 Task: Create an orange and green business booklet.
Action: Mouse moved to (448, 373)
Screenshot: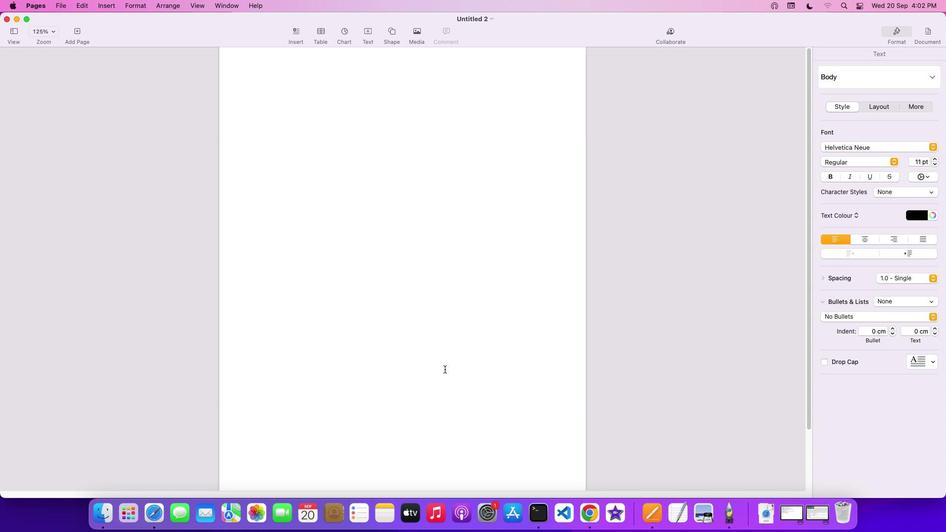 
Action: Mouse pressed left at (448, 373)
Screenshot: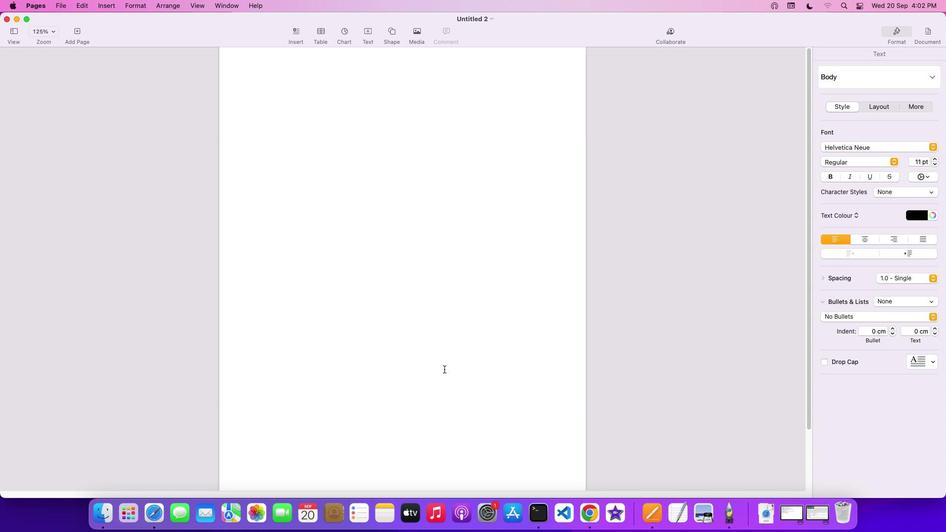 
Action: Mouse moved to (931, 32)
Screenshot: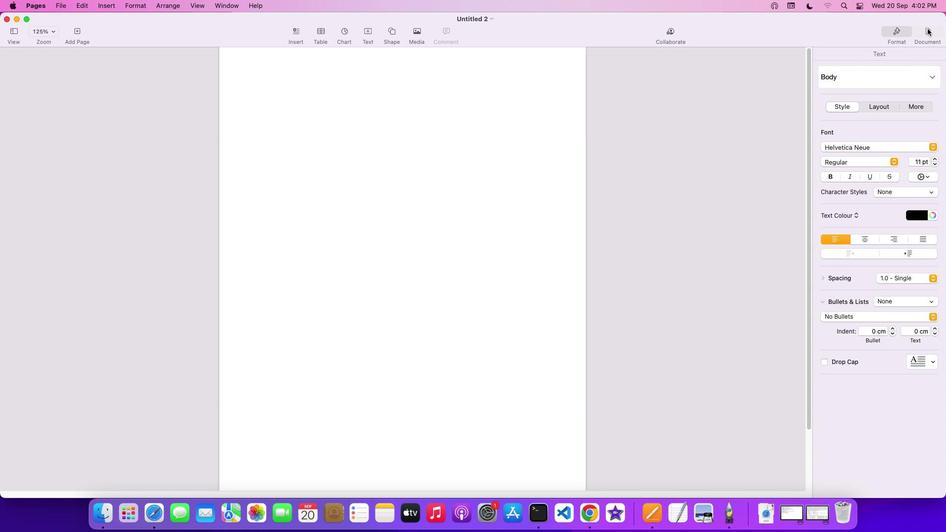 
Action: Mouse pressed left at (931, 32)
Screenshot: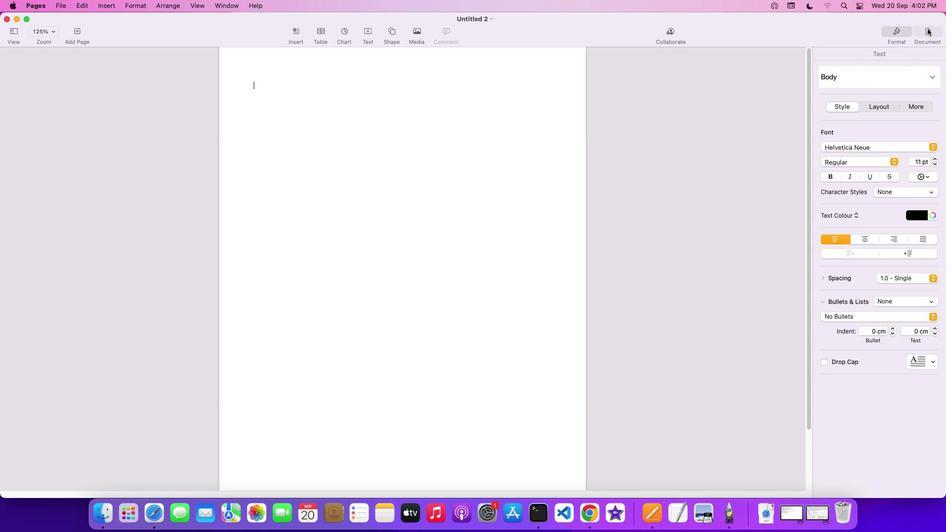 
Action: Mouse moved to (936, 100)
Screenshot: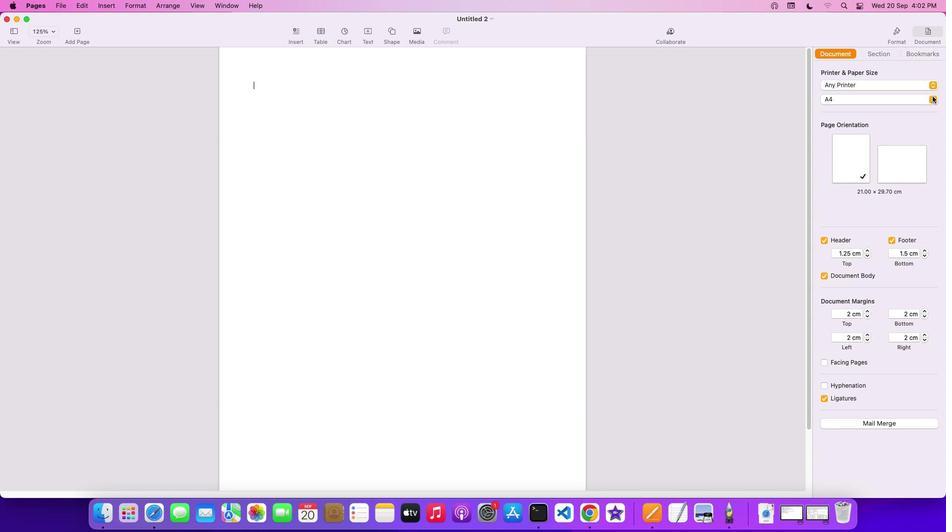 
Action: Mouse pressed left at (936, 100)
Screenshot: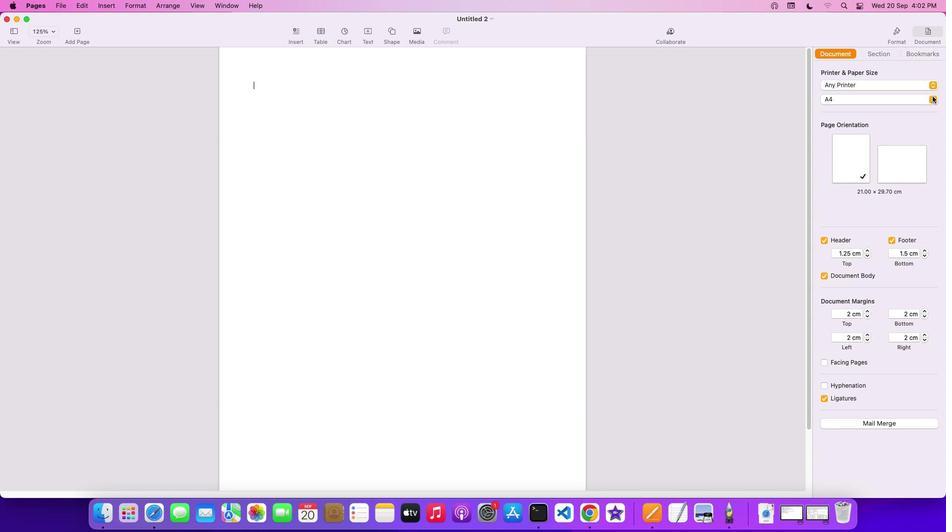 
Action: Mouse moved to (906, 92)
Screenshot: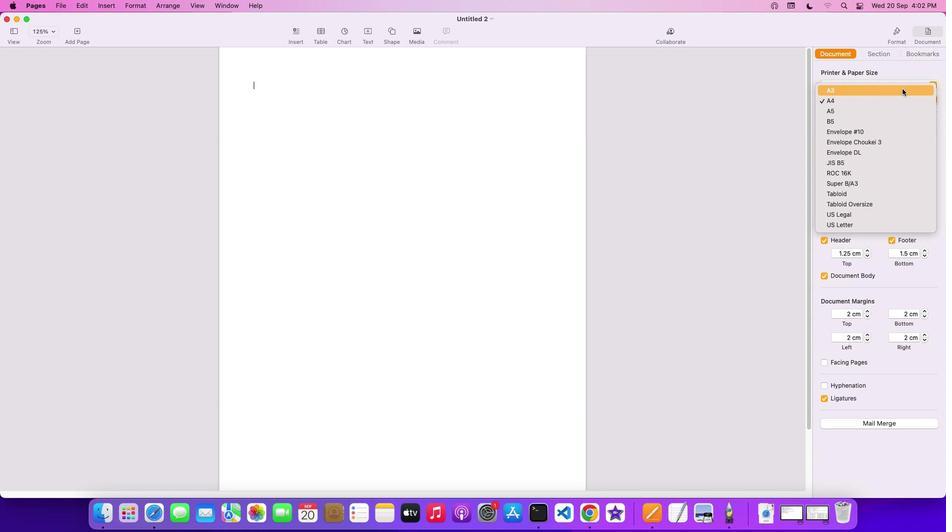 
Action: Mouse pressed left at (906, 92)
Screenshot: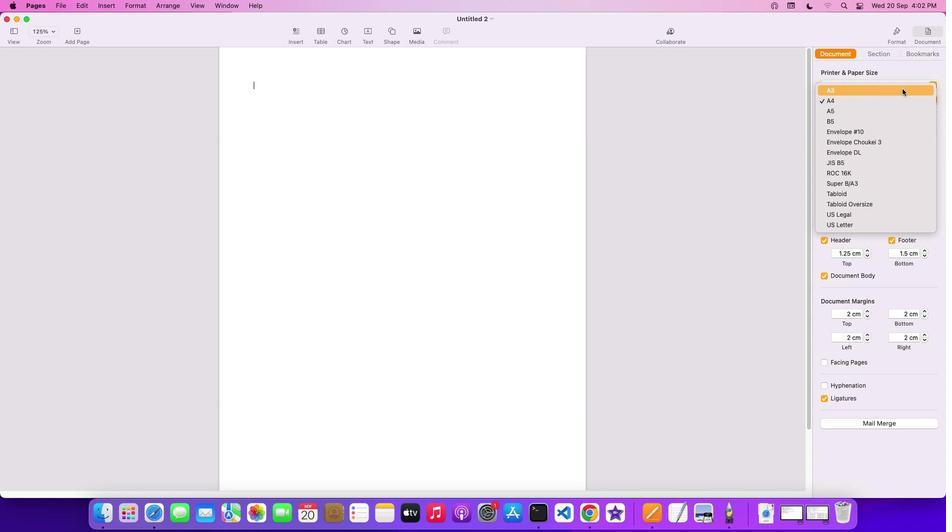 
Action: Mouse moved to (382, 182)
Screenshot: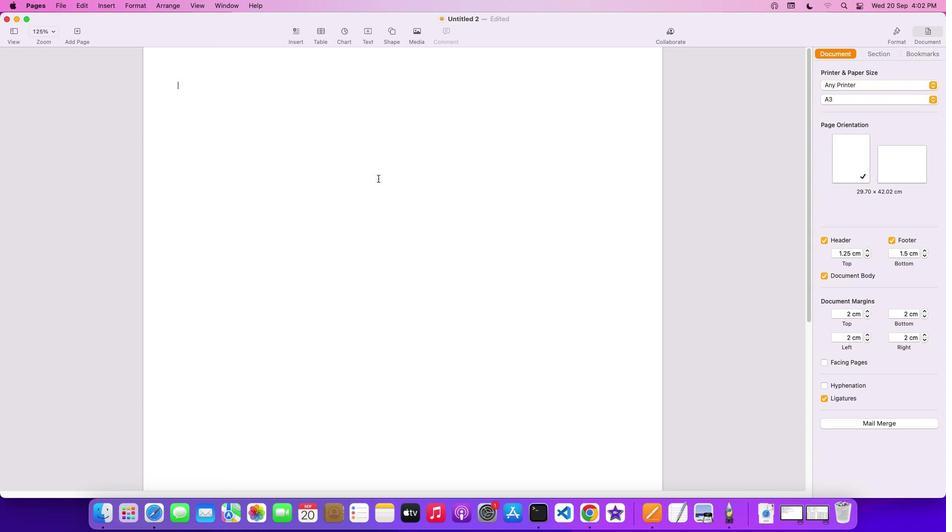 
Action: Mouse pressed left at (382, 182)
Screenshot: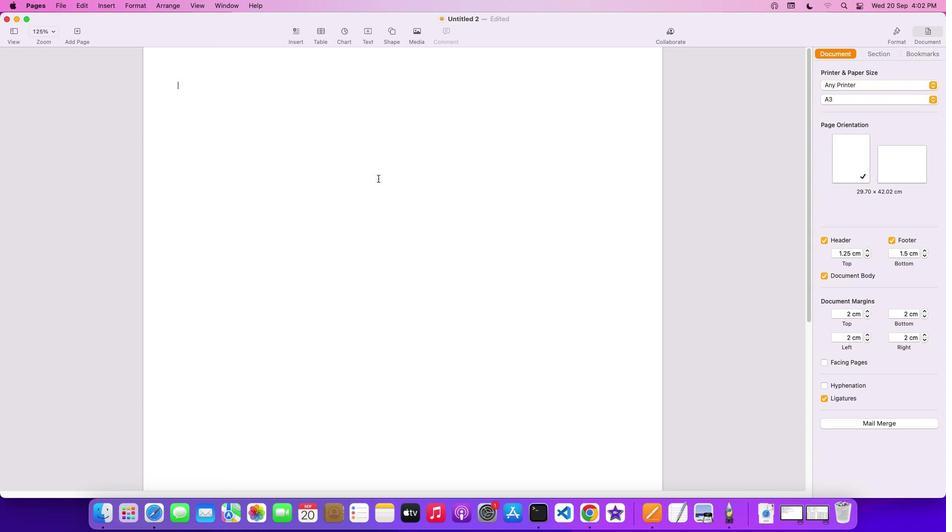 
Action: Mouse moved to (401, 35)
Screenshot: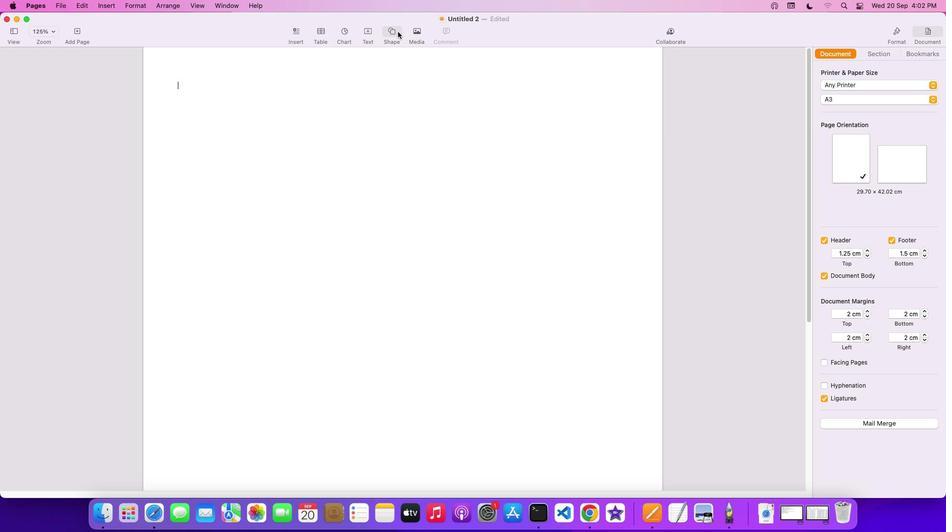 
Action: Mouse pressed left at (401, 35)
Screenshot: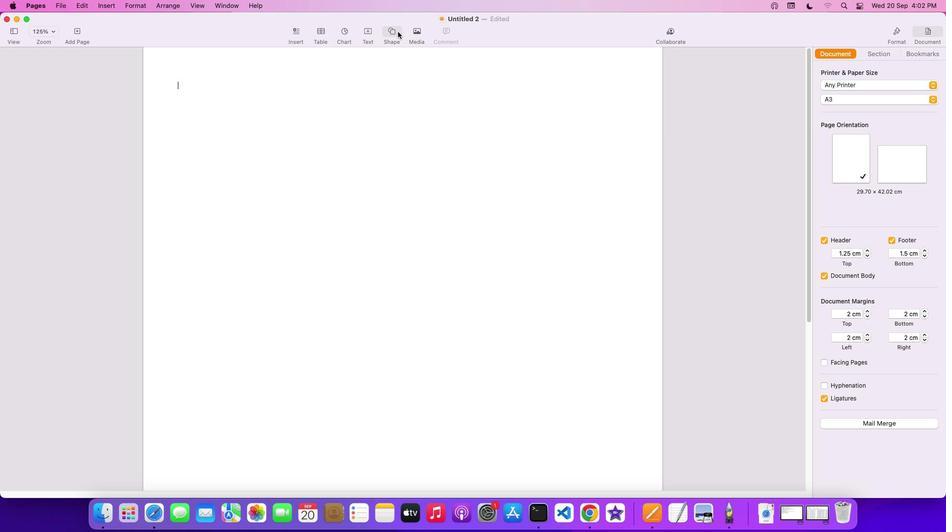 
Action: Mouse moved to (429, 116)
Screenshot: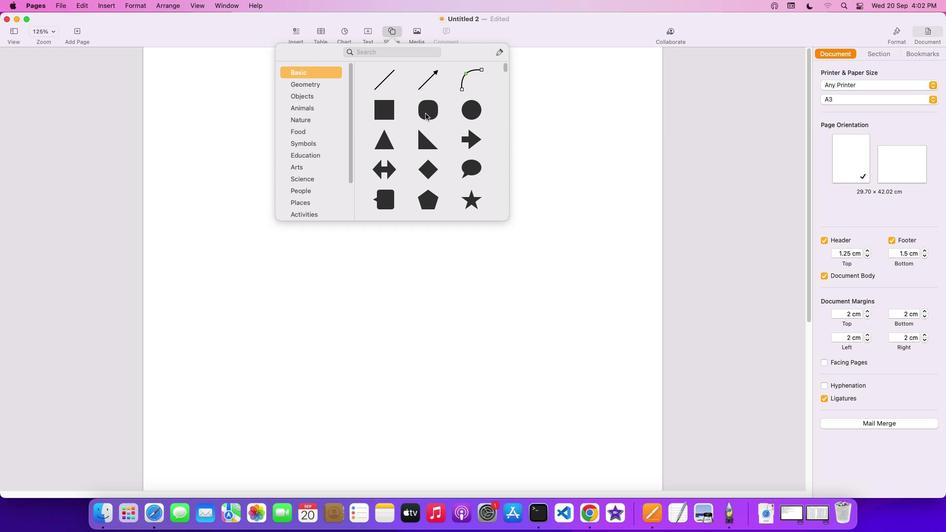 
Action: Mouse pressed left at (429, 116)
Screenshot: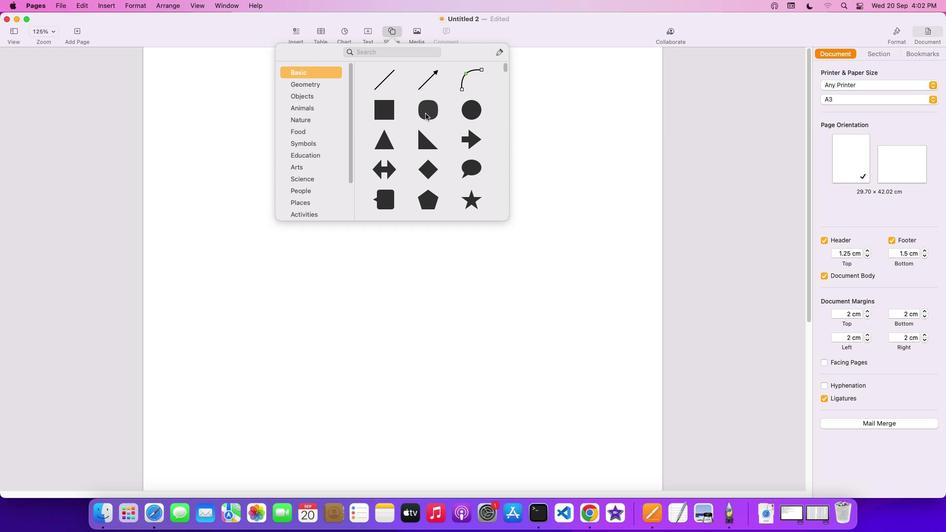 
Action: Mouse moved to (394, 139)
Screenshot: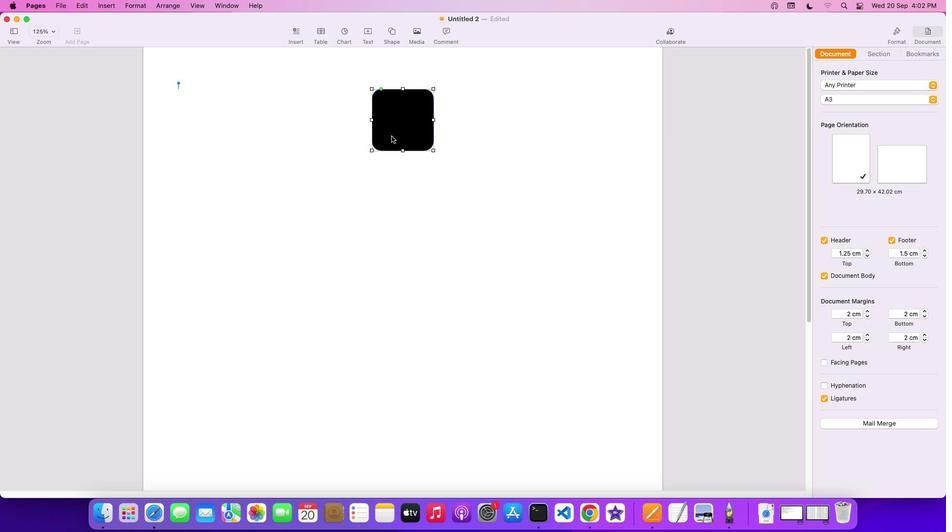 
Action: Mouse pressed left at (394, 139)
Screenshot: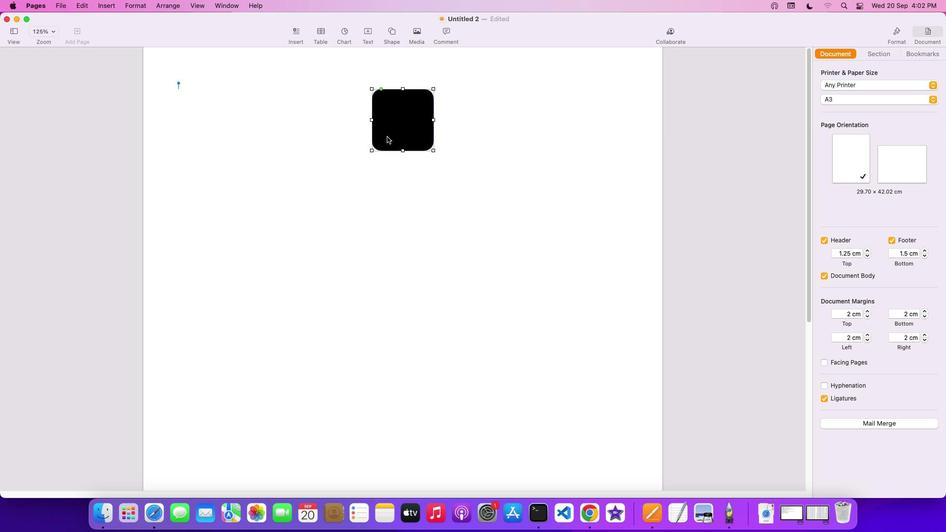 
Action: Mouse moved to (231, 140)
Screenshot: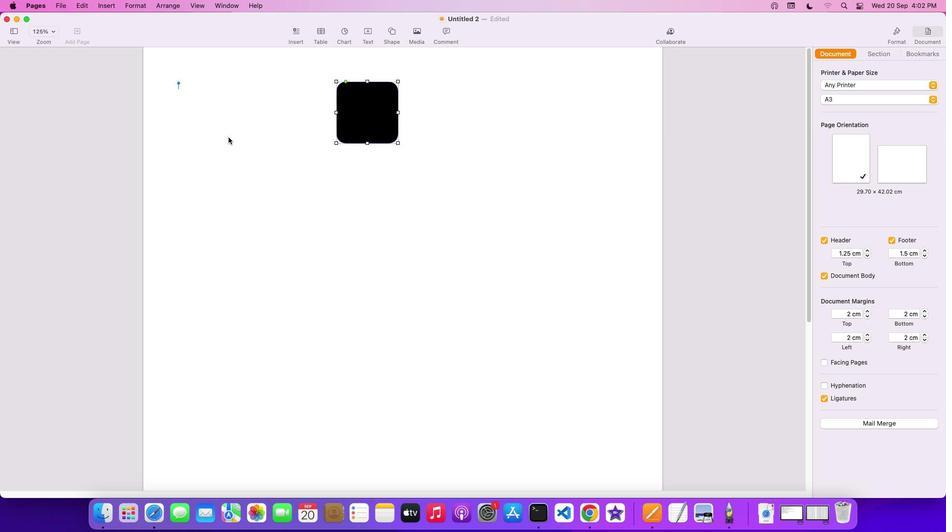 
Action: Mouse pressed left at (231, 140)
Screenshot: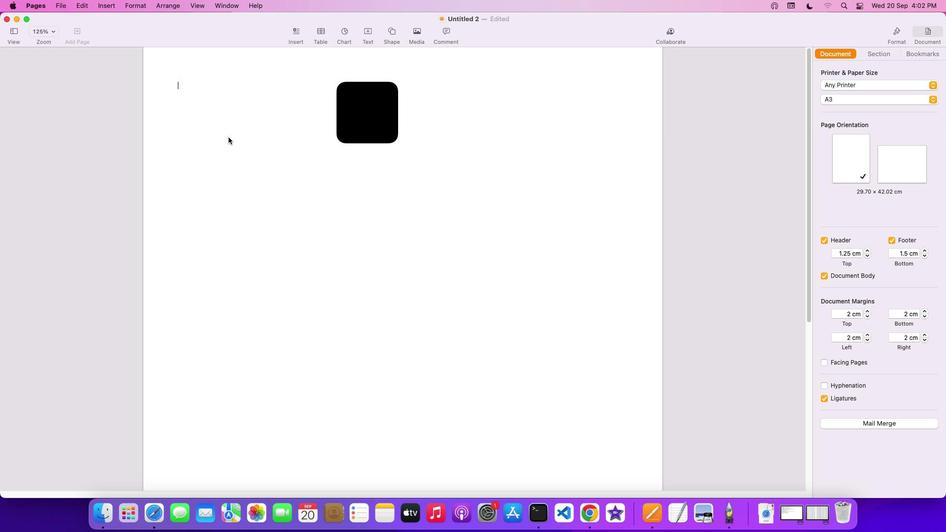 
Action: Mouse moved to (83, 34)
Screenshot: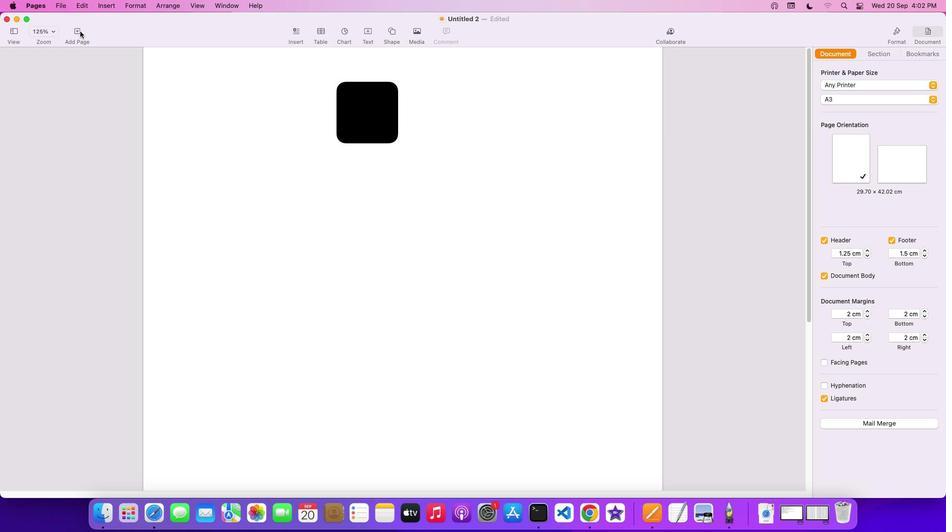 
Action: Mouse pressed left at (83, 34)
Screenshot: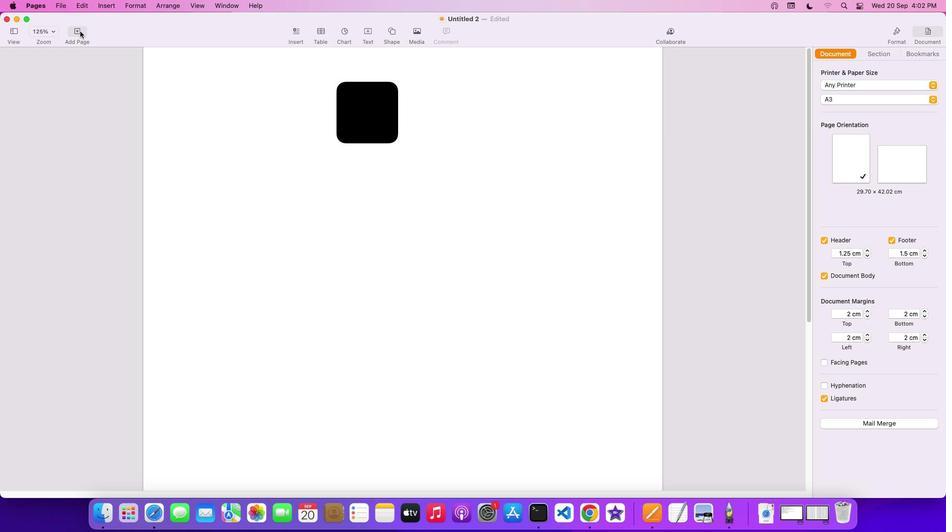
Action: Mouse pressed left at (83, 34)
Screenshot: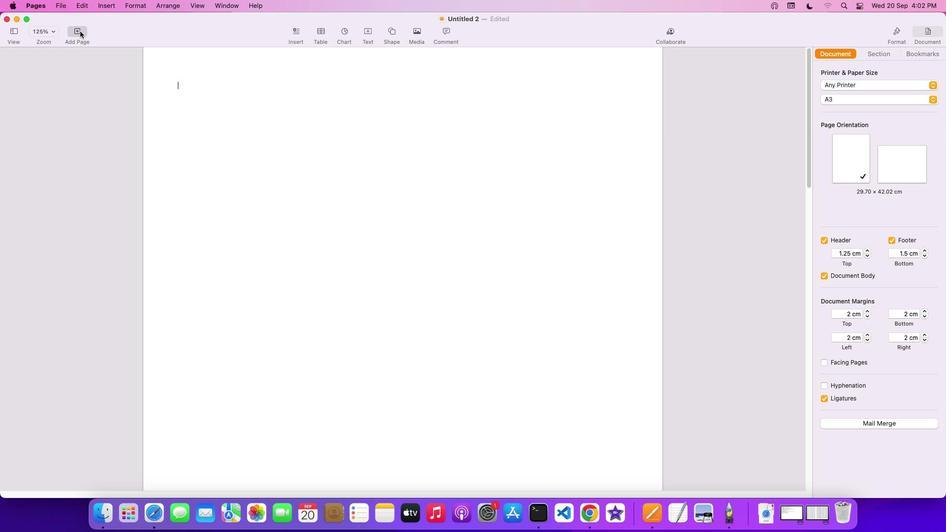 
Action: Mouse pressed left at (83, 34)
Screenshot: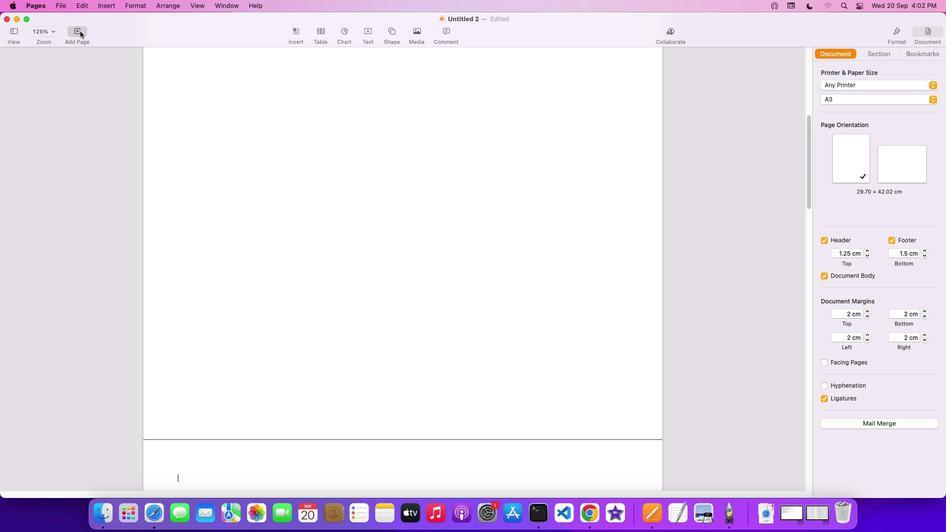 
Action: Mouse pressed left at (83, 34)
Screenshot: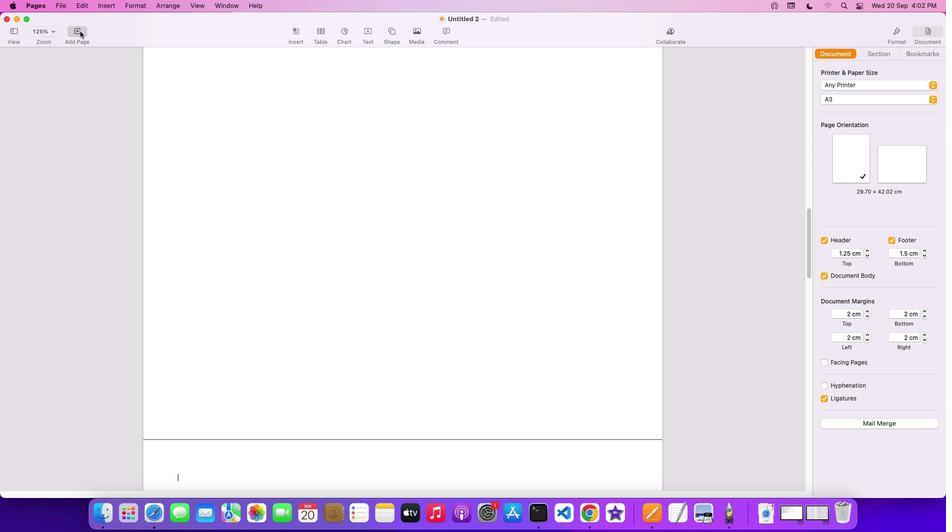 
Action: Mouse pressed left at (83, 34)
Screenshot: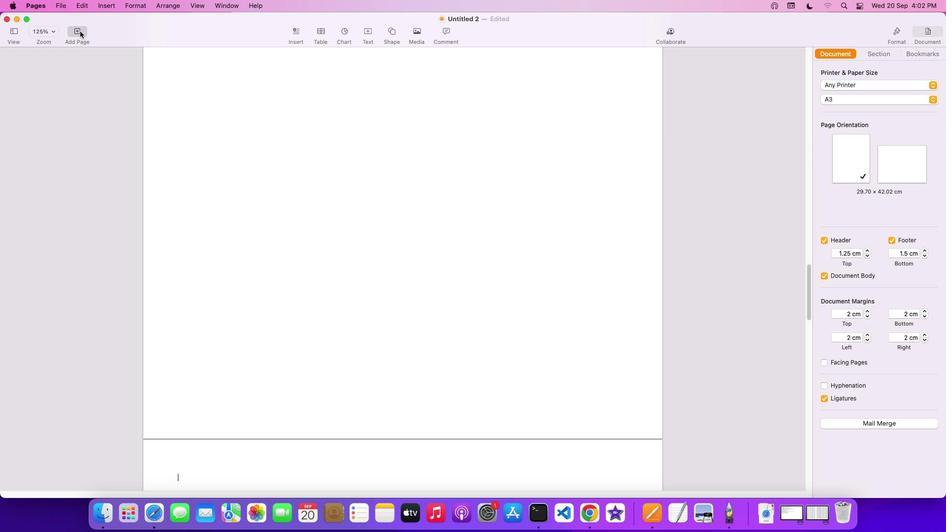 
Action: Mouse pressed left at (83, 34)
Screenshot: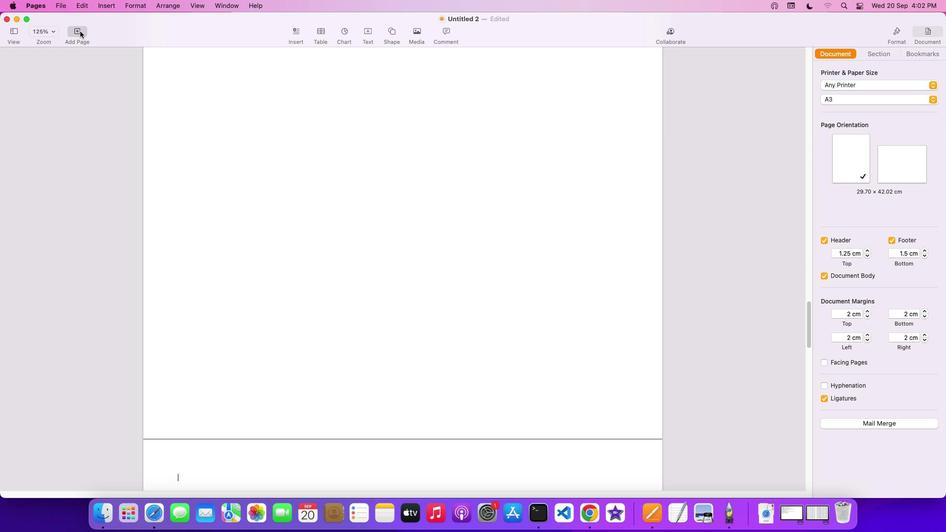 
Action: Mouse pressed left at (83, 34)
Screenshot: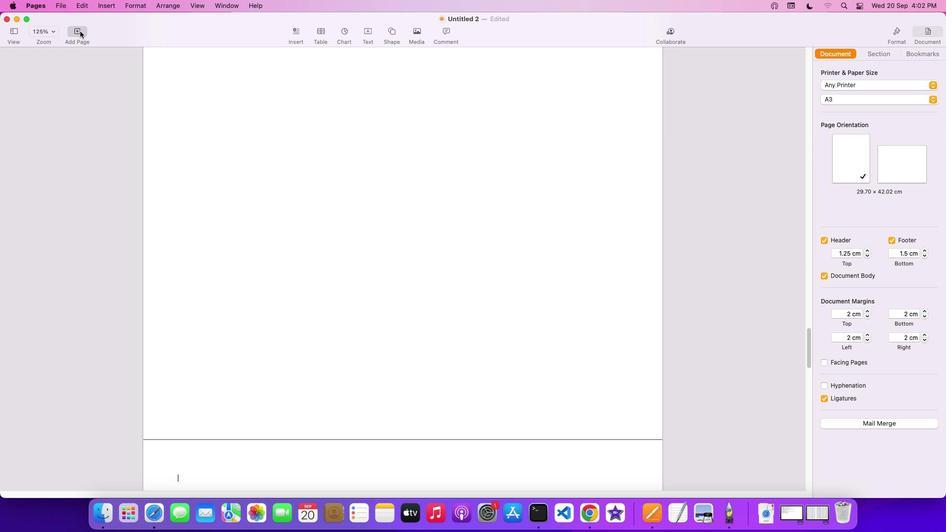 
Action: Mouse pressed left at (83, 34)
Screenshot: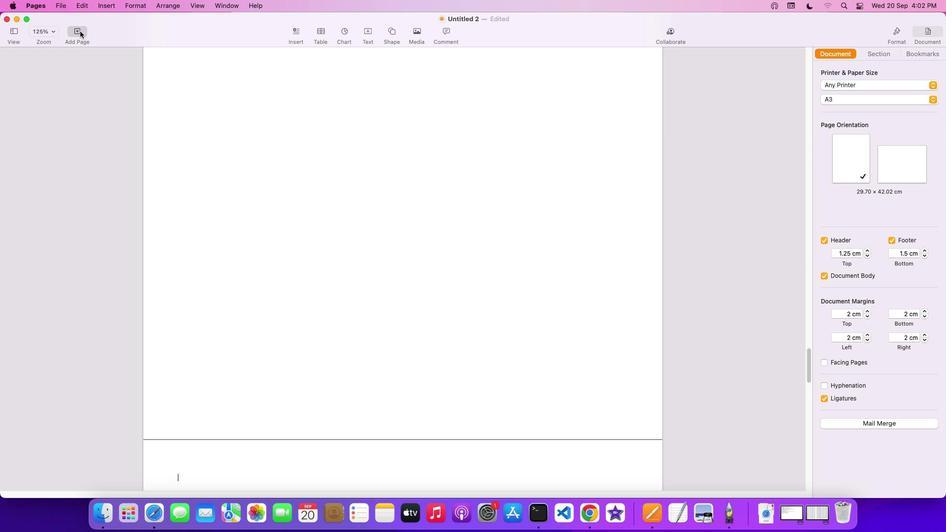 
Action: Mouse pressed left at (83, 34)
Screenshot: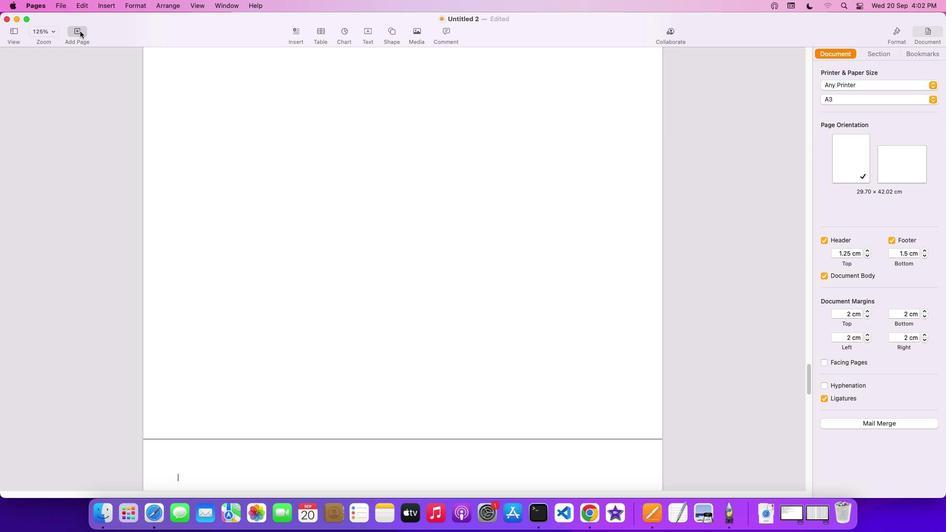 
Action: Mouse pressed left at (83, 34)
Screenshot: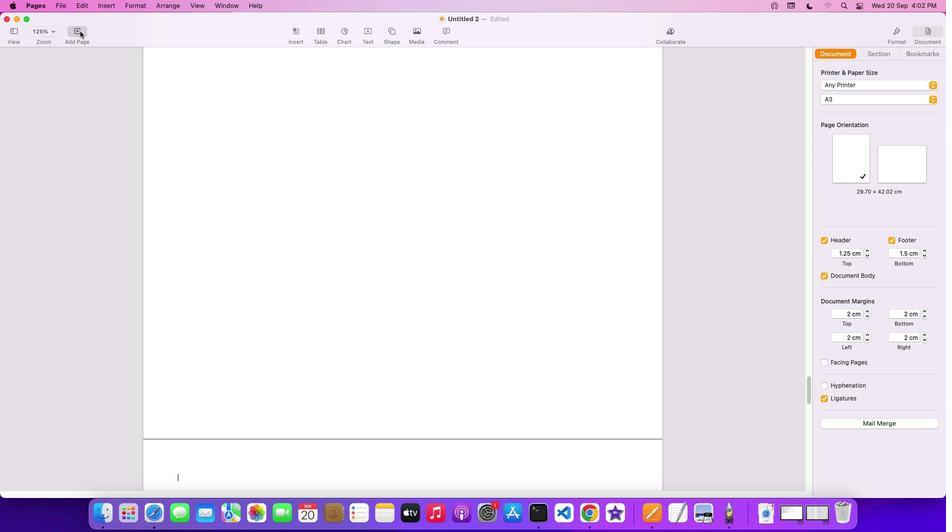
Action: Mouse pressed left at (83, 34)
Screenshot: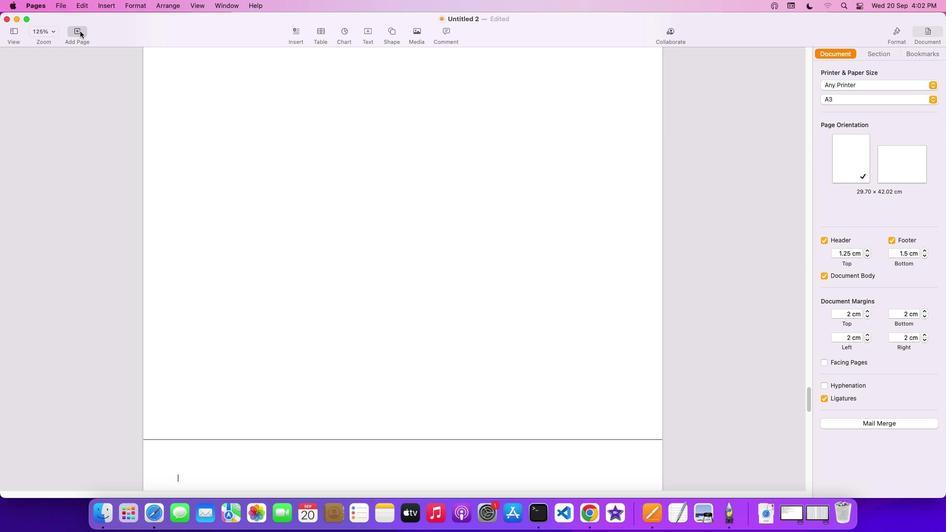 
Action: Mouse pressed left at (83, 34)
Screenshot: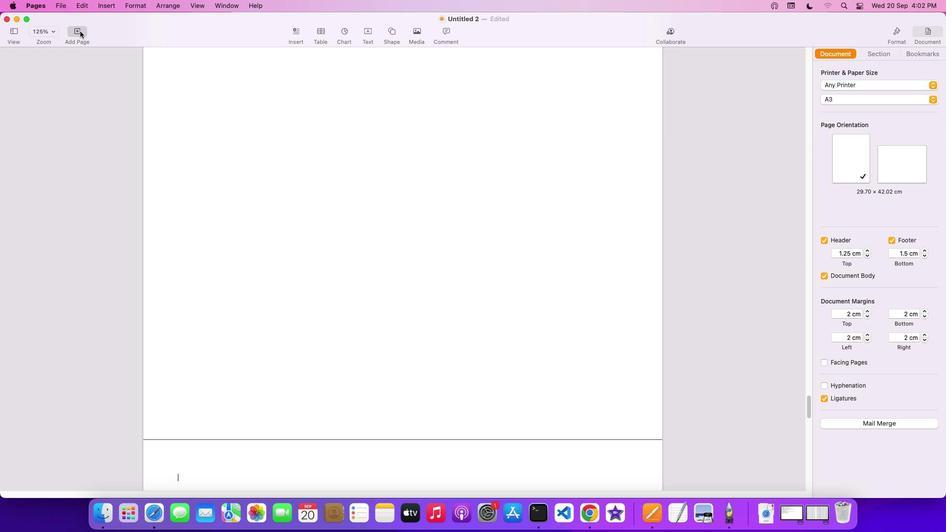 
Action: Mouse moved to (447, 315)
Screenshot: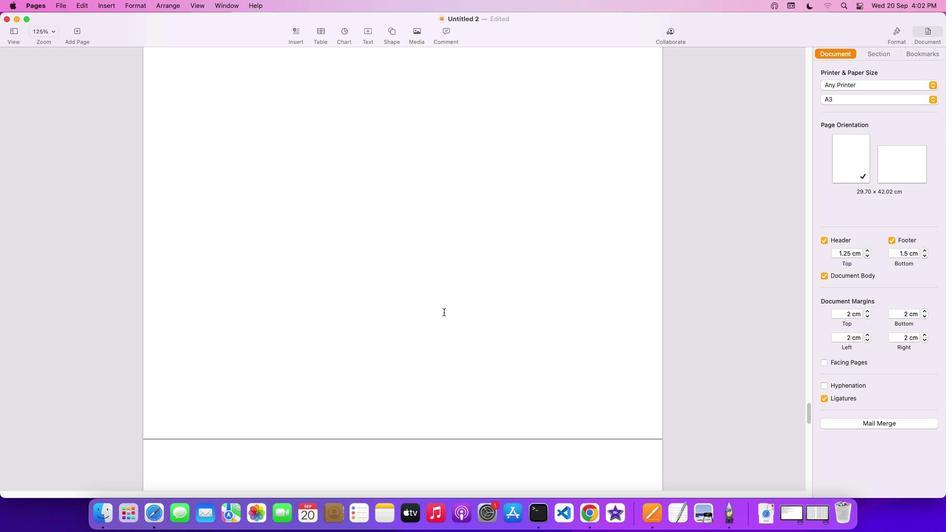 
Action: Mouse scrolled (447, 315) with delta (3, 3)
Screenshot: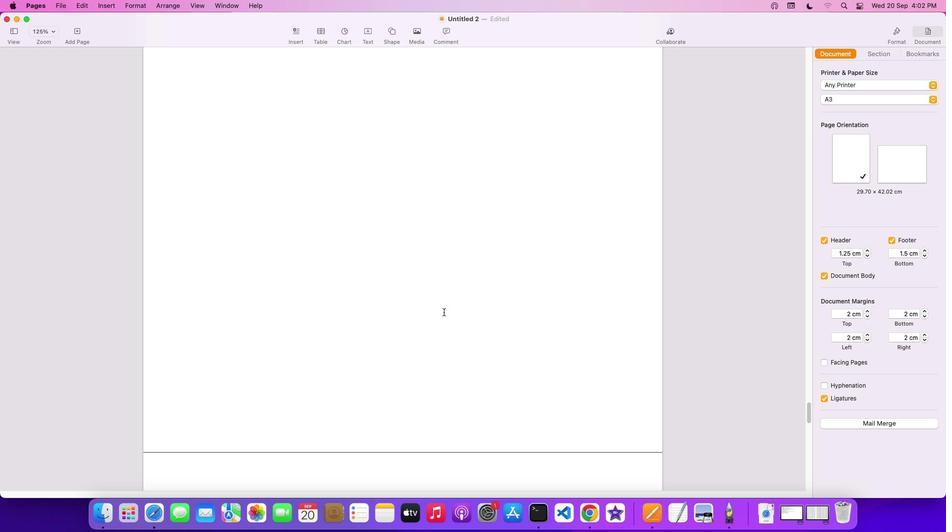 
Action: Mouse scrolled (447, 315) with delta (3, 3)
Screenshot: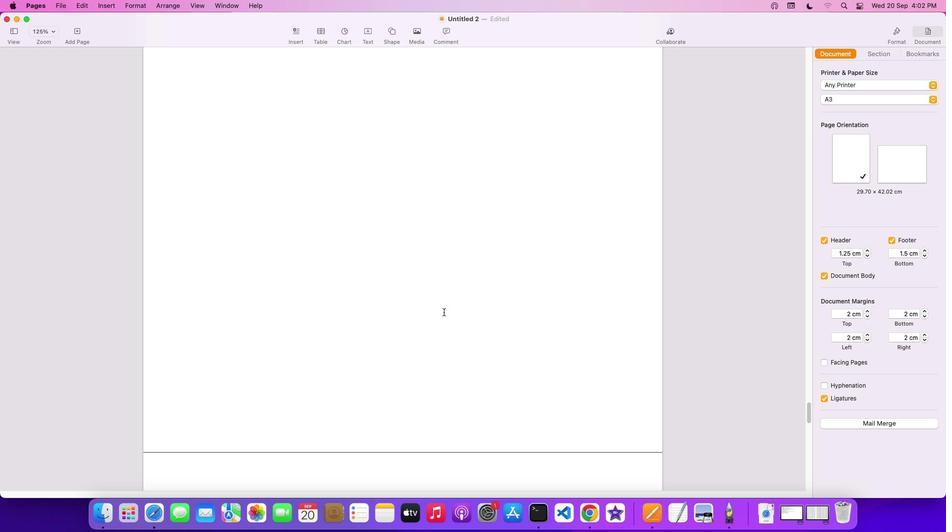 
Action: Mouse scrolled (447, 315) with delta (3, 5)
Screenshot: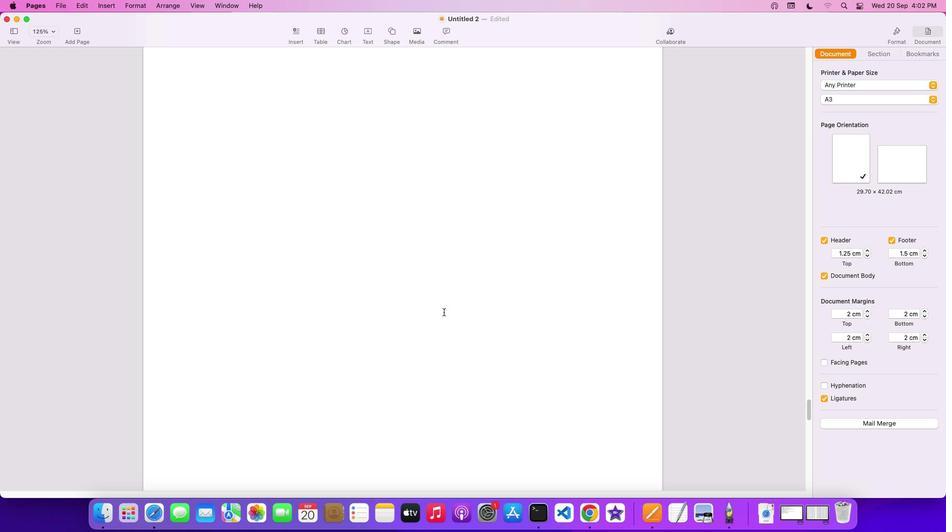 
Action: Mouse scrolled (447, 315) with delta (3, 5)
Screenshot: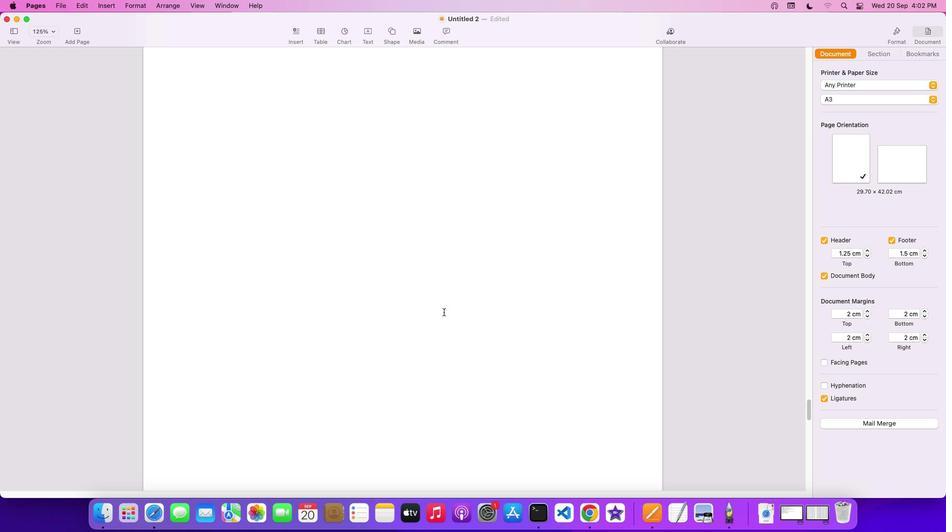 
Action: Mouse scrolled (447, 315) with delta (3, 6)
Screenshot: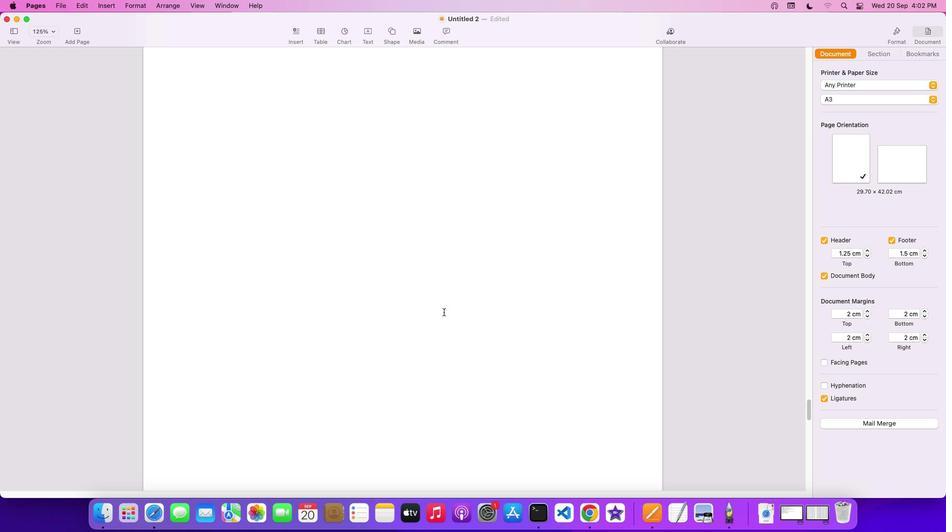 
Action: Mouse scrolled (447, 315) with delta (3, 6)
Screenshot: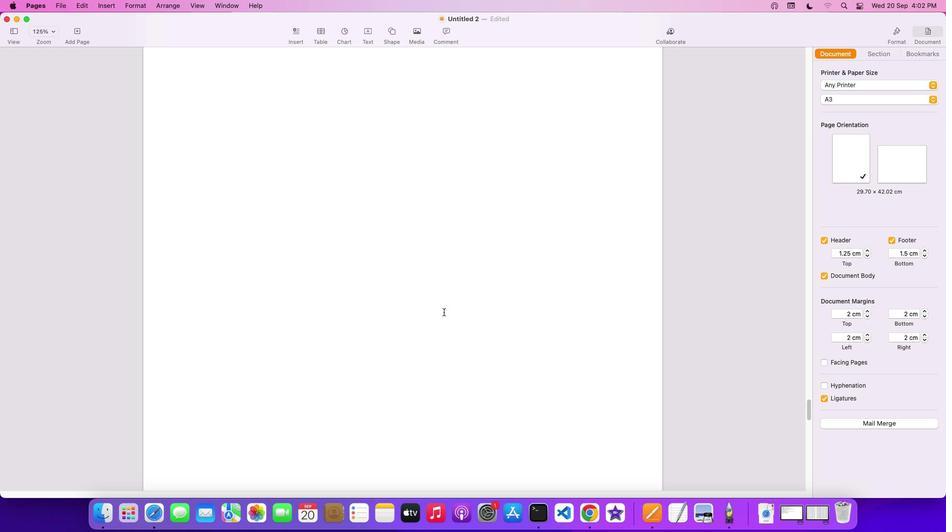 
Action: Mouse scrolled (447, 315) with delta (3, 6)
Screenshot: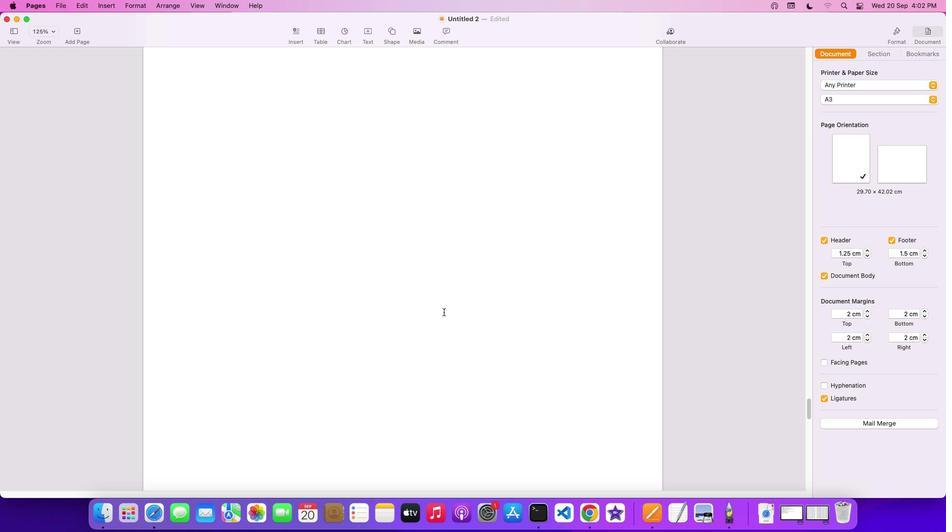 
Action: Mouse scrolled (447, 315) with delta (3, 3)
Screenshot: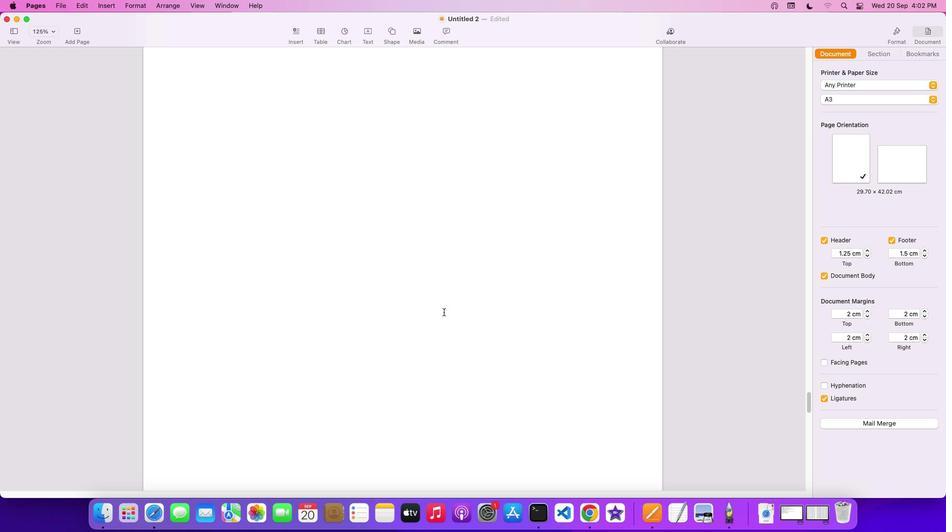 
Action: Mouse scrolled (447, 315) with delta (3, 3)
Screenshot: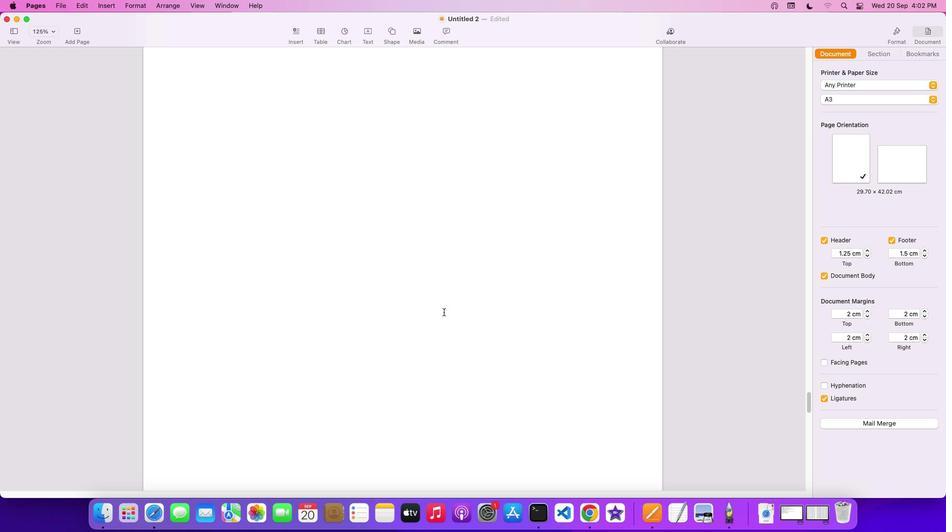 
Action: Mouse scrolled (447, 315) with delta (3, 5)
Screenshot: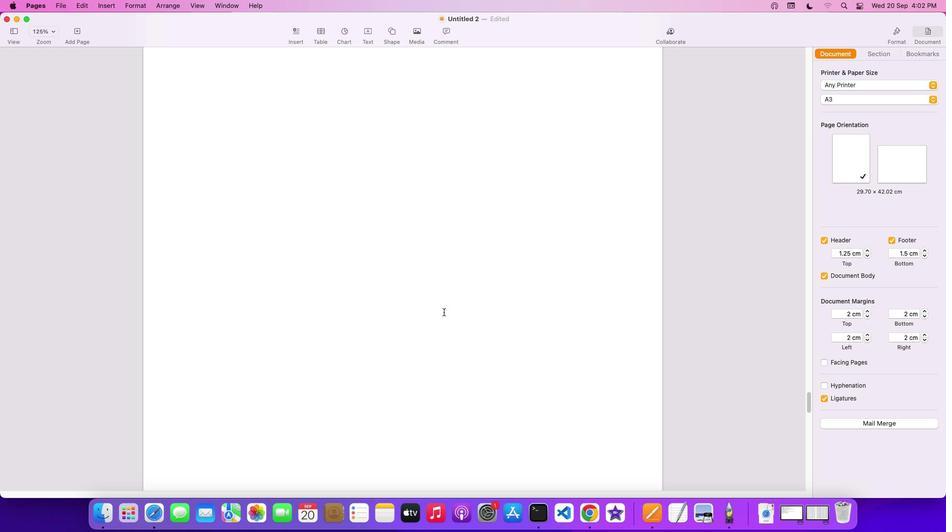 
Action: Mouse scrolled (447, 315) with delta (3, 5)
Screenshot: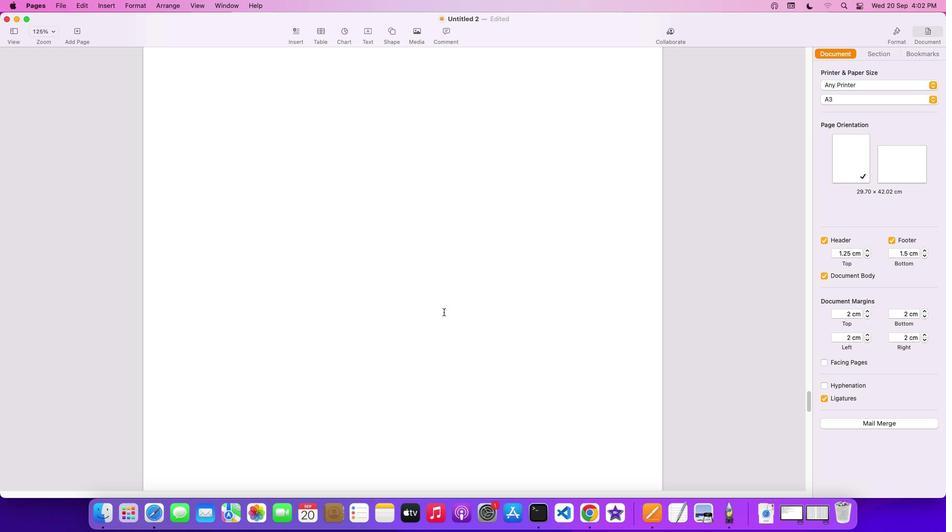 
Action: Mouse scrolled (447, 315) with delta (3, 6)
Screenshot: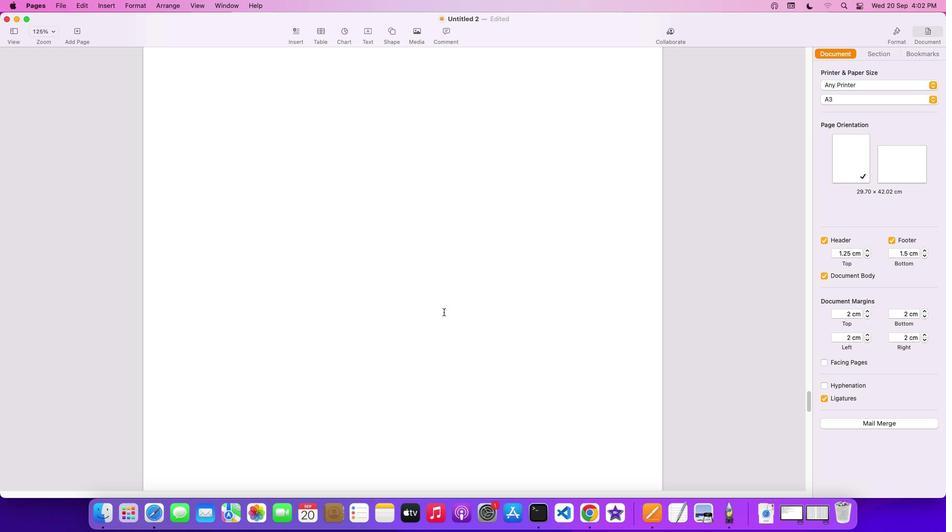 
Action: Mouse scrolled (447, 315) with delta (3, 6)
Screenshot: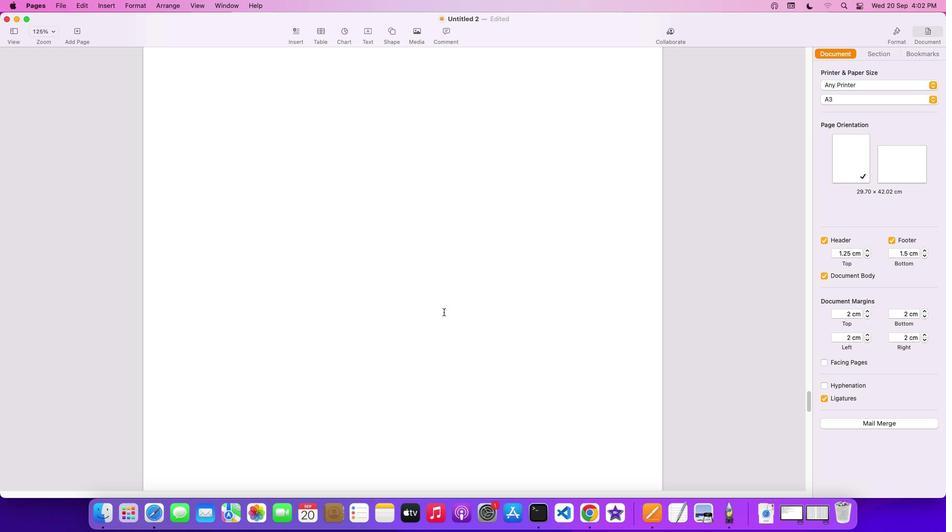 
Action: Mouse scrolled (447, 315) with delta (3, 7)
Screenshot: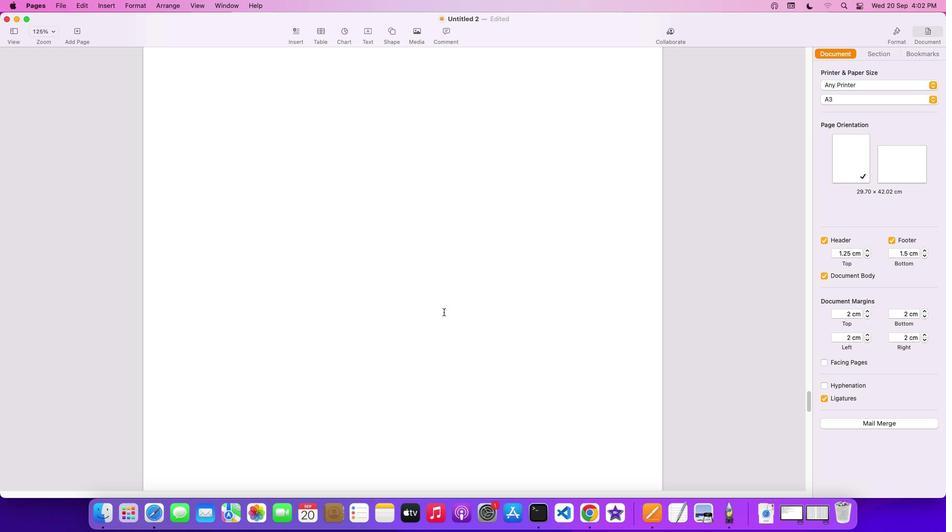 
Action: Mouse scrolled (447, 315) with delta (3, 3)
Screenshot: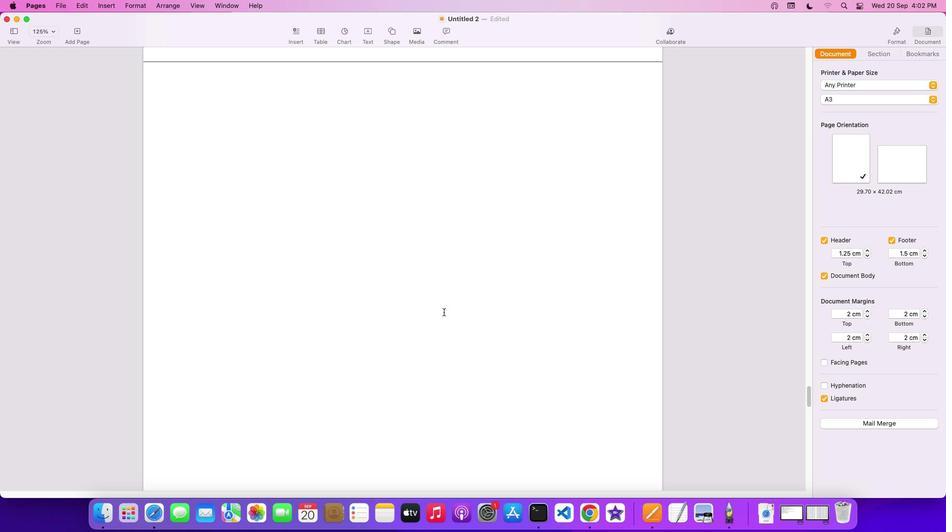 
Action: Mouse scrolled (447, 315) with delta (3, 3)
Screenshot: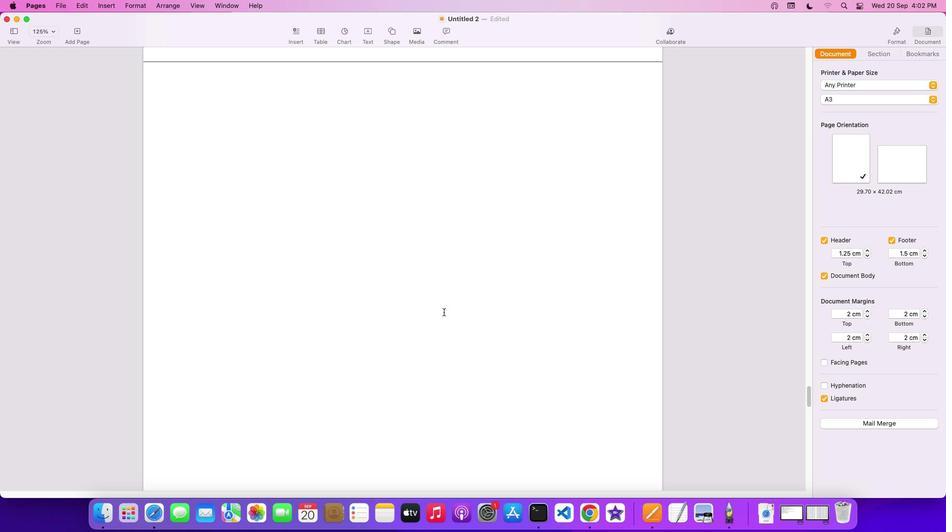 
Action: Mouse scrolled (447, 315) with delta (3, 5)
Screenshot: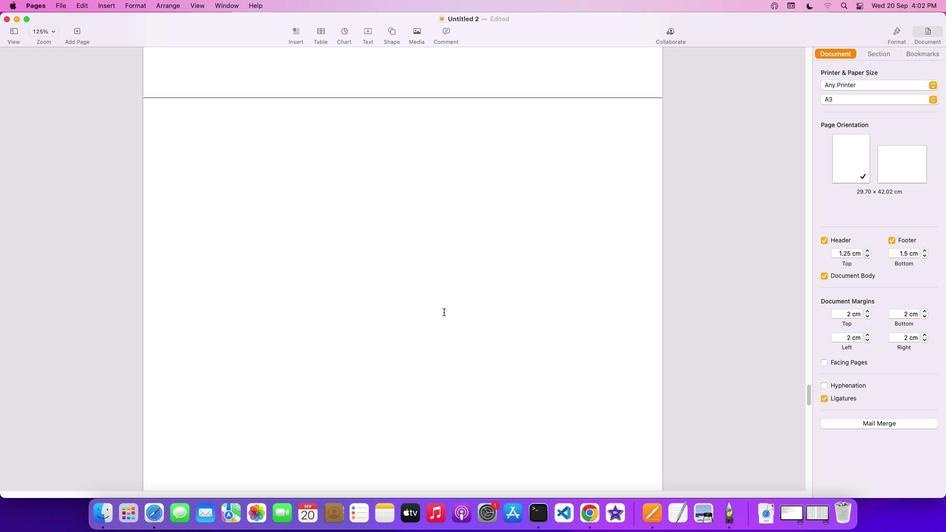 
Action: Mouse scrolled (447, 315) with delta (3, 6)
Screenshot: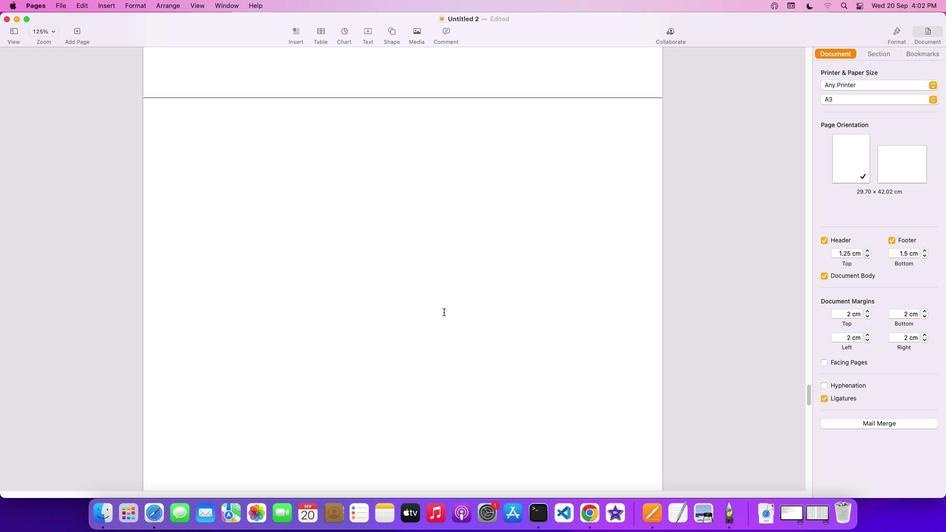 
Action: Mouse scrolled (447, 315) with delta (3, 6)
Screenshot: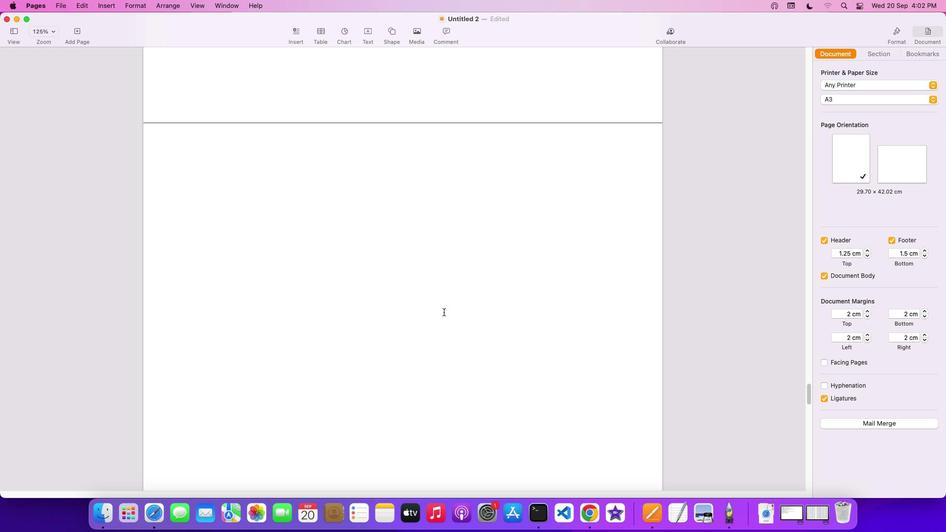 
Action: Mouse scrolled (447, 315) with delta (3, 7)
Screenshot: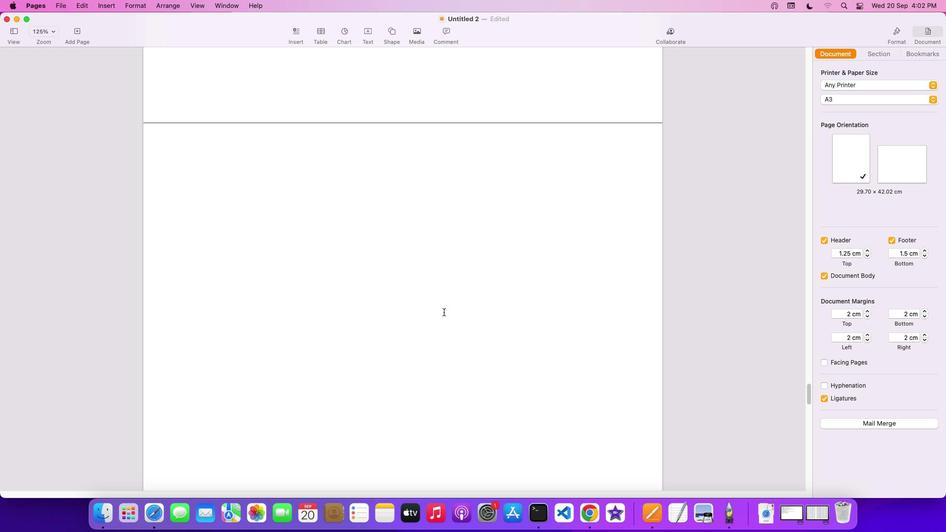 
Action: Mouse scrolled (447, 315) with delta (3, 3)
Screenshot: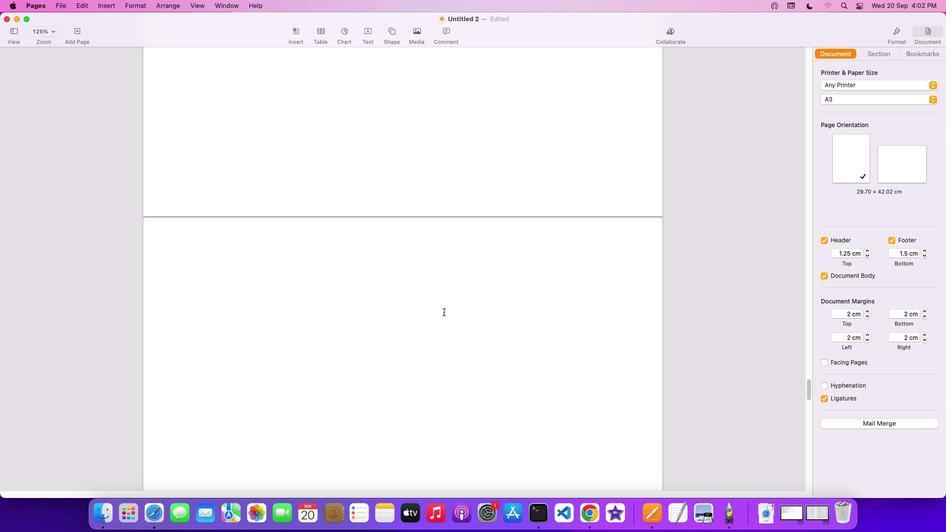 
Action: Mouse scrolled (447, 315) with delta (3, 3)
Screenshot: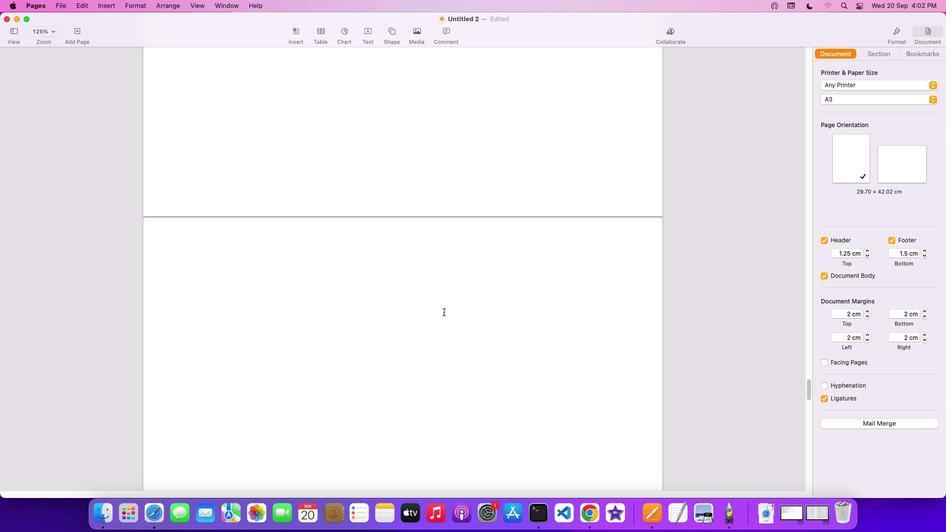 
Action: Mouse scrolled (447, 315) with delta (3, 5)
Screenshot: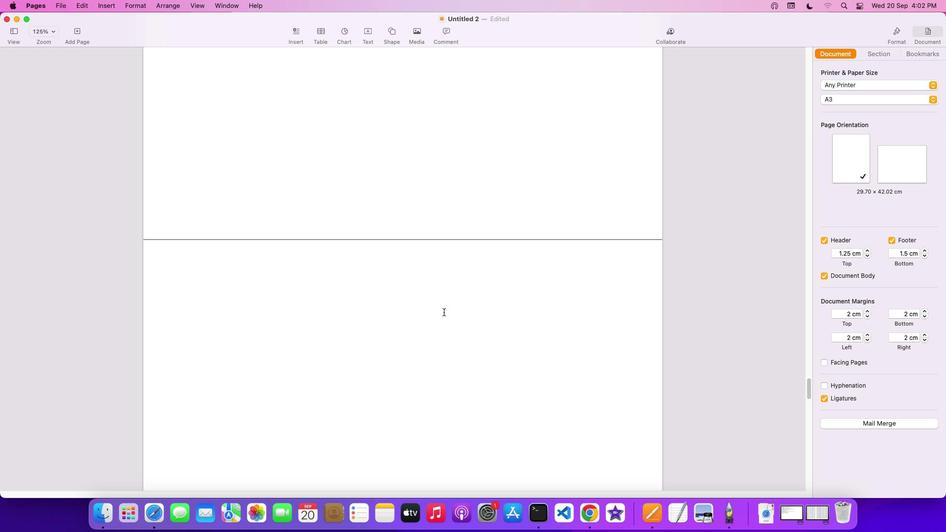 
Action: Mouse scrolled (447, 315) with delta (3, 6)
Screenshot: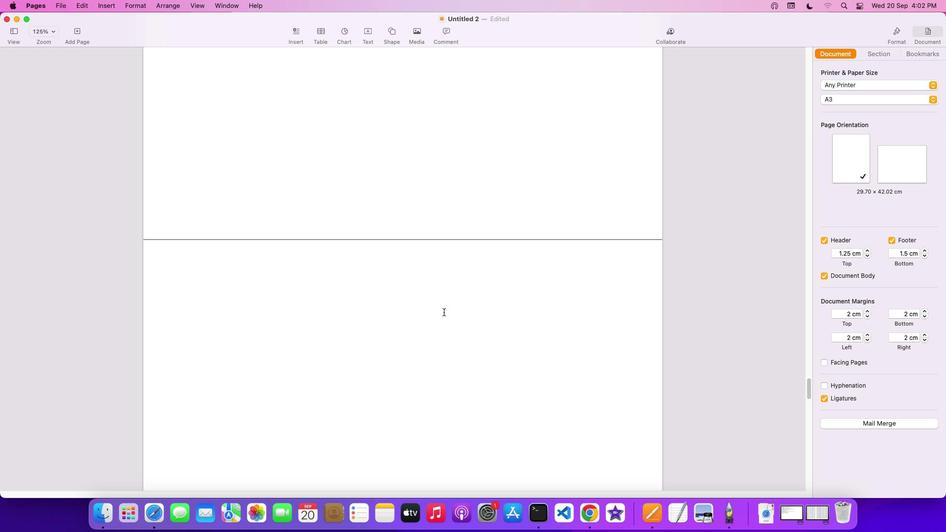 
Action: Mouse scrolled (447, 315) with delta (3, 6)
Screenshot: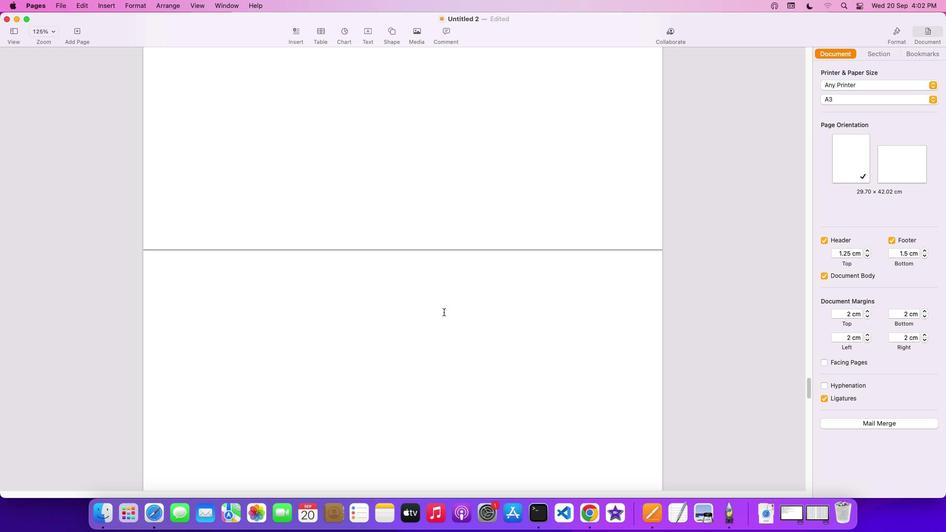 
Action: Mouse scrolled (447, 315) with delta (3, 3)
Screenshot: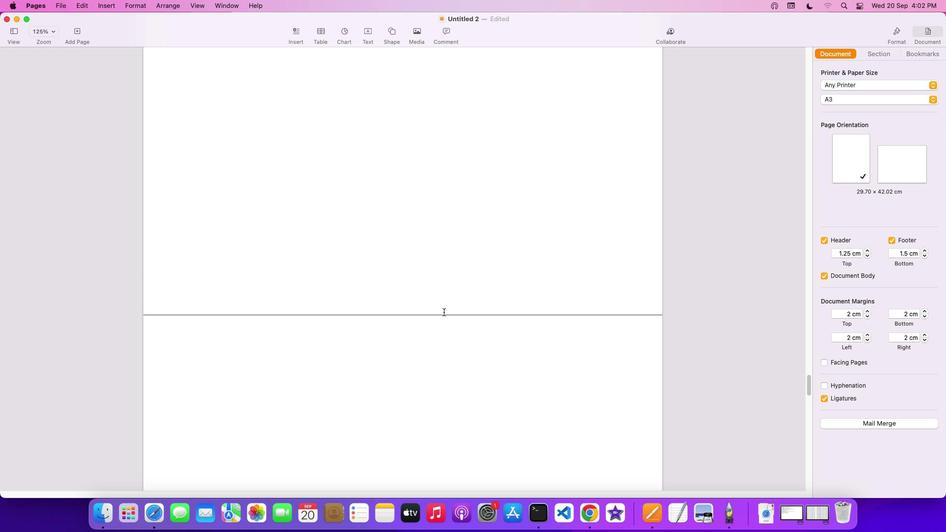 
Action: Mouse scrolled (447, 315) with delta (3, 3)
Screenshot: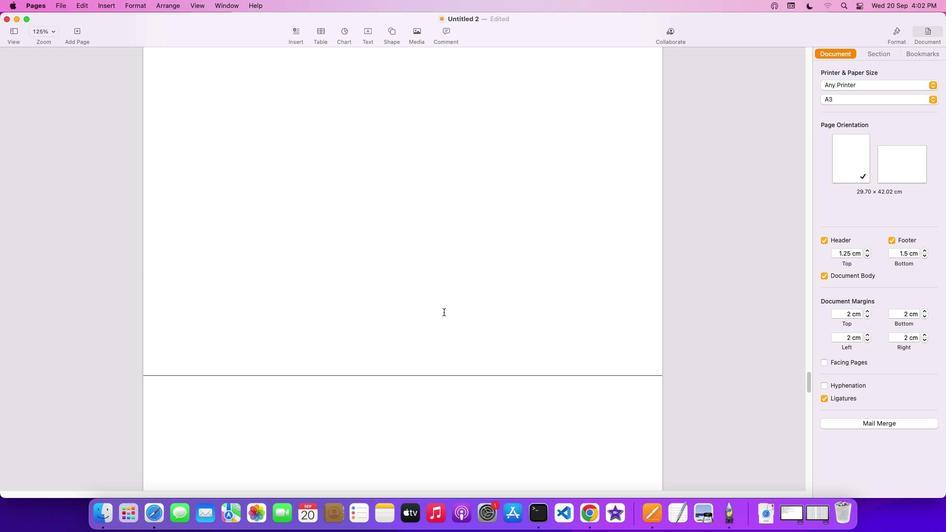 
Action: Mouse scrolled (447, 315) with delta (3, 5)
Screenshot: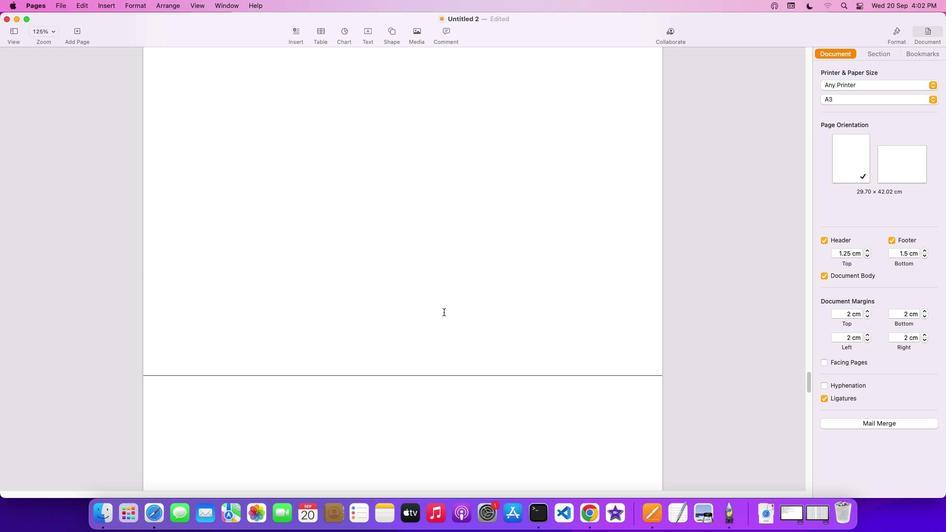
Action: Mouse scrolled (447, 315) with delta (3, 5)
Screenshot: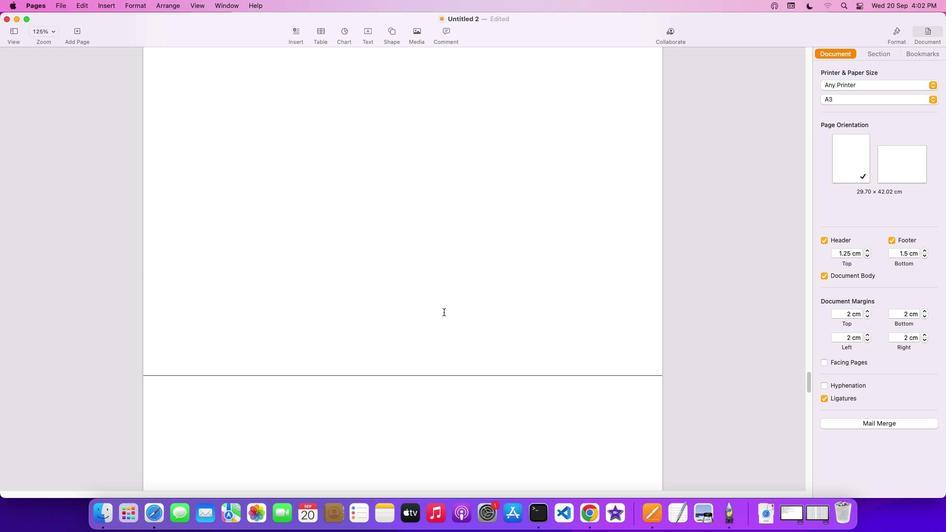 
Action: Mouse scrolled (447, 315) with delta (3, 6)
Screenshot: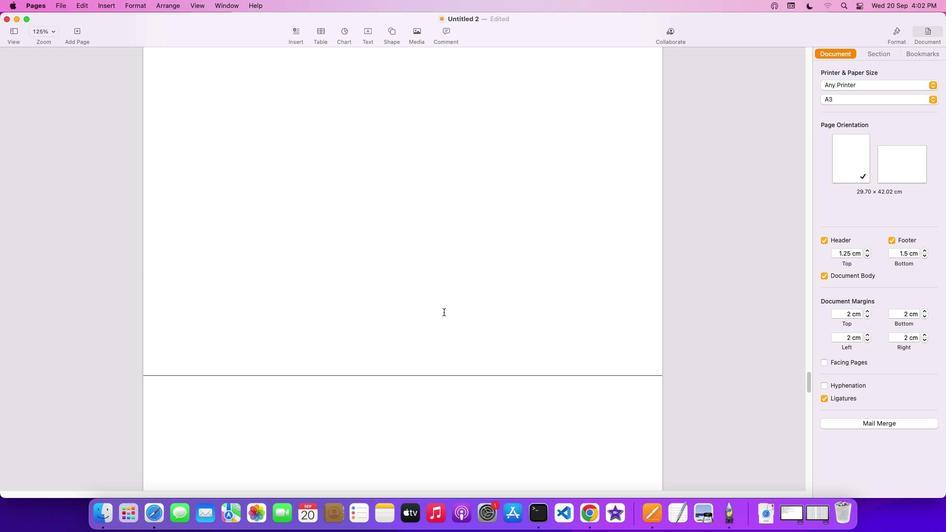 
Action: Mouse scrolled (447, 315) with delta (3, 6)
Screenshot: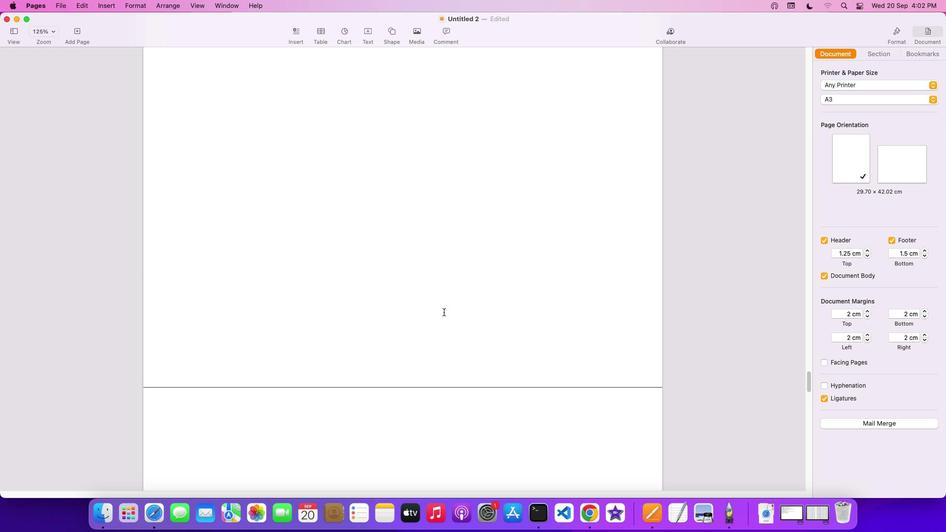 
Action: Mouse scrolled (447, 315) with delta (3, 7)
Screenshot: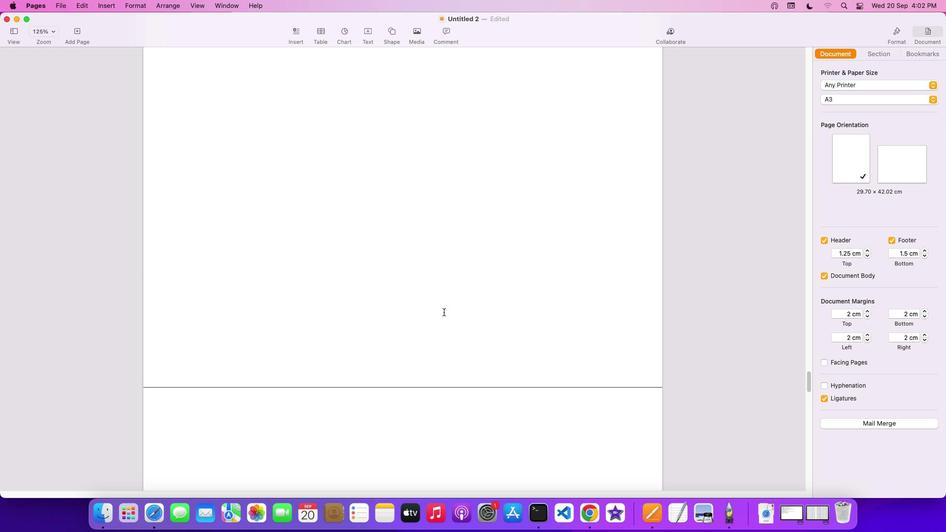 
Action: Mouse moved to (447, 315)
Screenshot: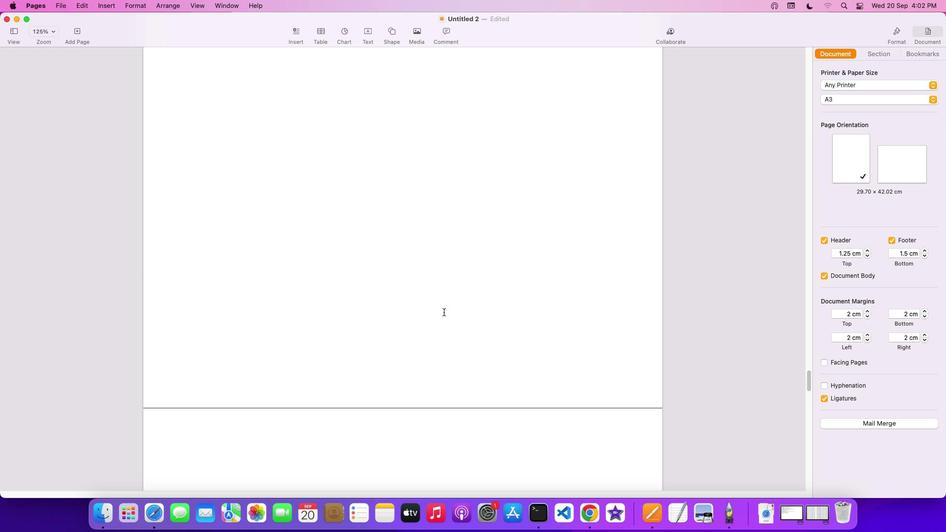 
Action: Mouse scrolled (447, 315) with delta (3, 3)
Screenshot: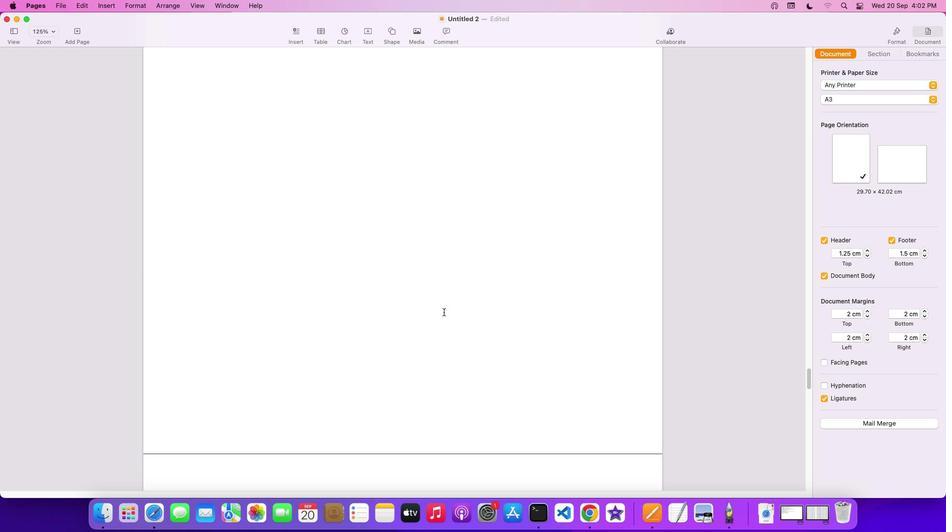 
Action: Mouse scrolled (447, 315) with delta (3, 3)
Screenshot: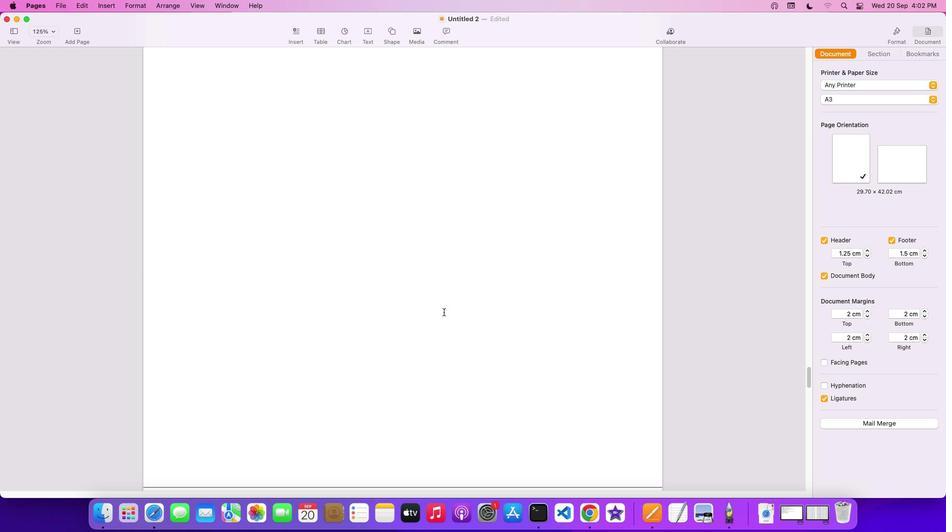 
Action: Mouse scrolled (447, 315) with delta (3, 4)
Screenshot: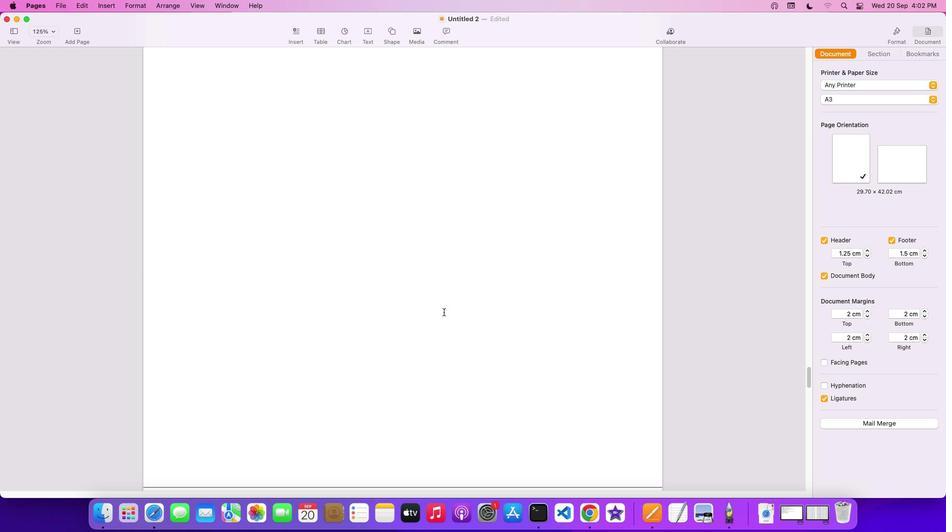 
Action: Mouse scrolled (447, 315) with delta (3, 5)
Screenshot: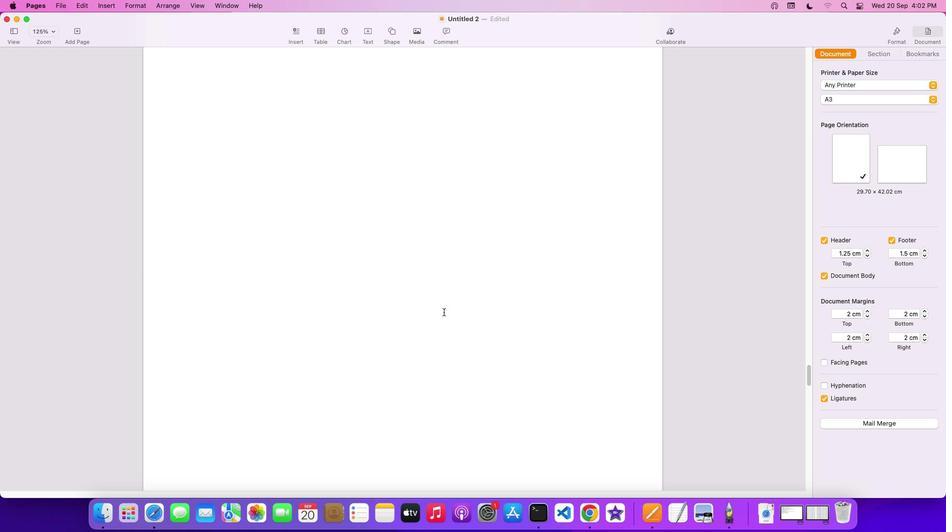 
Action: Mouse scrolled (447, 315) with delta (3, 6)
Screenshot: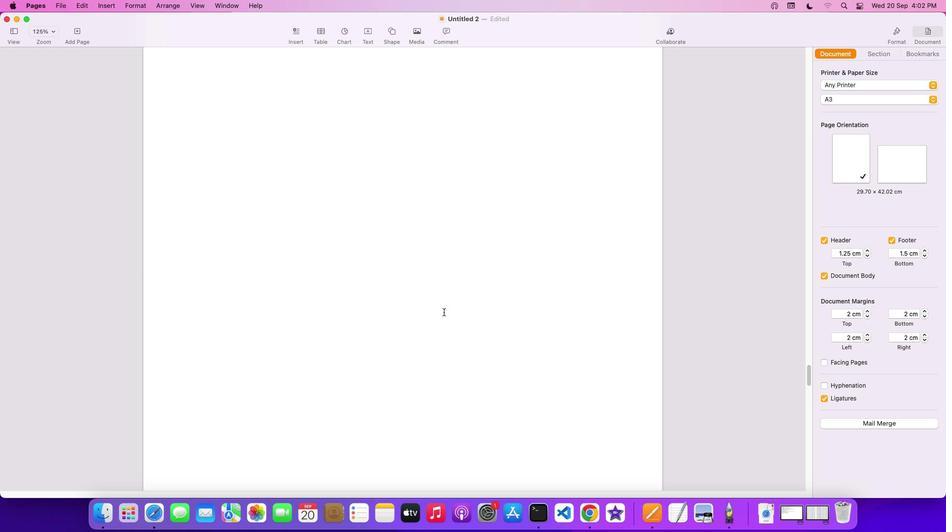 
Action: Mouse scrolled (447, 315) with delta (3, 6)
Screenshot: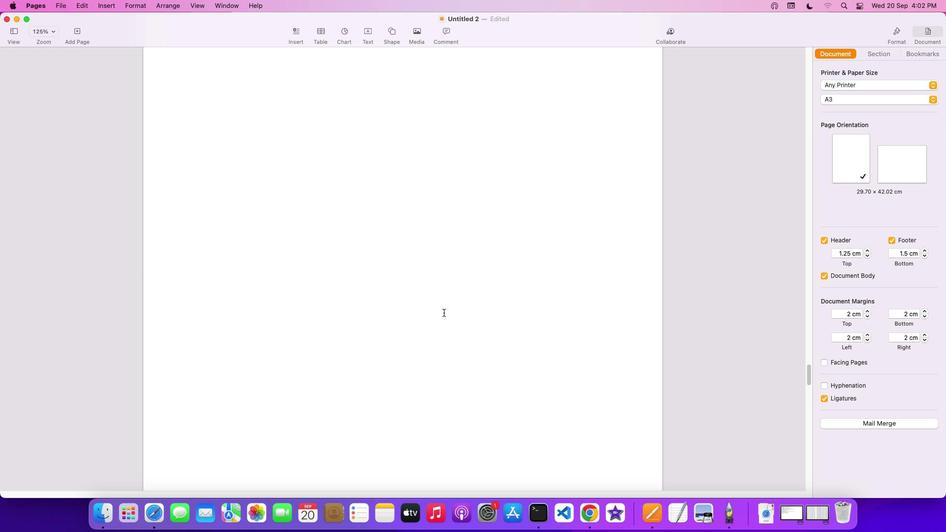 
Action: Mouse moved to (447, 315)
Screenshot: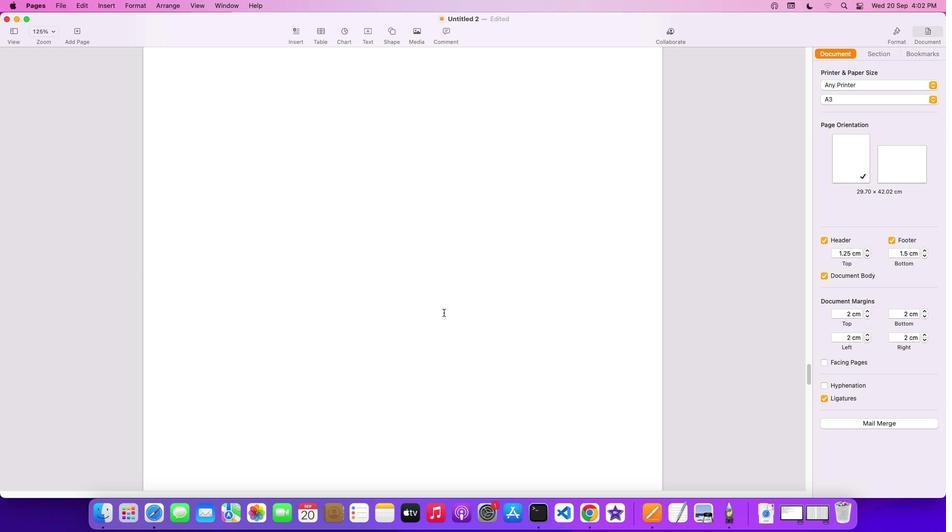 
Action: Mouse scrolled (447, 315) with delta (3, 3)
Screenshot: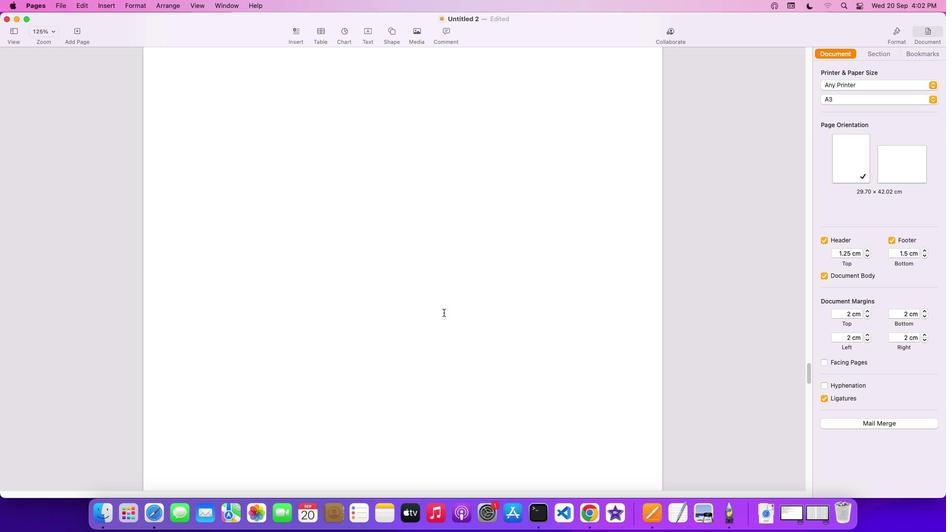 
Action: Mouse scrolled (447, 315) with delta (3, 3)
Screenshot: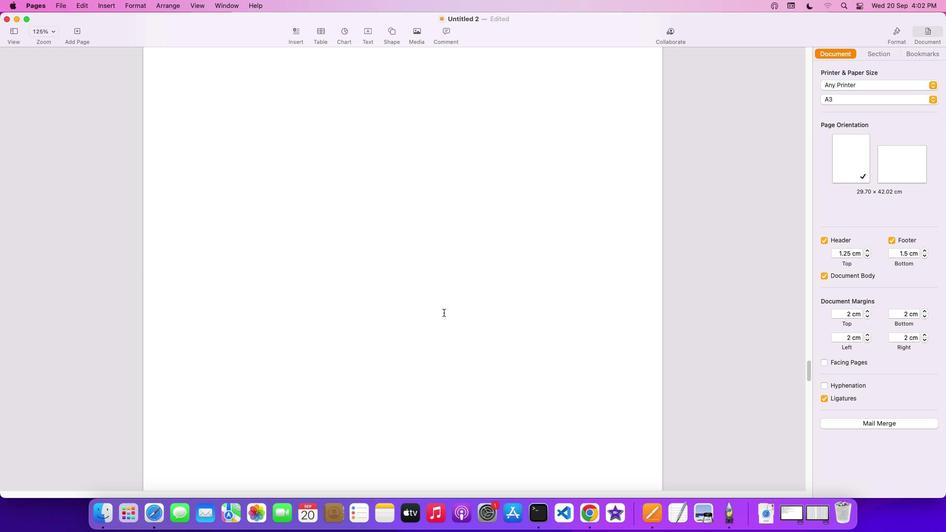 
Action: Mouse scrolled (447, 315) with delta (3, 5)
Screenshot: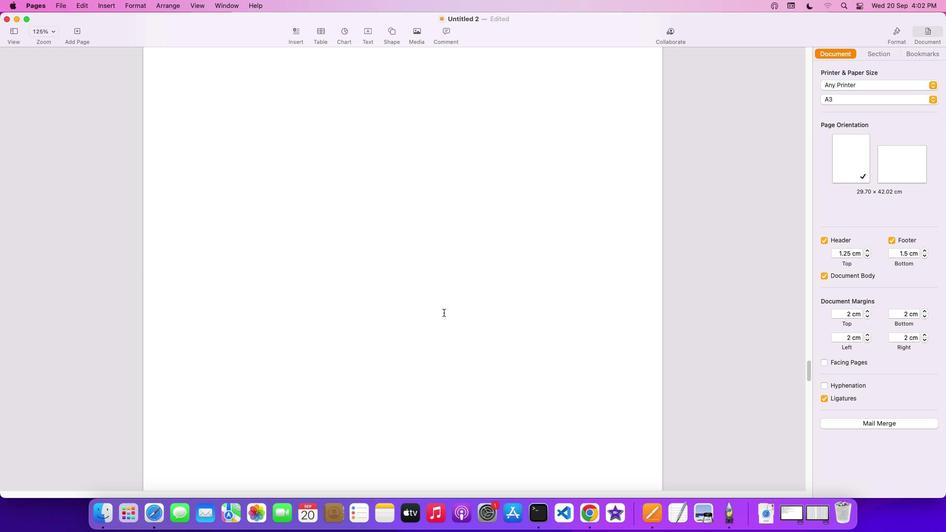 
Action: Mouse scrolled (447, 315) with delta (3, 5)
Screenshot: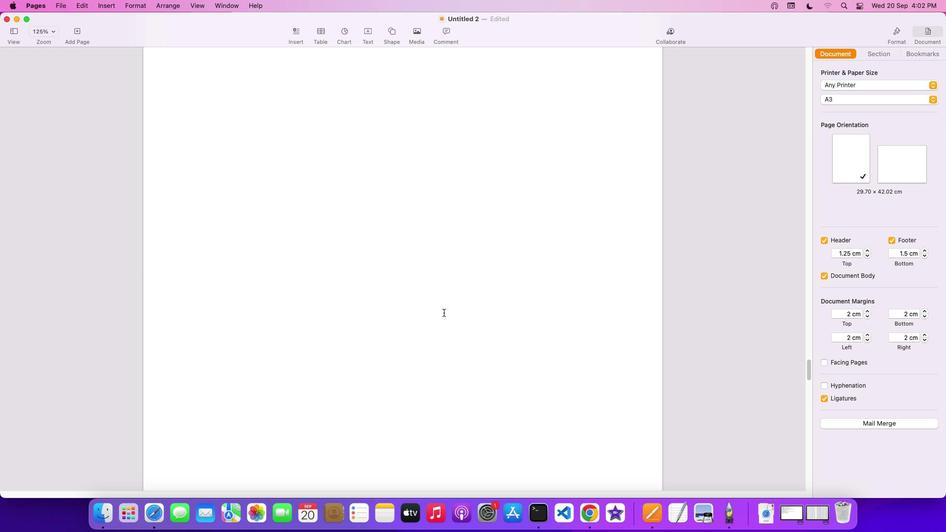 
Action: Mouse scrolled (447, 315) with delta (3, 6)
Screenshot: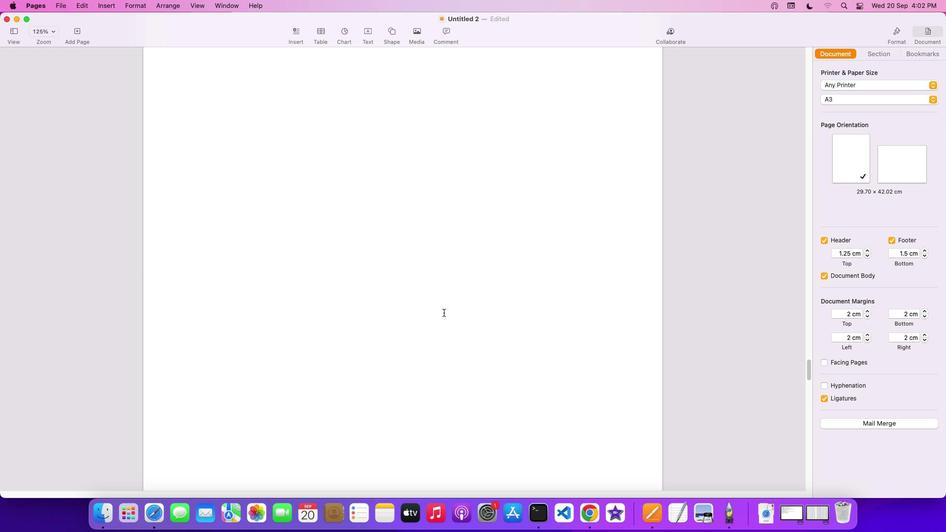 
Action: Mouse scrolled (447, 315) with delta (3, 6)
Screenshot: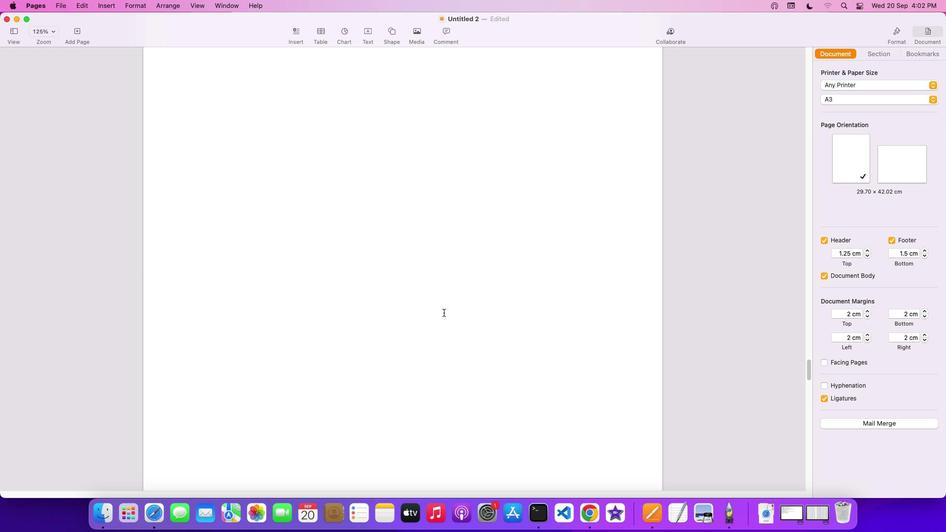 
Action: Mouse scrolled (447, 315) with delta (3, 3)
Screenshot: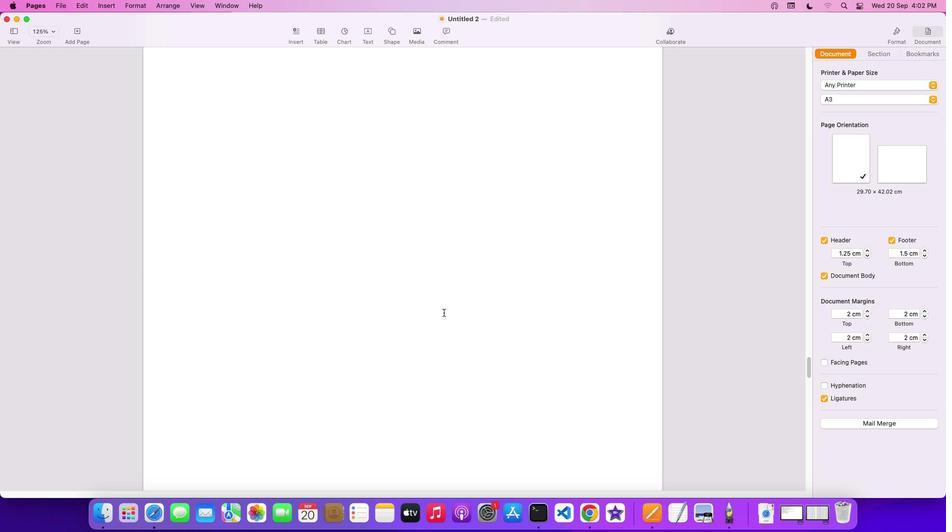 
Action: Mouse scrolled (447, 315) with delta (3, 3)
Screenshot: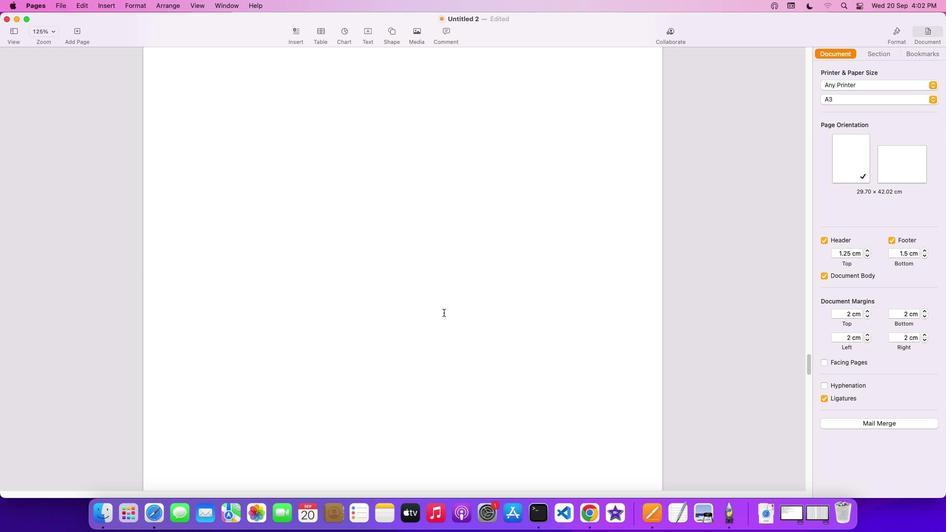 
Action: Mouse scrolled (447, 315) with delta (3, 5)
Screenshot: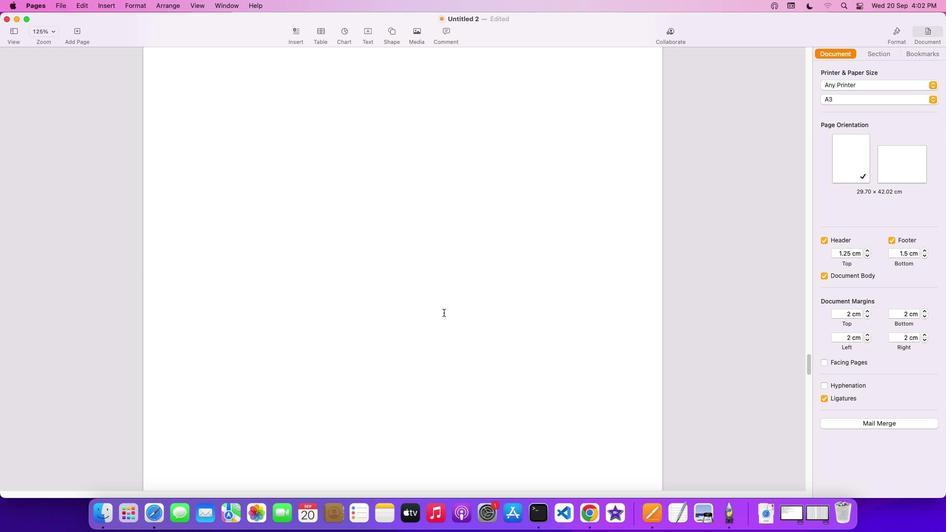 
Action: Mouse scrolled (447, 315) with delta (3, 5)
Screenshot: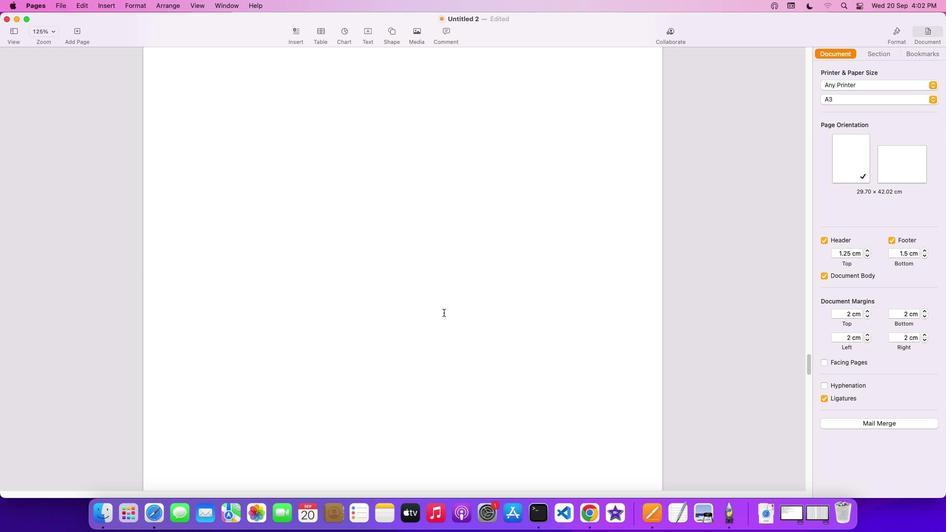 
Action: Mouse scrolled (447, 315) with delta (3, 6)
Screenshot: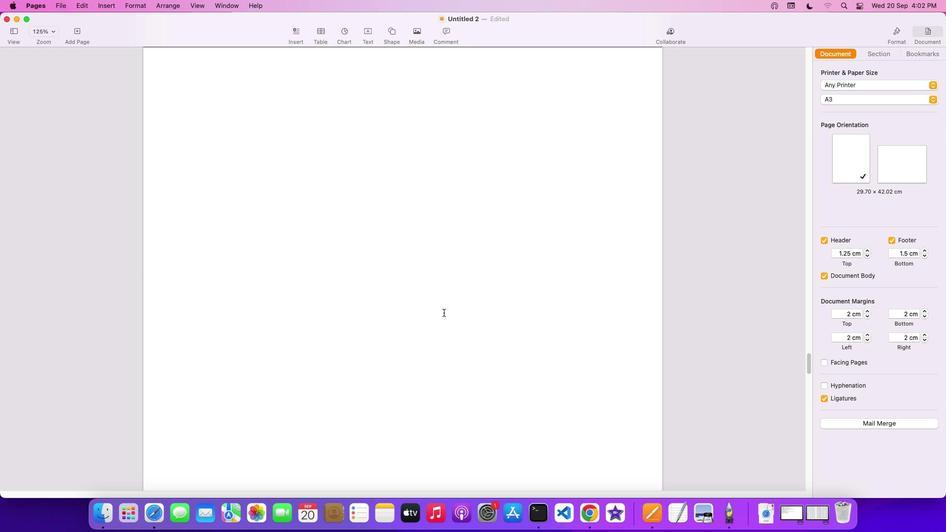 
Action: Mouse scrolled (447, 315) with delta (3, 6)
Screenshot: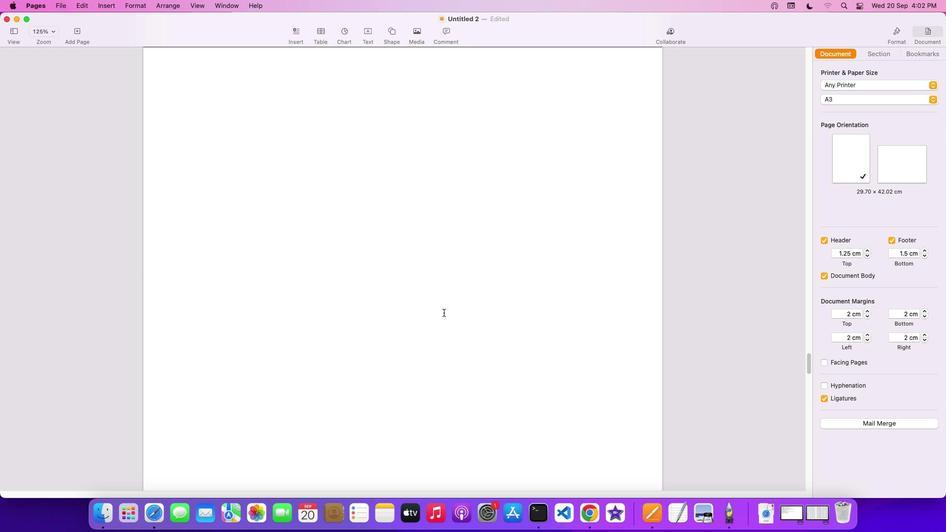 
Action: Mouse moved to (444, 317)
Screenshot: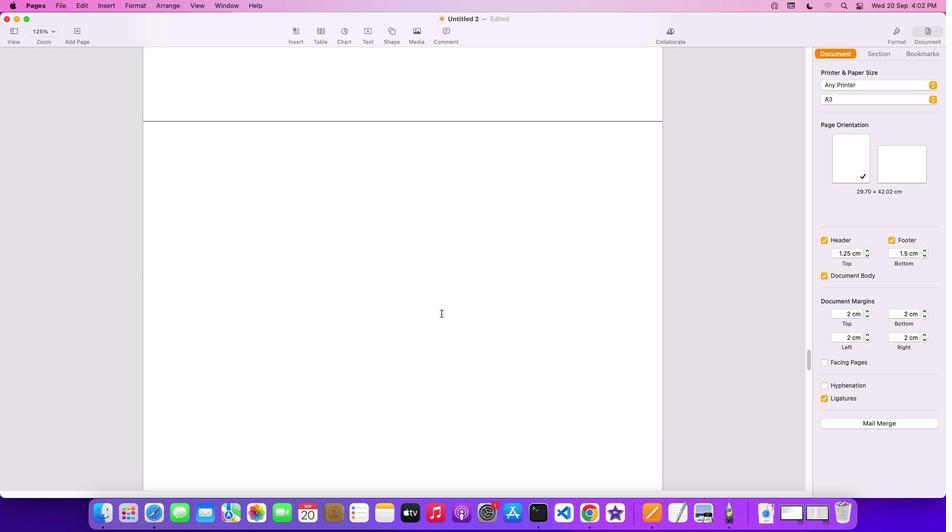 
Action: Mouse scrolled (444, 317) with delta (3, 3)
Screenshot: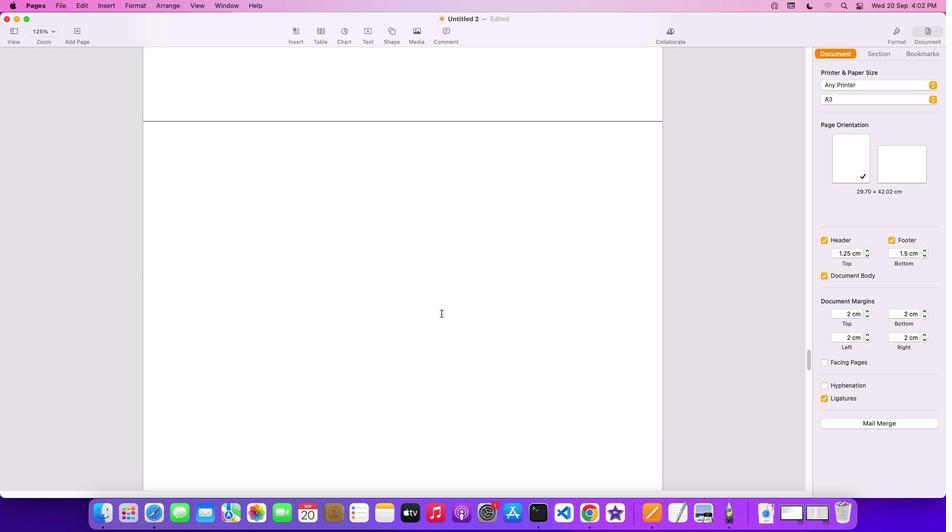 
Action: Mouse scrolled (444, 317) with delta (3, 3)
Screenshot: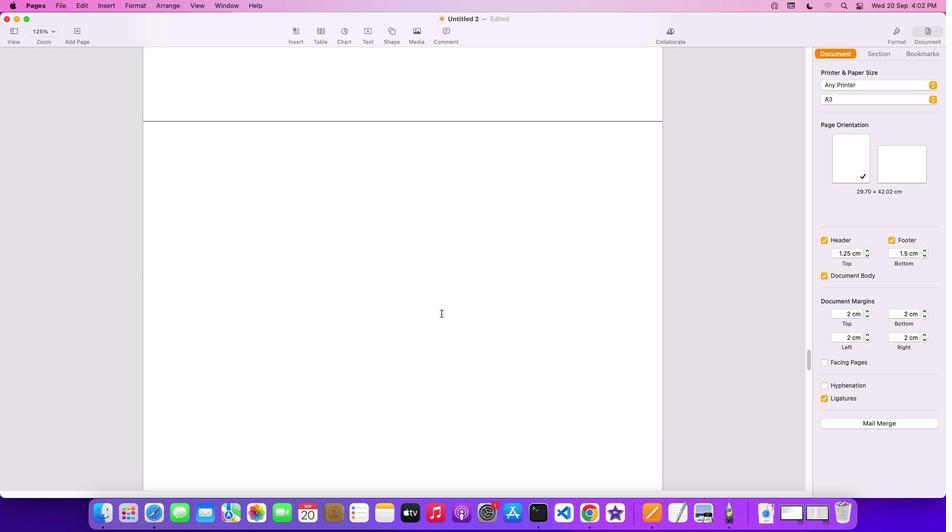 
Action: Mouse scrolled (444, 317) with delta (3, 4)
Screenshot: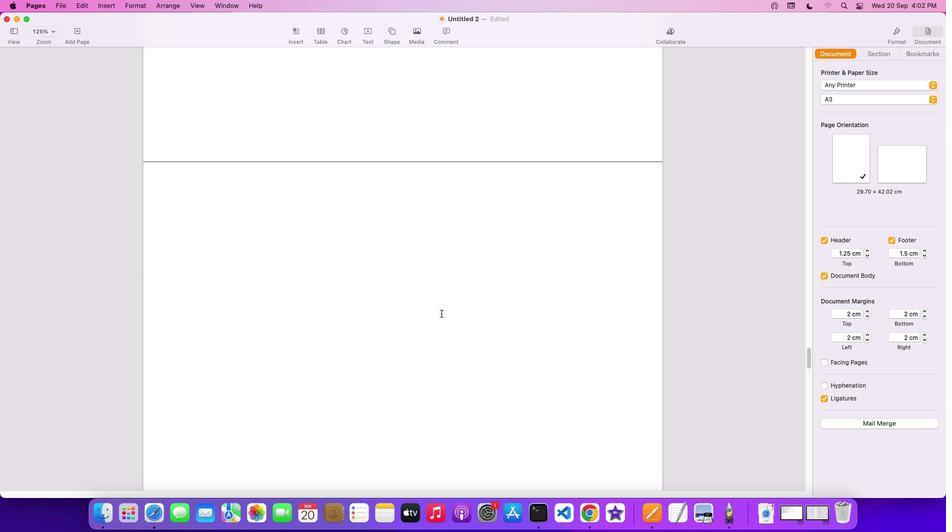 
Action: Mouse scrolled (444, 317) with delta (3, 5)
Screenshot: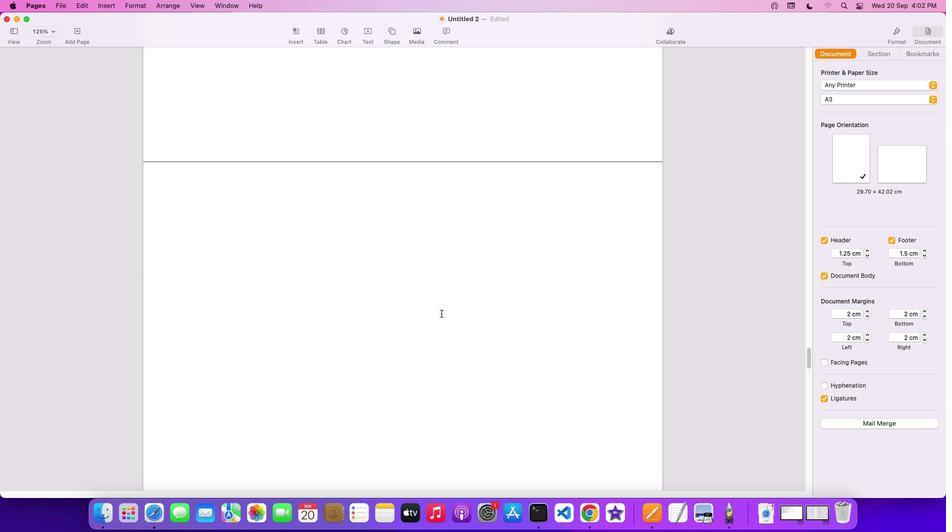 
Action: Mouse scrolled (444, 317) with delta (3, 6)
Screenshot: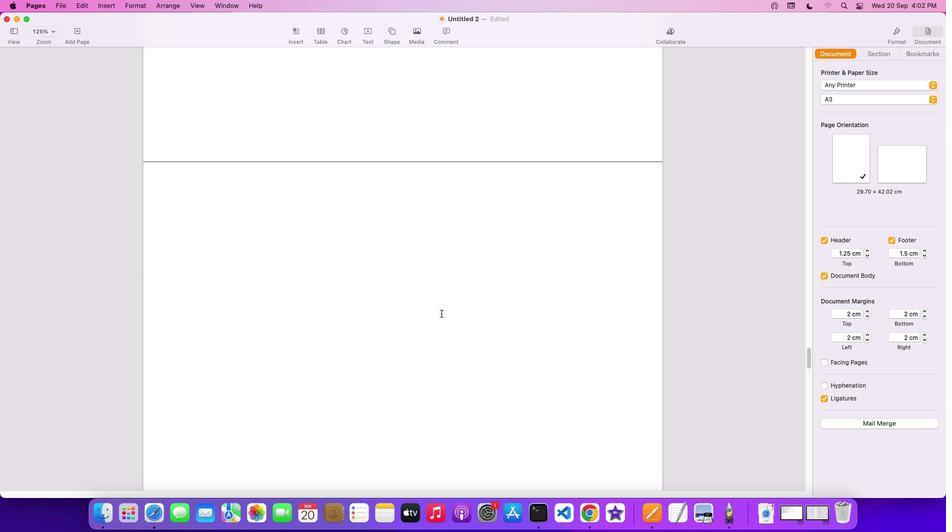
Action: Mouse scrolled (444, 317) with delta (3, 6)
Screenshot: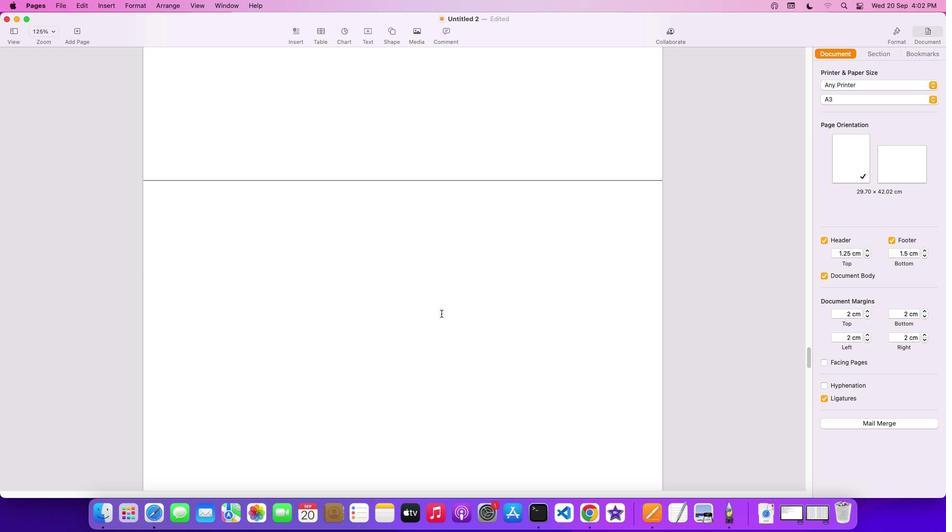 
Action: Mouse scrolled (444, 317) with delta (3, 3)
Screenshot: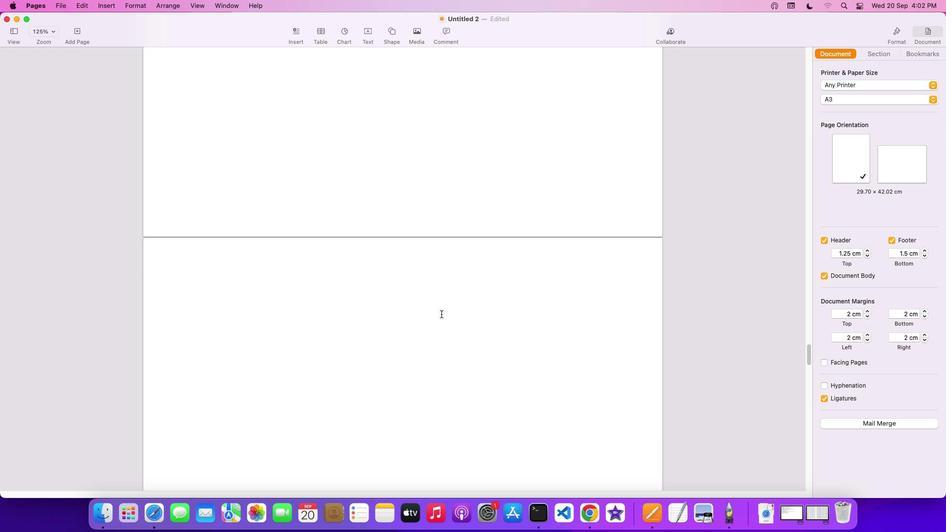 
Action: Mouse moved to (444, 317)
Screenshot: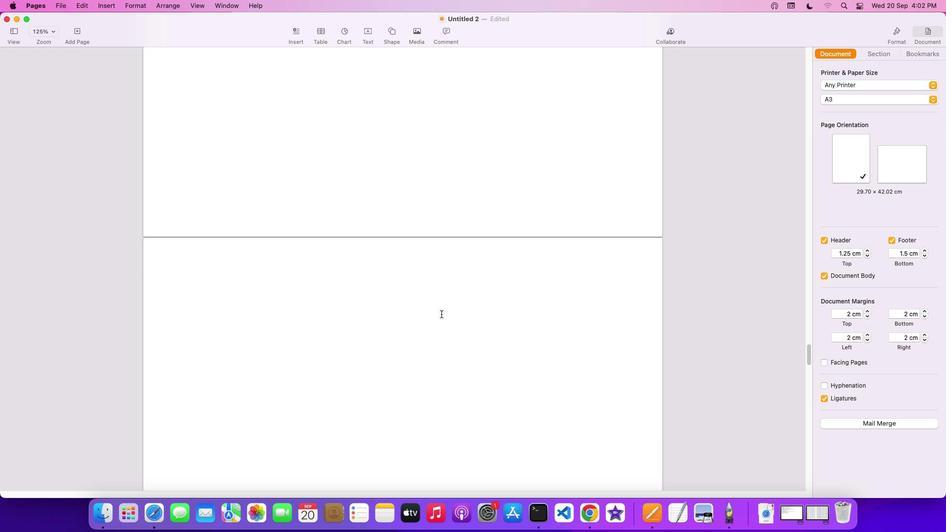 
Action: Mouse scrolled (444, 317) with delta (3, 3)
Screenshot: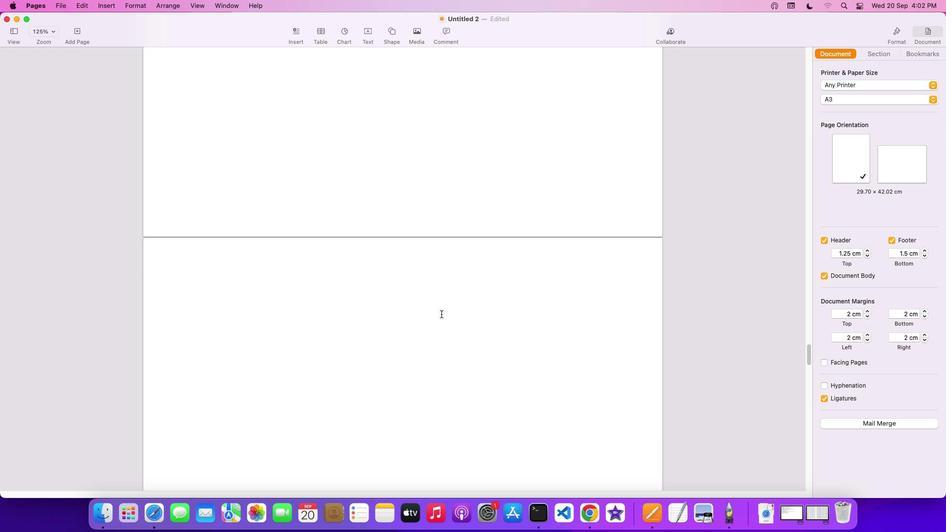 
Action: Mouse scrolled (444, 317) with delta (3, 4)
Screenshot: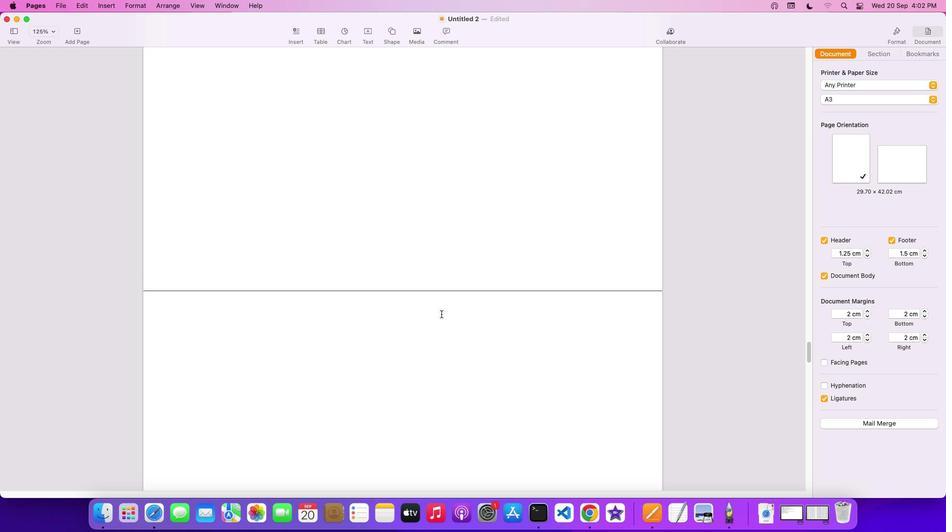 
Action: Mouse scrolled (444, 317) with delta (3, 5)
Screenshot: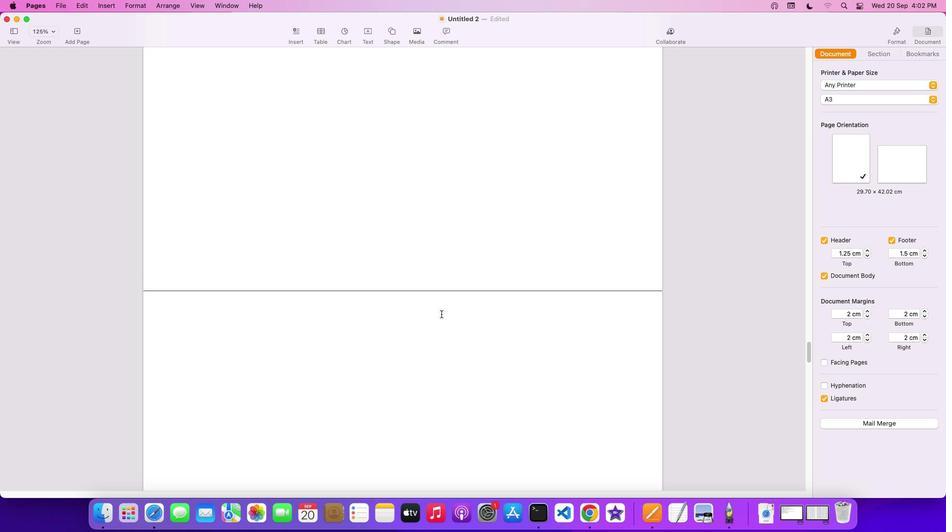 
Action: Mouse scrolled (444, 317) with delta (3, 6)
Screenshot: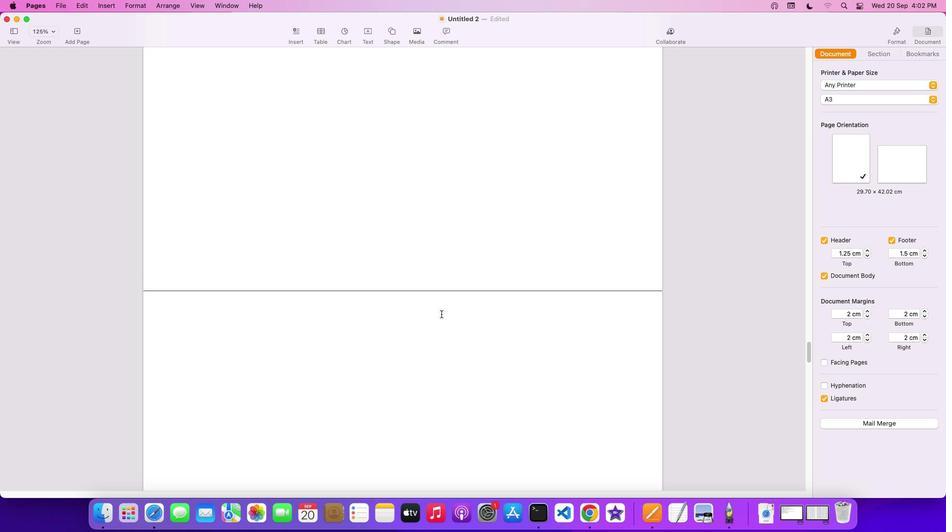 
Action: Mouse scrolled (444, 317) with delta (3, 6)
Screenshot: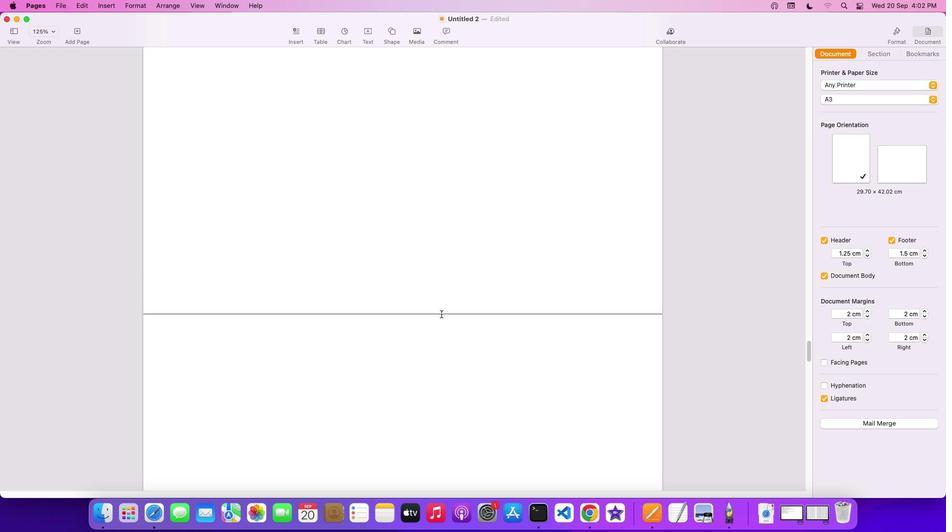 
Action: Mouse scrolled (444, 317) with delta (3, 6)
Screenshot: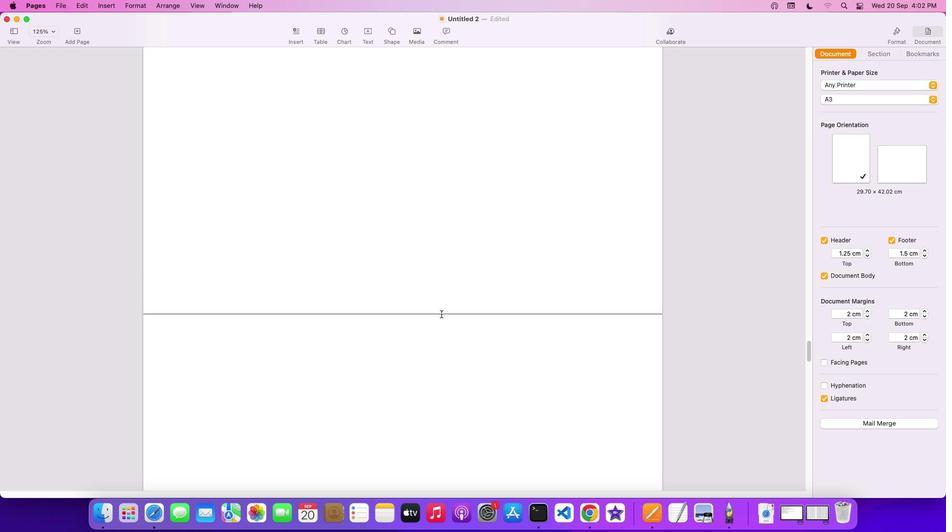 
Action: Mouse scrolled (444, 317) with delta (3, 3)
Screenshot: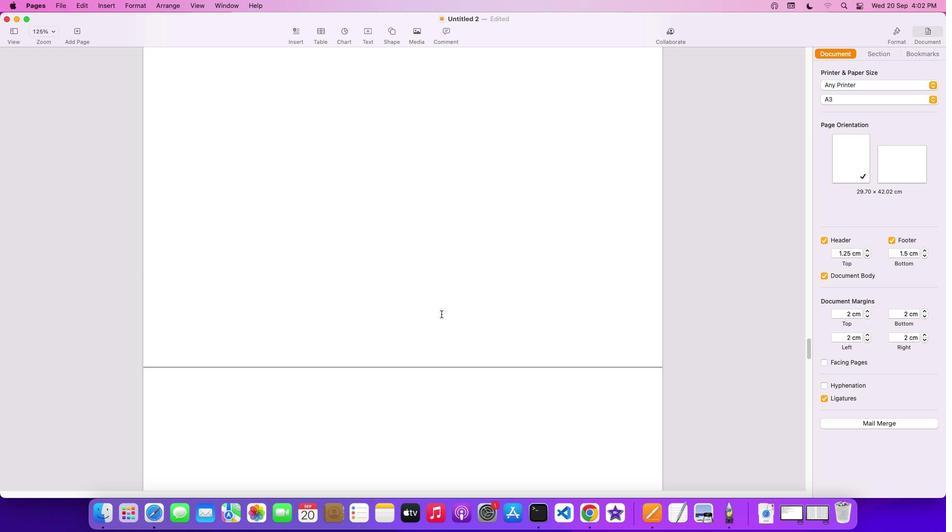 
Action: Mouse scrolled (444, 317) with delta (3, 3)
Screenshot: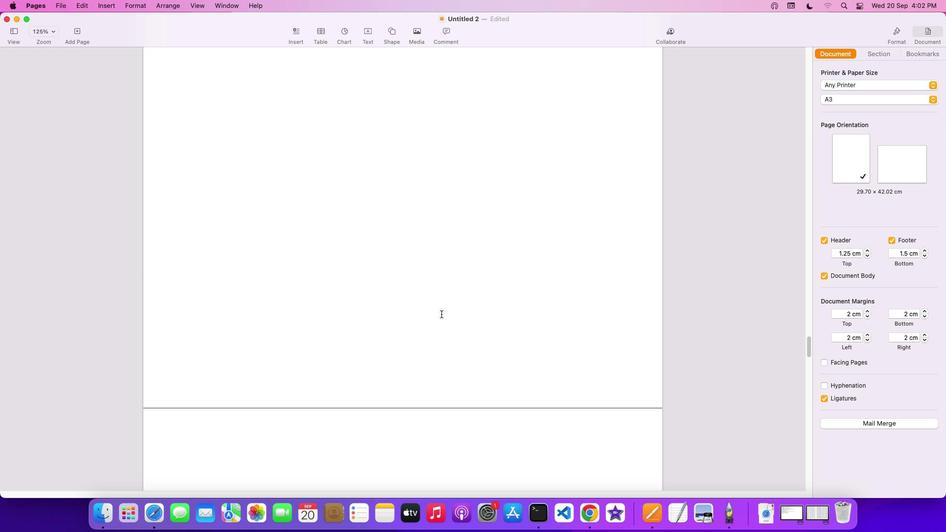 
Action: Mouse scrolled (444, 317) with delta (3, 4)
Screenshot: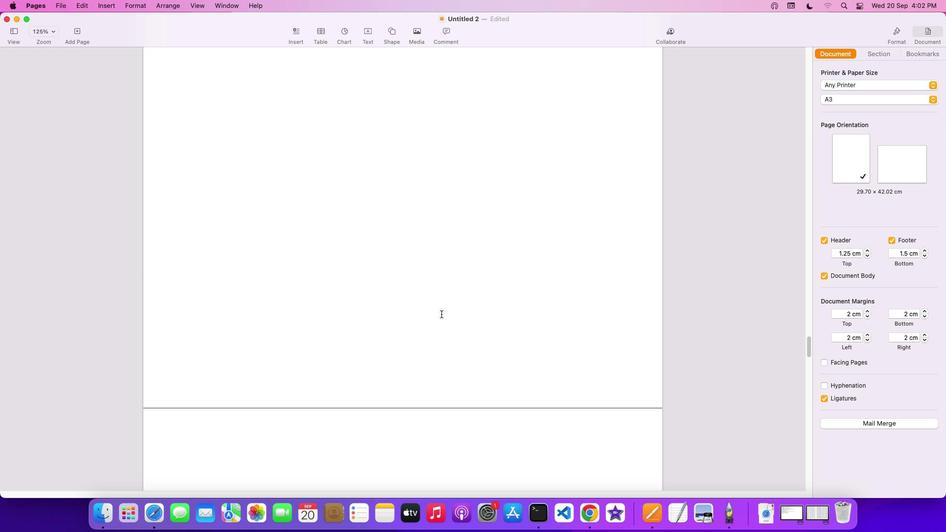 
Action: Mouse scrolled (444, 317) with delta (3, 5)
Screenshot: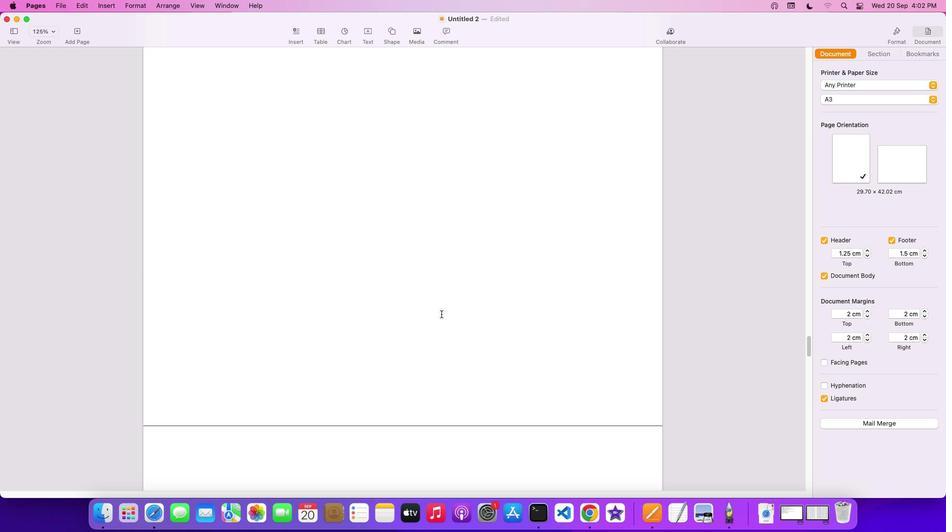 
Action: Mouse scrolled (444, 317) with delta (3, 6)
Screenshot: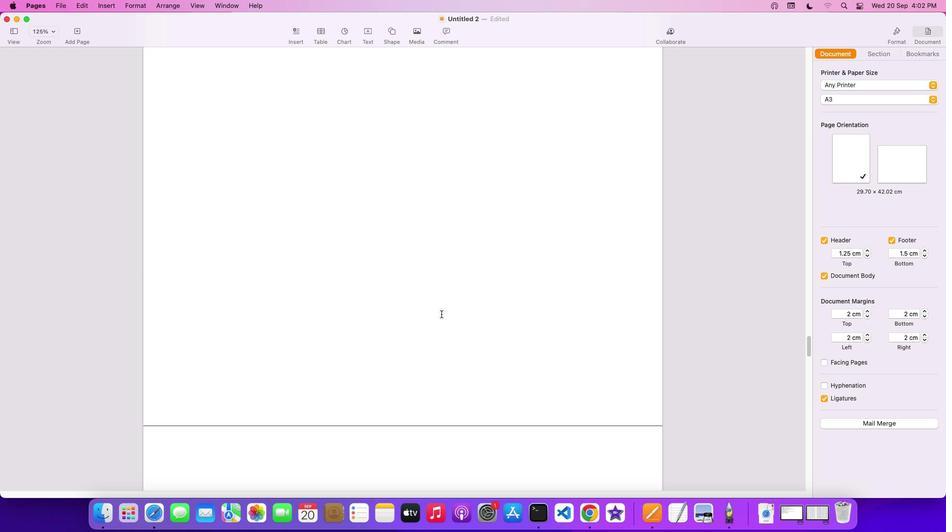 
Action: Mouse scrolled (444, 317) with delta (3, 3)
Screenshot: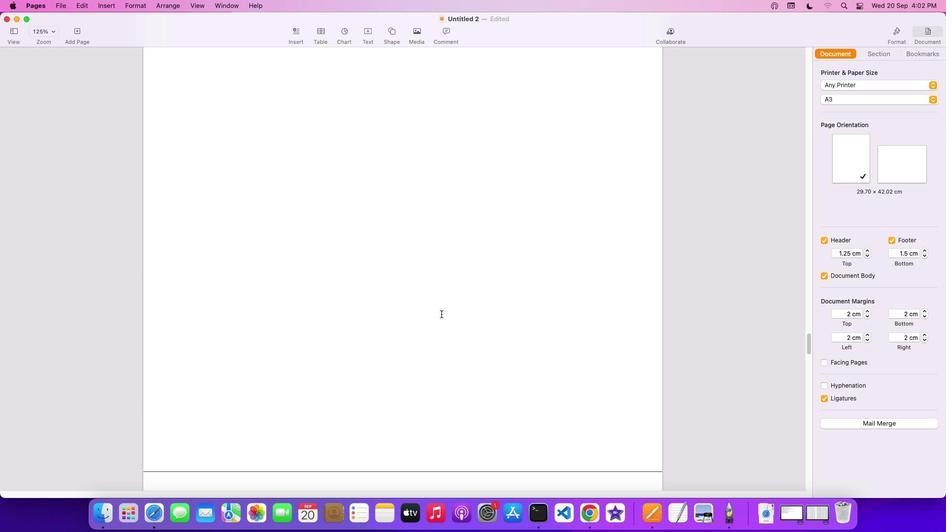 
Action: Mouse scrolled (444, 317) with delta (3, 3)
Screenshot: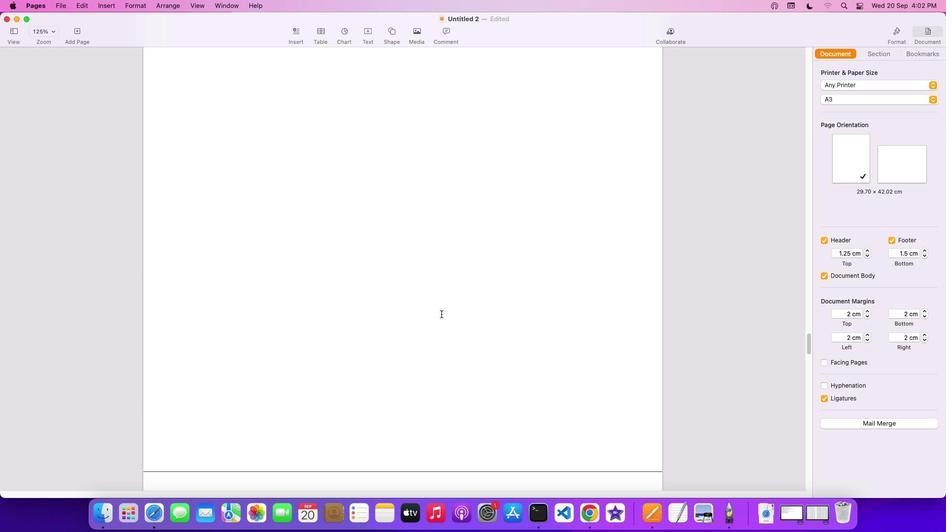 
Action: Mouse scrolled (444, 317) with delta (3, 4)
Screenshot: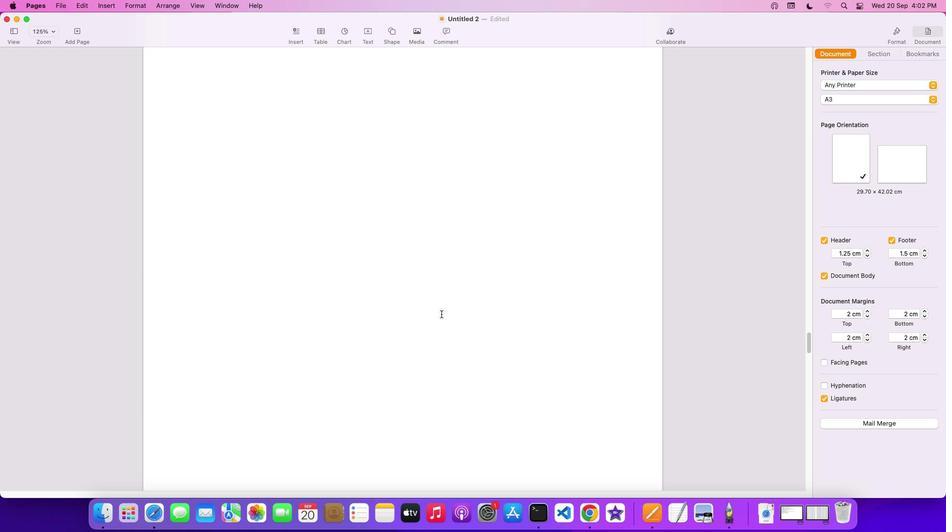 
Action: Mouse scrolled (444, 317) with delta (3, 5)
Screenshot: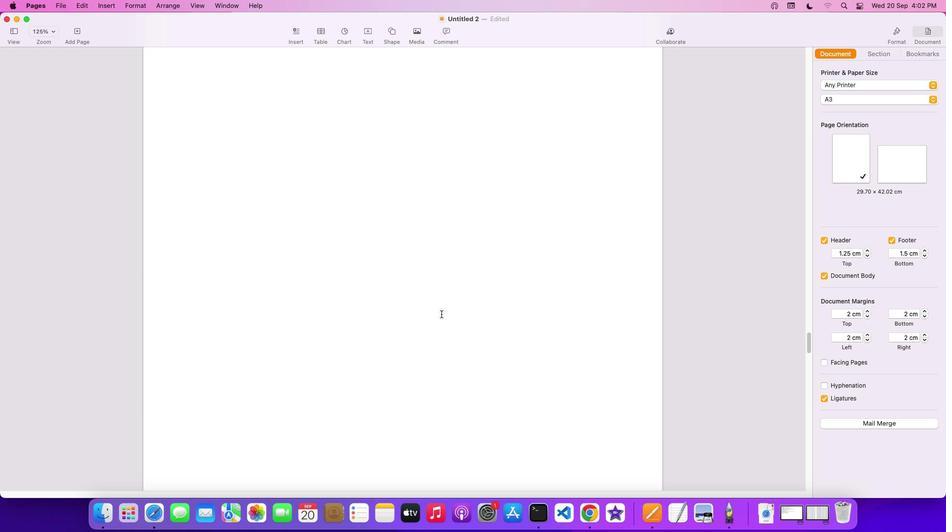 
Action: Mouse scrolled (444, 317) with delta (3, 6)
Screenshot: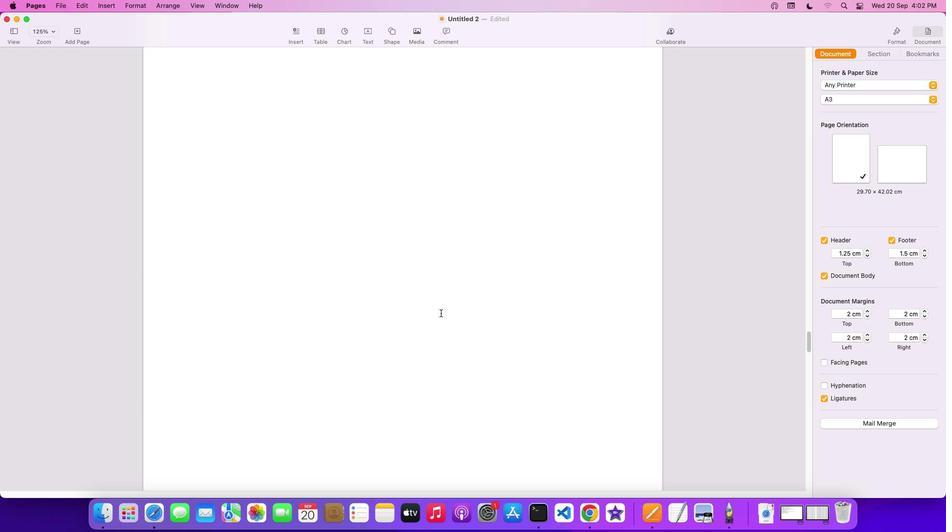 
Action: Mouse moved to (444, 316)
Screenshot: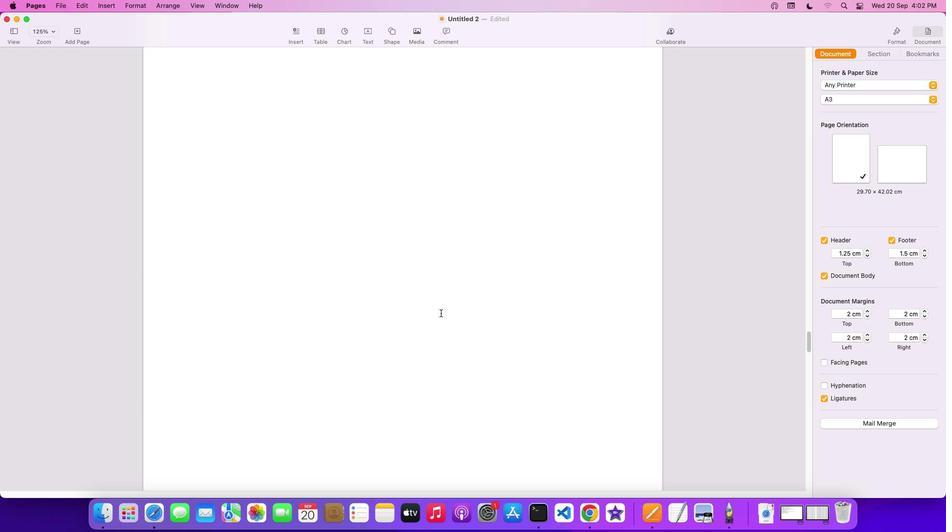 
Action: Mouse scrolled (444, 316) with delta (3, 3)
Screenshot: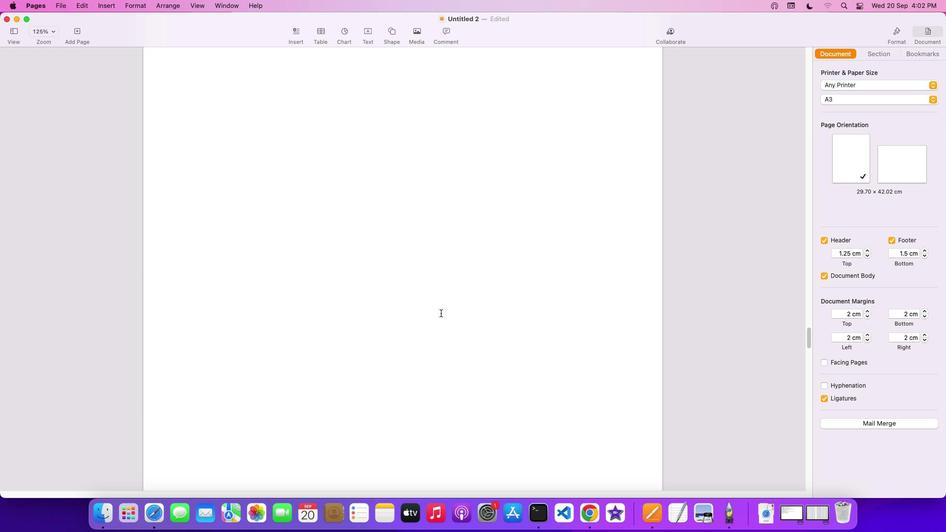 
Action: Mouse scrolled (444, 316) with delta (3, 3)
Screenshot: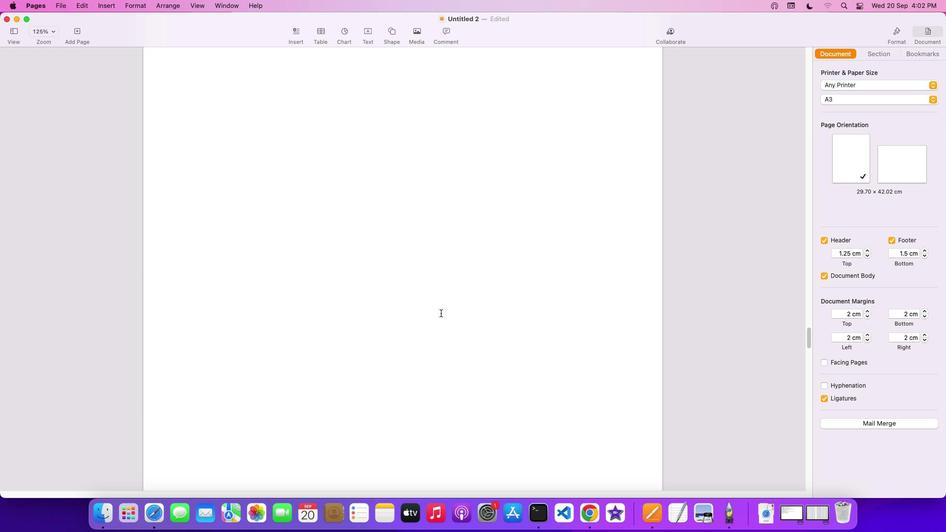 
Action: Mouse scrolled (444, 316) with delta (3, 5)
Screenshot: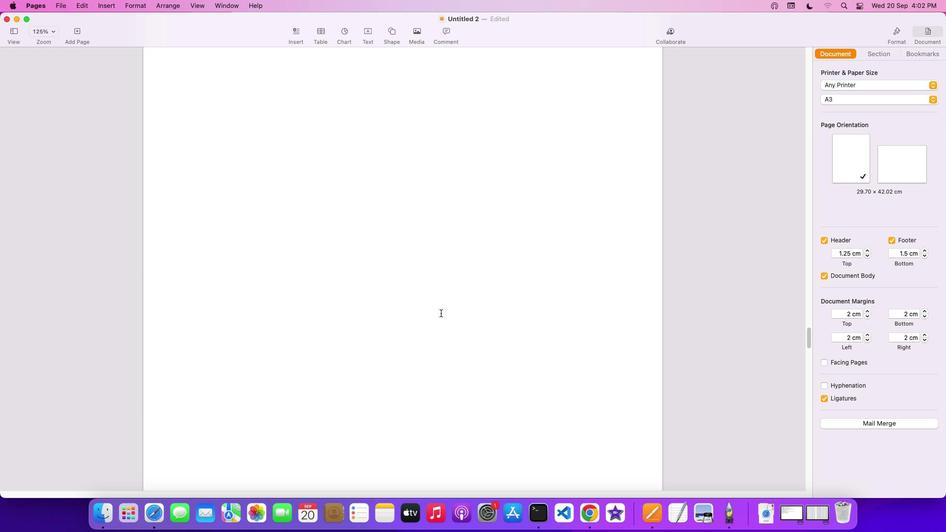 
Action: Mouse scrolled (444, 316) with delta (3, 5)
Screenshot: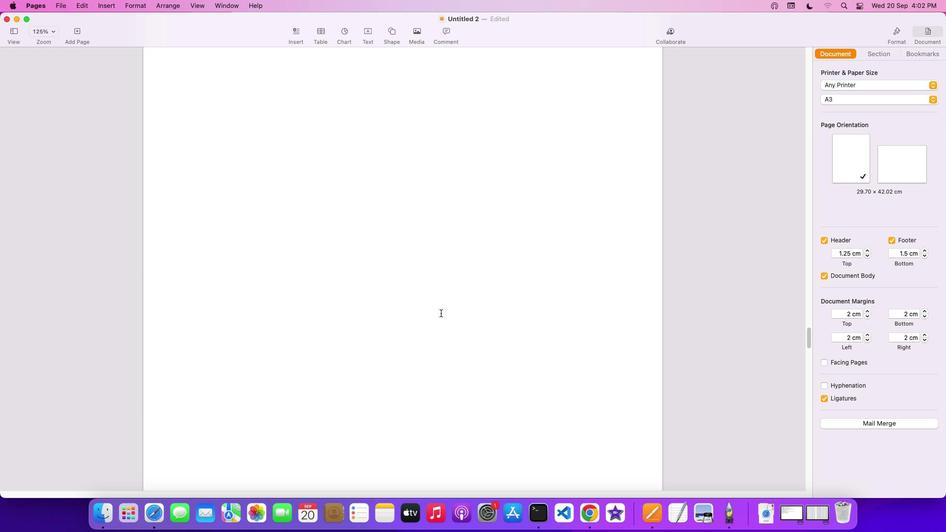 
Action: Mouse scrolled (444, 316) with delta (3, 6)
Screenshot: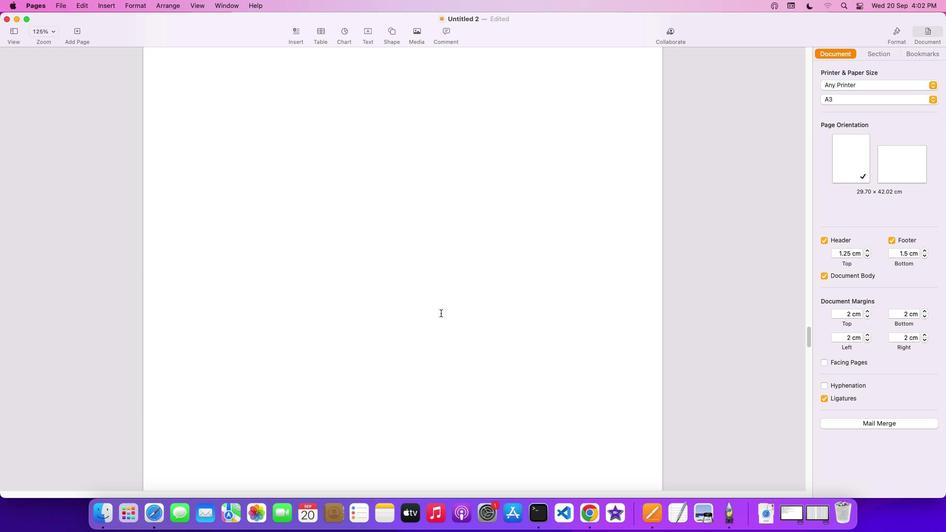 
Action: Mouse scrolled (444, 316) with delta (3, 6)
Screenshot: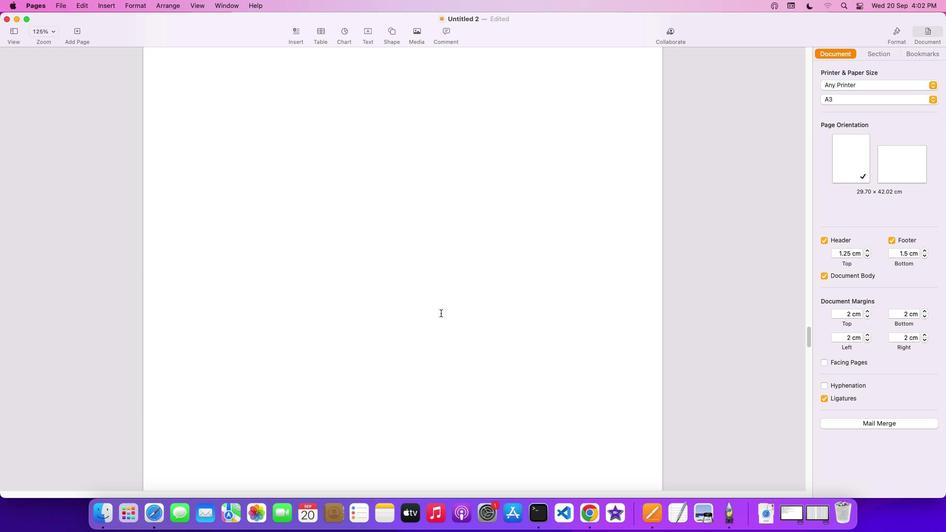 
Action: Mouse scrolled (444, 316) with delta (3, 3)
Screenshot: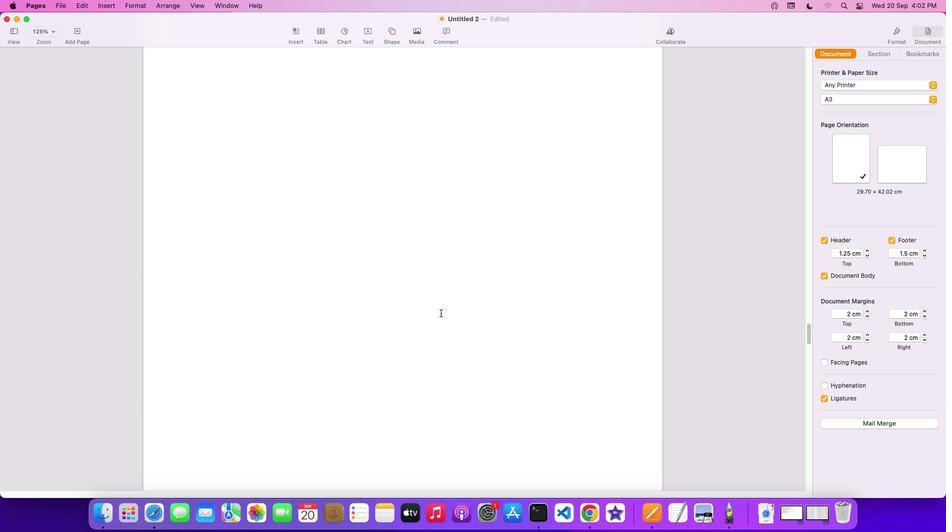
Action: Mouse scrolled (444, 316) with delta (3, 3)
Screenshot: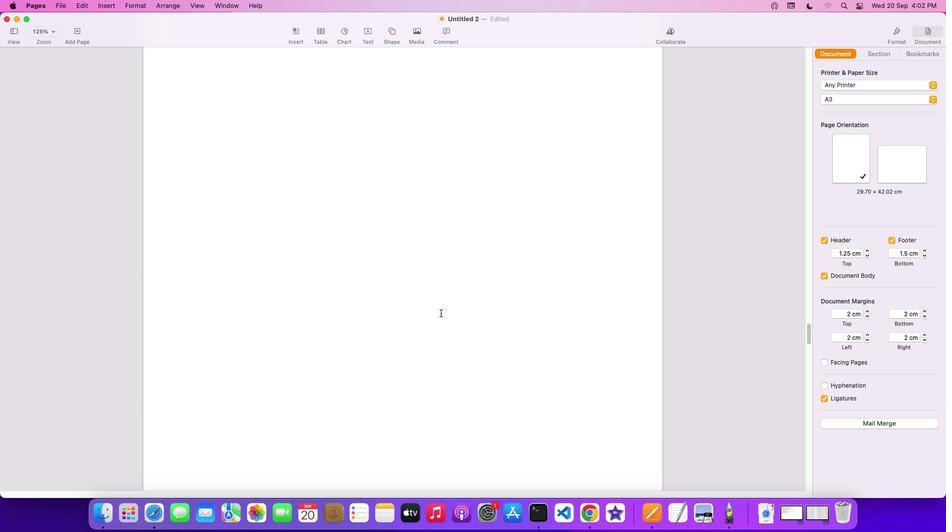 
Action: Mouse scrolled (444, 316) with delta (3, 5)
Screenshot: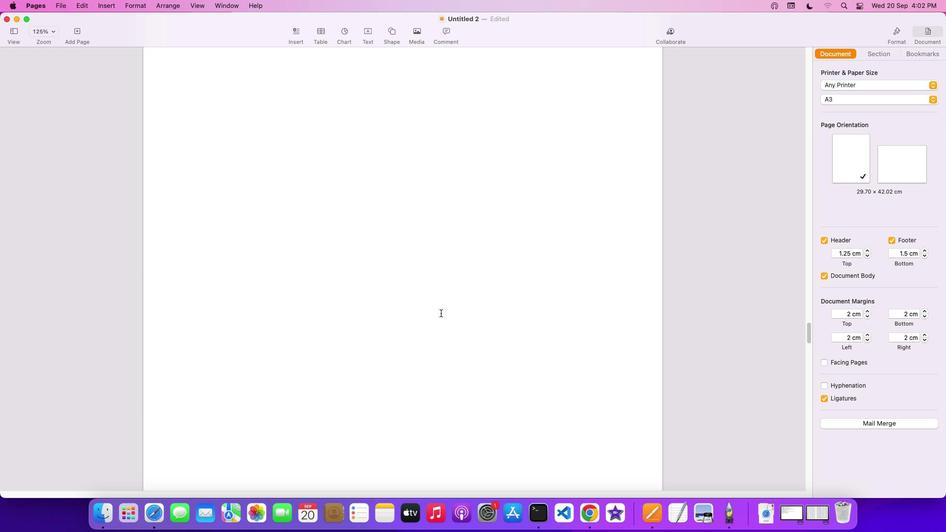 
Action: Mouse scrolled (444, 316) with delta (3, 5)
Screenshot: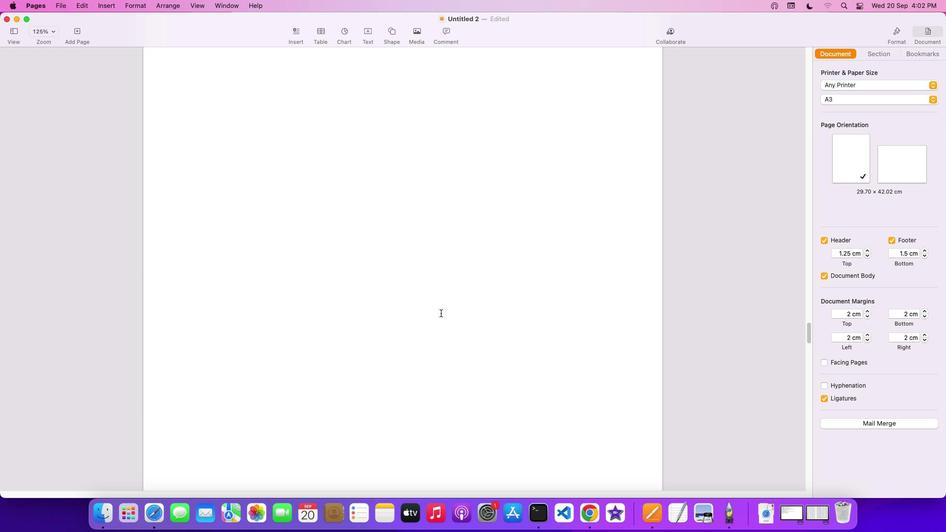 
Action: Mouse scrolled (444, 316) with delta (3, 6)
Screenshot: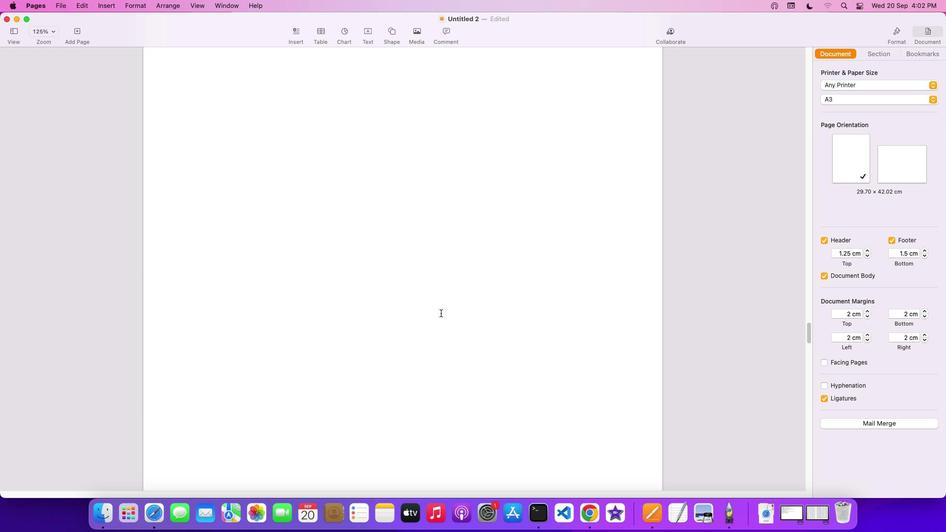 
Action: Mouse moved to (811, 330)
Screenshot: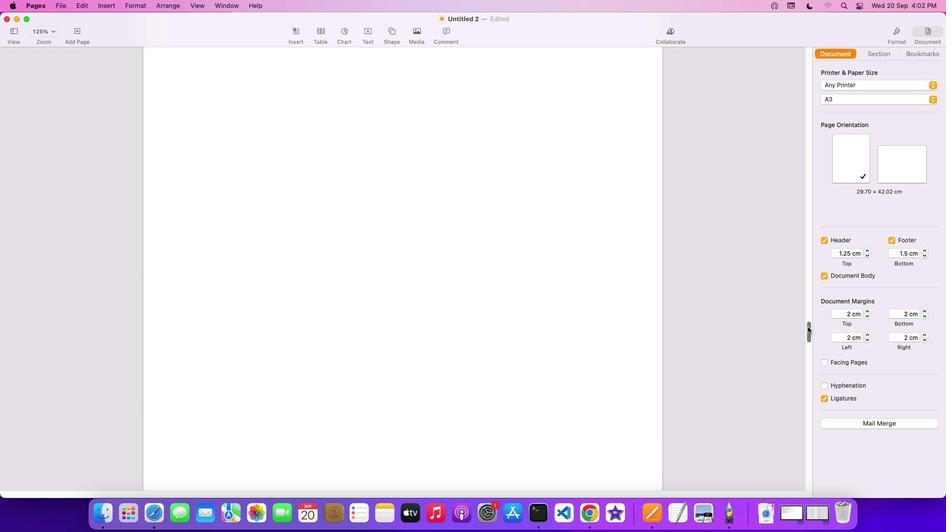 
Action: Mouse pressed left at (811, 330)
Screenshot: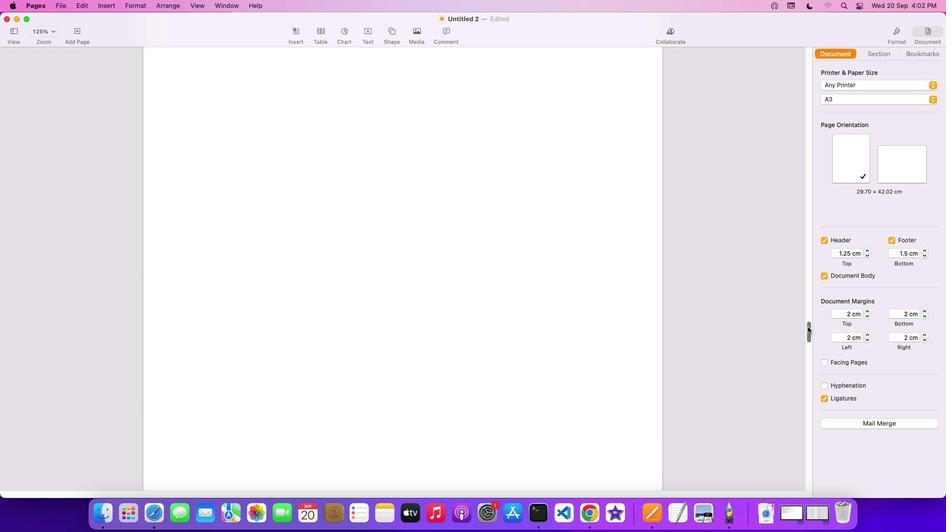 
Action: Mouse moved to (452, 168)
Screenshot: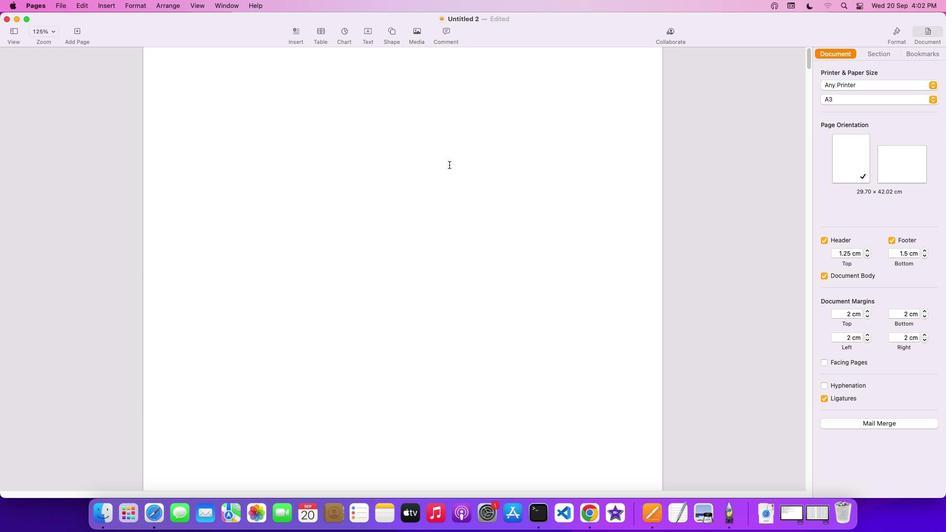 
Action: Mouse pressed left at (452, 168)
Screenshot: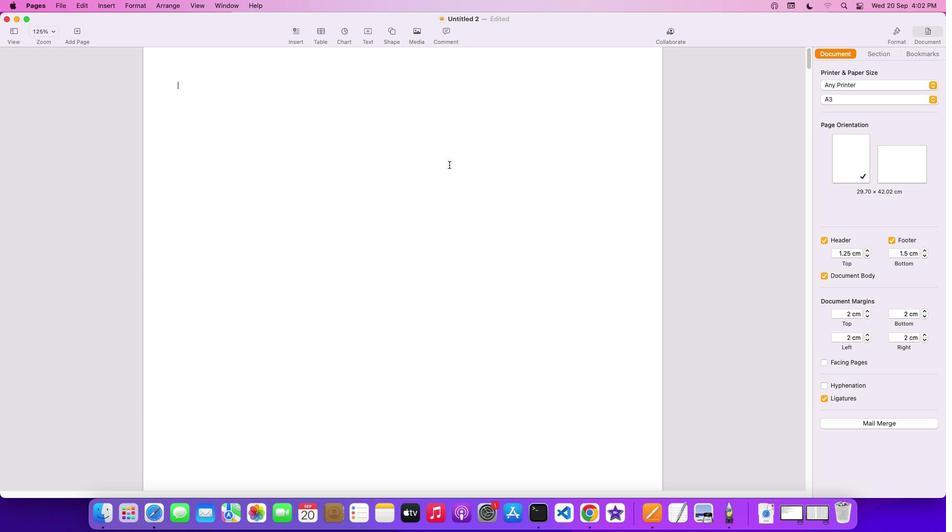 
Action: Mouse moved to (473, 325)
Screenshot: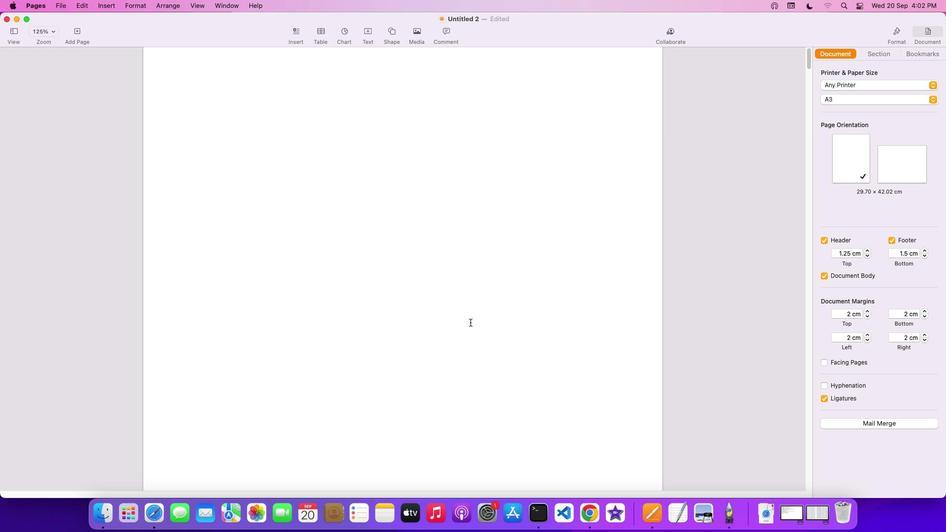 
Action: Mouse scrolled (473, 325) with delta (3, 2)
Screenshot: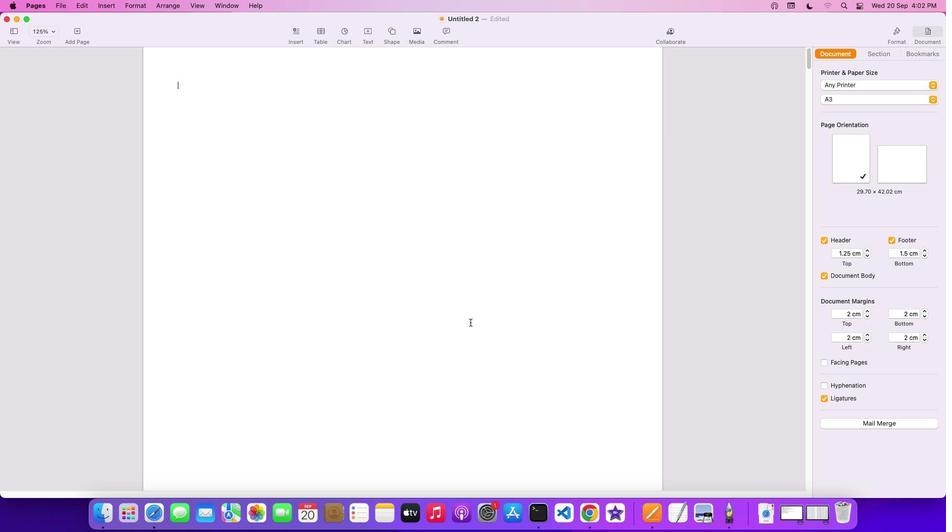
Action: Mouse scrolled (473, 325) with delta (3, 2)
Screenshot: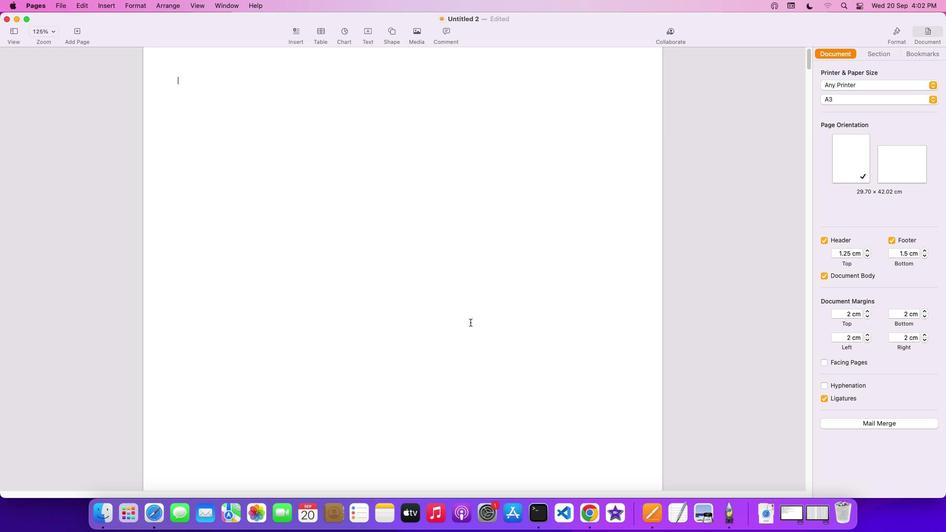
Action: Mouse scrolled (473, 325) with delta (3, 1)
Screenshot: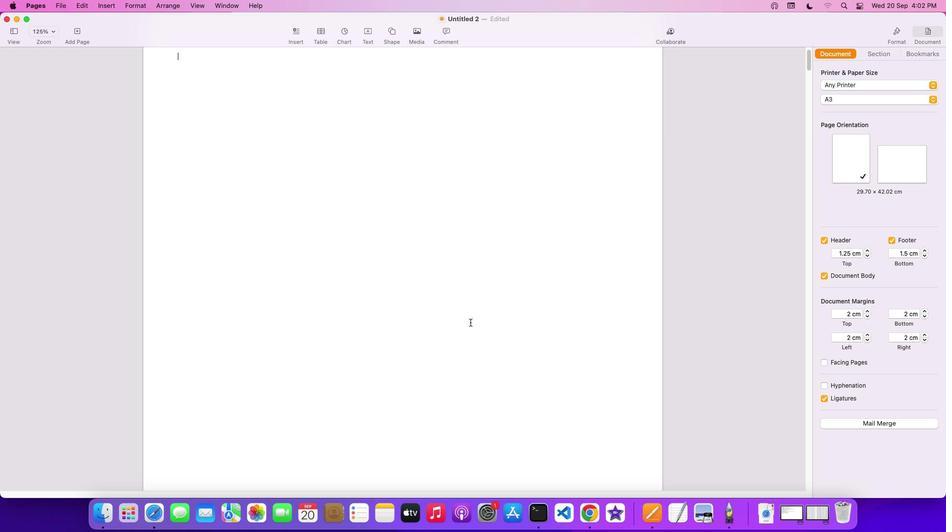 
Action: Mouse scrolled (473, 325) with delta (3, 0)
Screenshot: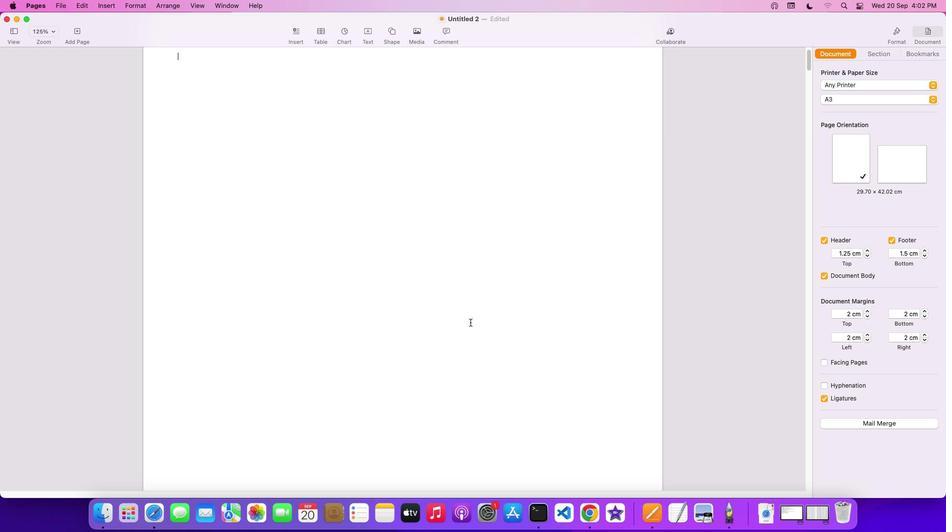 
Action: Mouse scrolled (473, 325) with delta (3, 0)
Screenshot: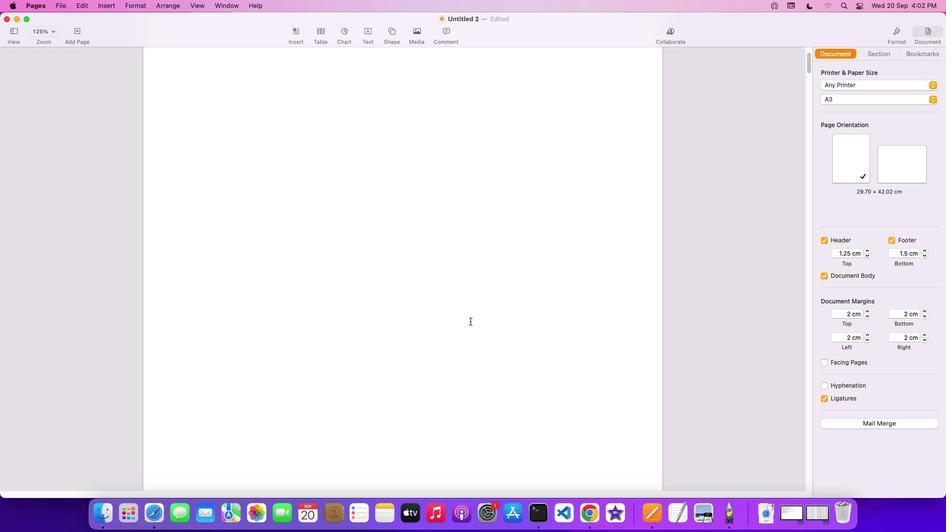
Action: Mouse scrolled (473, 325) with delta (3, 0)
Screenshot: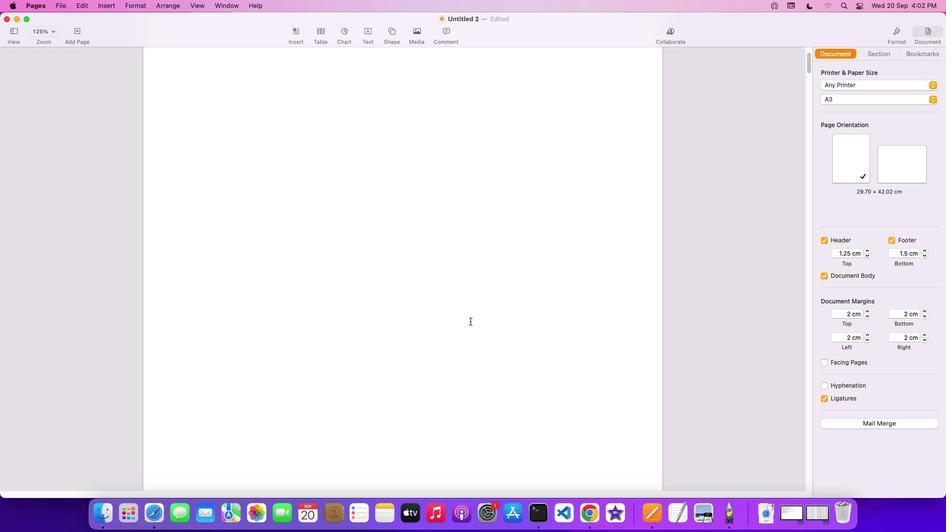 
Action: Mouse moved to (473, 325)
Screenshot: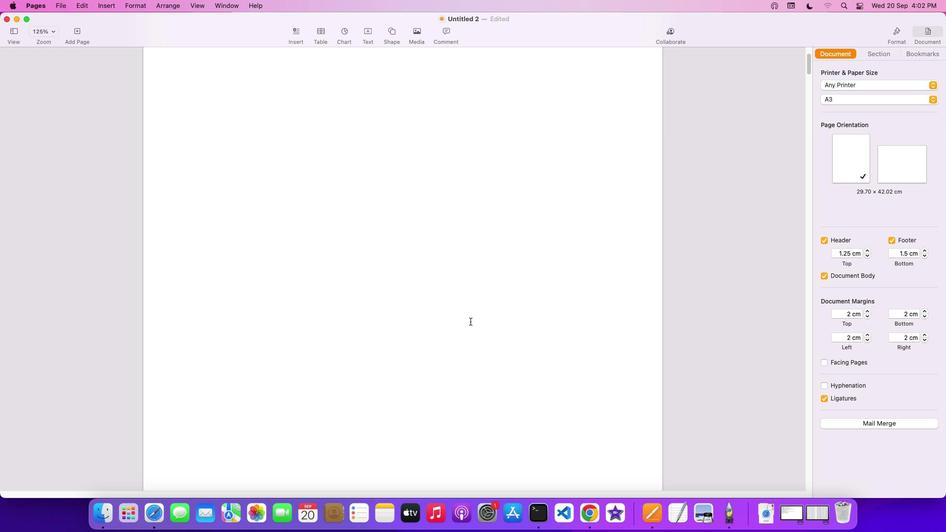 
Action: Mouse scrolled (473, 325) with delta (3, 2)
Screenshot: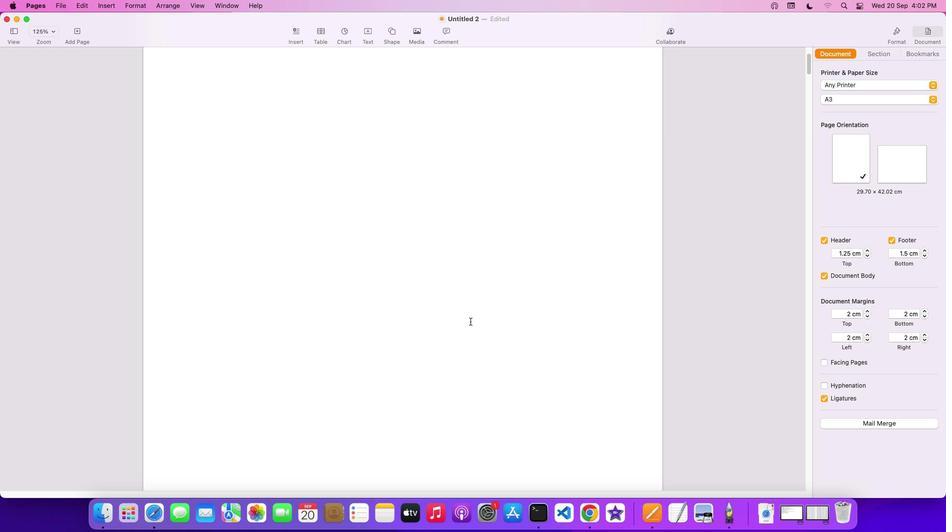 
Action: Mouse scrolled (473, 325) with delta (3, 2)
Screenshot: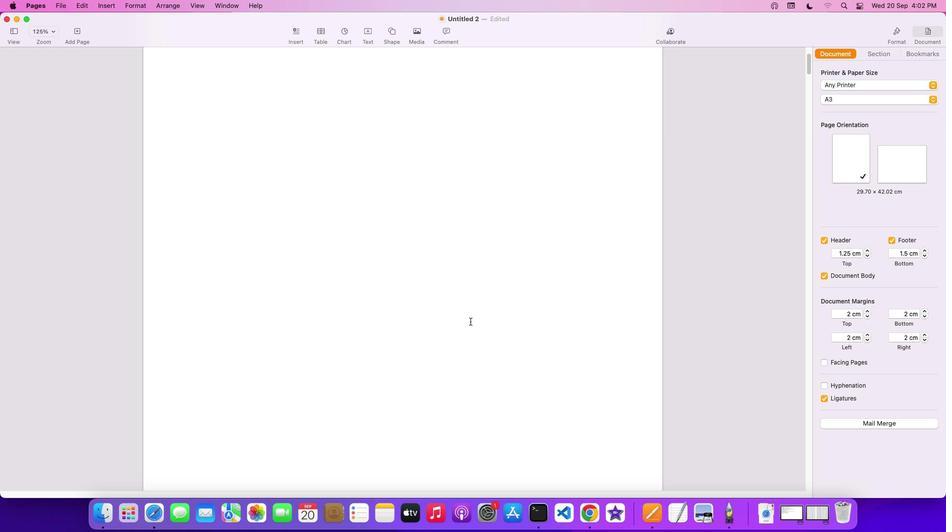 
Action: Mouse scrolled (473, 325) with delta (3, 2)
Screenshot: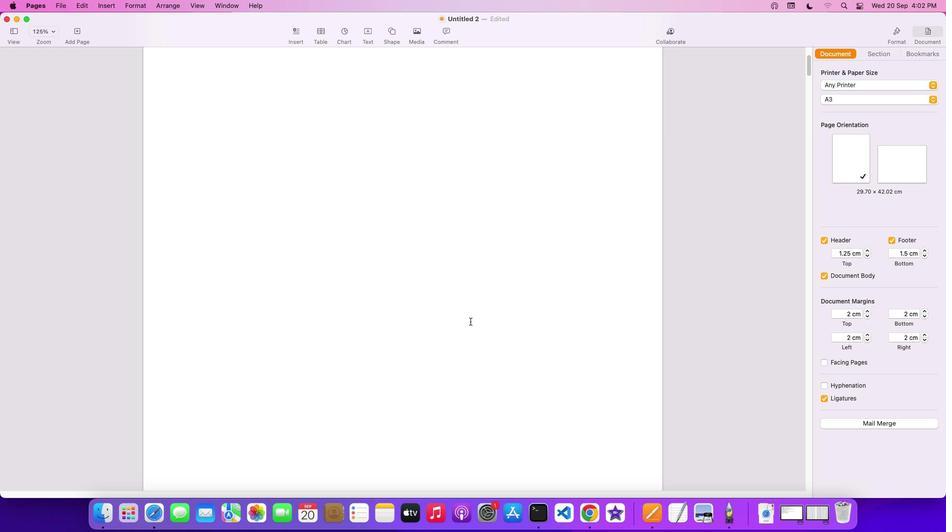 
Action: Mouse scrolled (473, 325) with delta (3, 1)
Screenshot: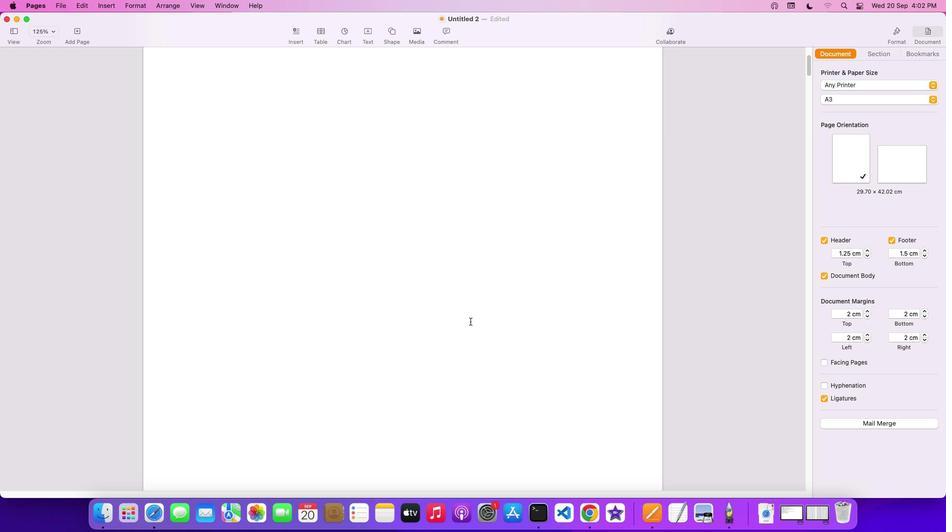 
Action: Mouse scrolled (473, 325) with delta (3, 0)
Screenshot: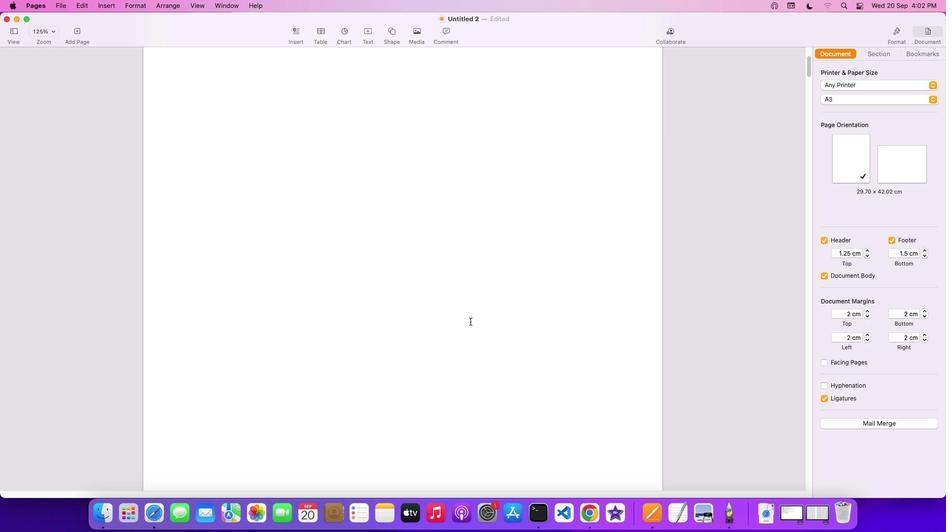 
Action: Mouse scrolled (473, 325) with delta (3, 0)
Screenshot: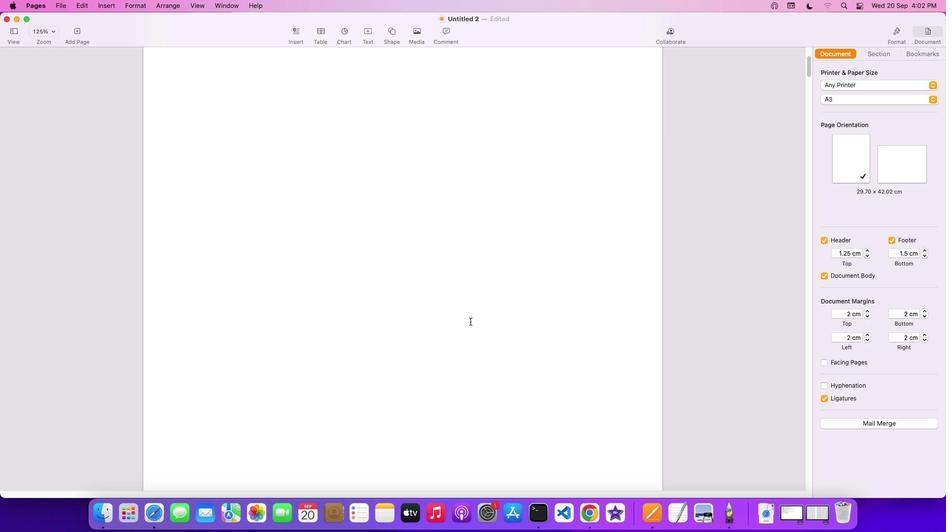 
Action: Mouse scrolled (473, 325) with delta (3, 0)
Screenshot: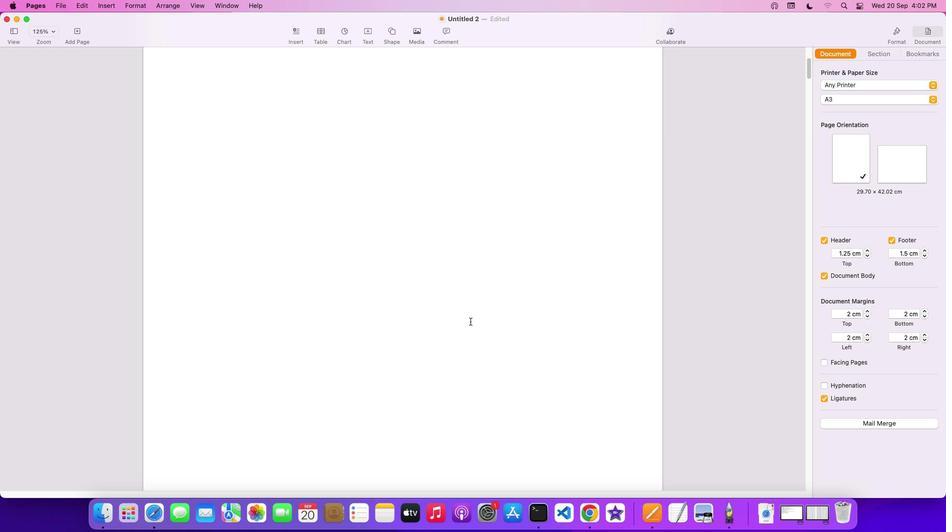
Action: Mouse moved to (473, 325)
Screenshot: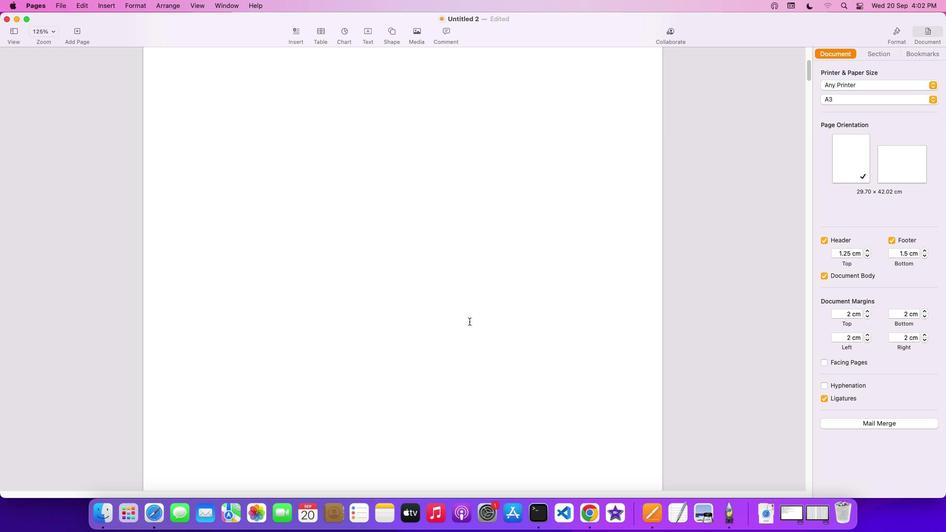 
Action: Mouse scrolled (473, 325) with delta (3, 2)
Screenshot: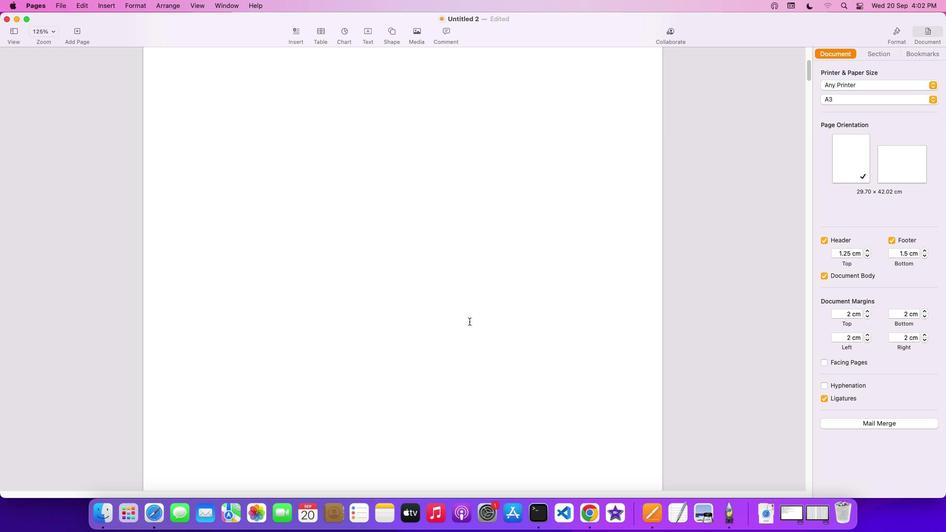 
Action: Mouse moved to (473, 325)
Screenshot: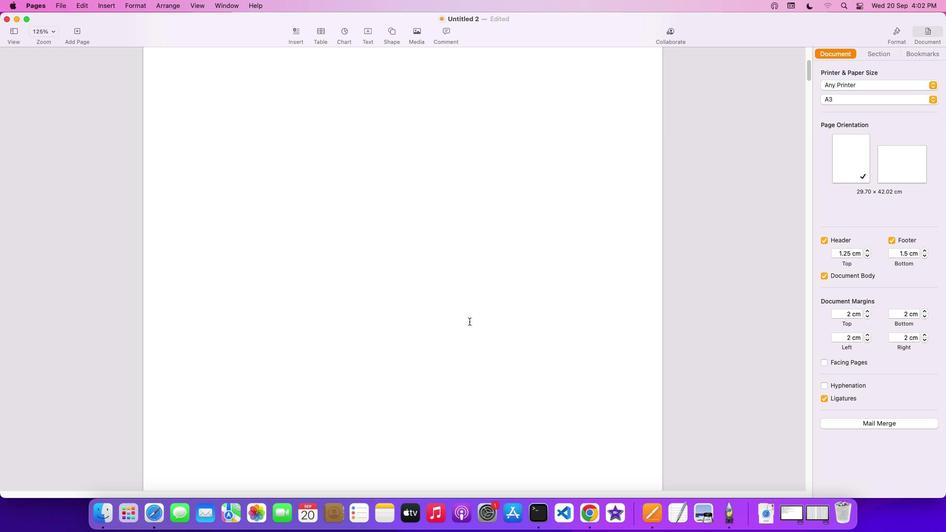 
Action: Mouse scrolled (473, 325) with delta (3, 2)
Screenshot: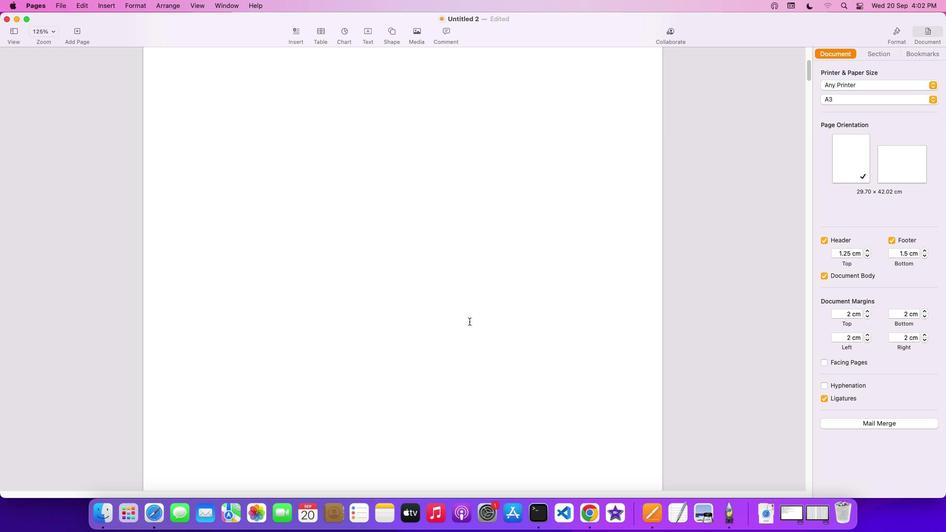 
Action: Mouse moved to (473, 325)
Screenshot: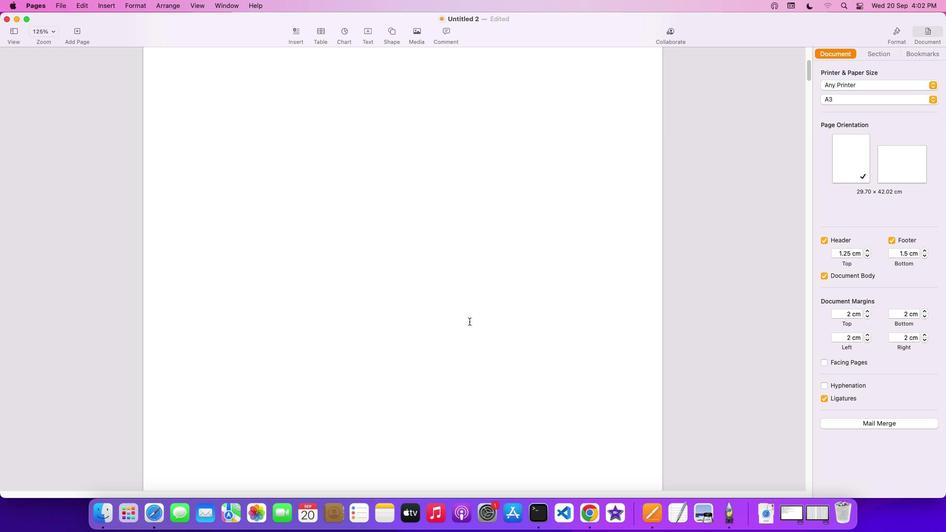 
Action: Mouse scrolled (473, 325) with delta (3, 1)
Screenshot: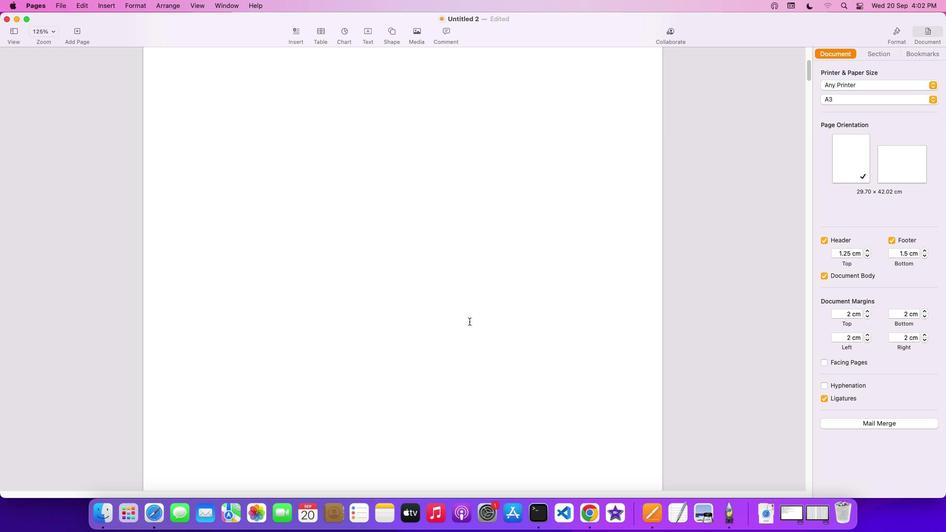 
Action: Mouse scrolled (473, 325) with delta (3, 0)
Screenshot: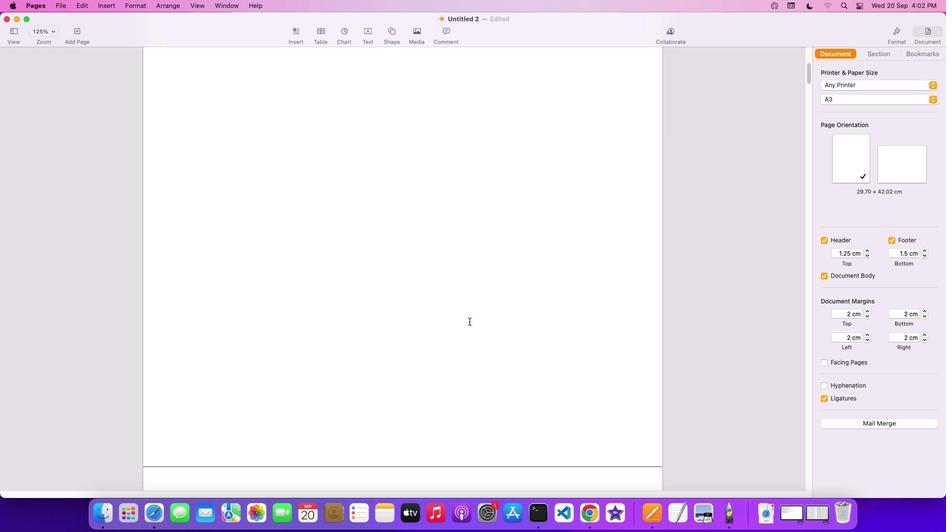 
Action: Mouse scrolled (473, 325) with delta (3, 0)
Screenshot: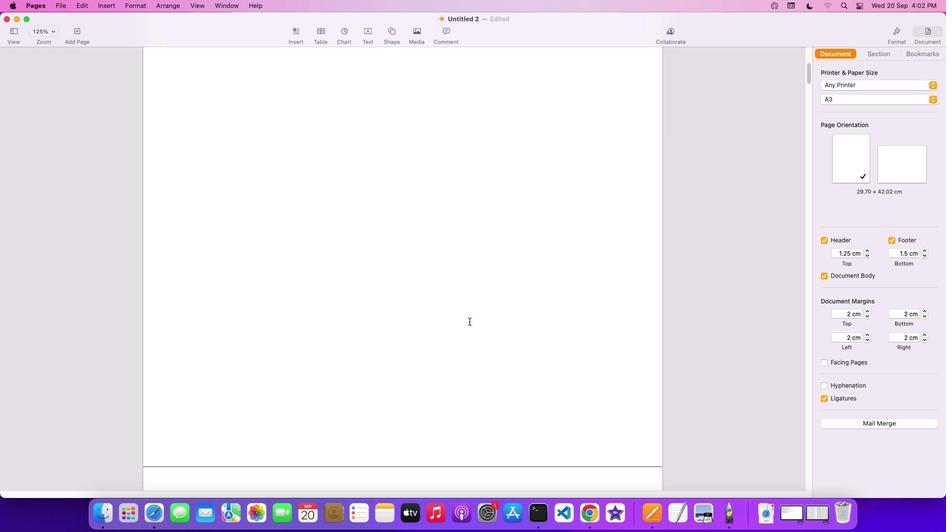 
Action: Mouse scrolled (473, 325) with delta (3, 0)
Screenshot: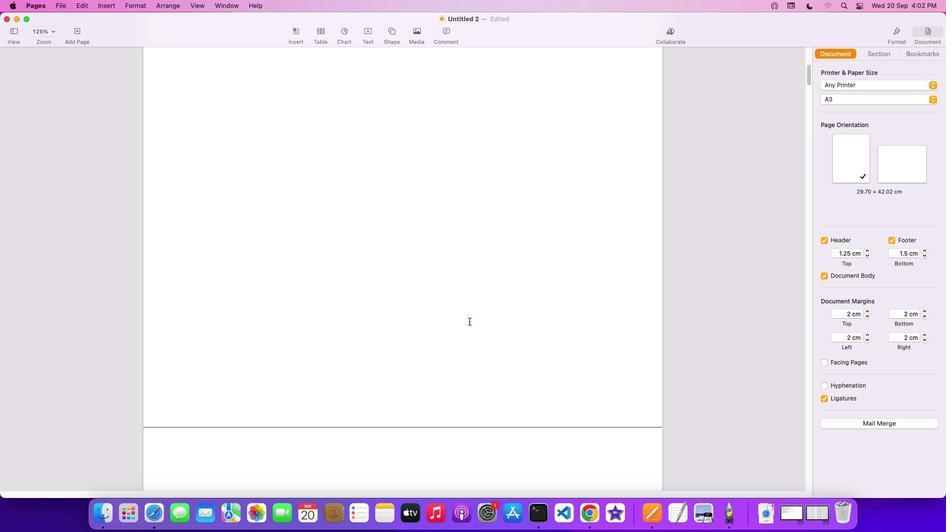 
Action: Mouse scrolled (473, 325) with delta (3, 0)
Screenshot: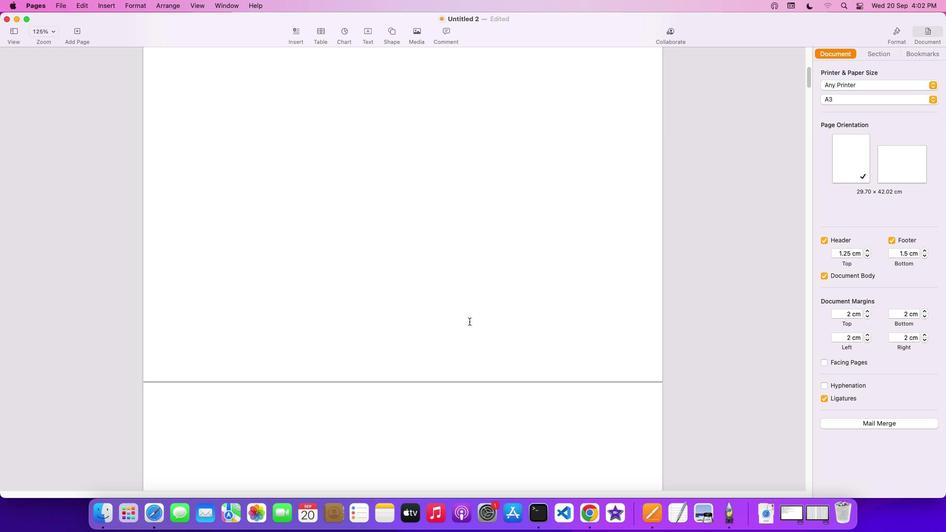 
Action: Mouse scrolled (473, 325) with delta (3, 2)
Screenshot: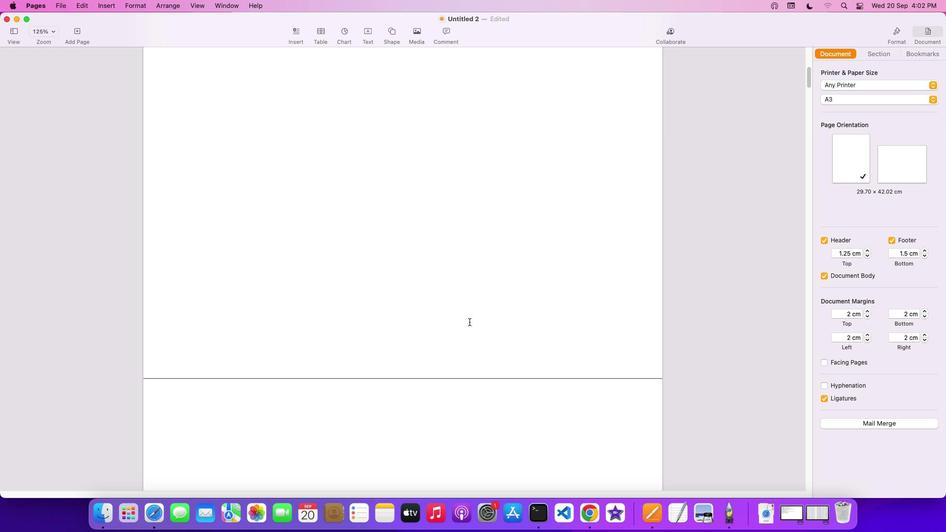 
Action: Mouse moved to (472, 325)
Screenshot: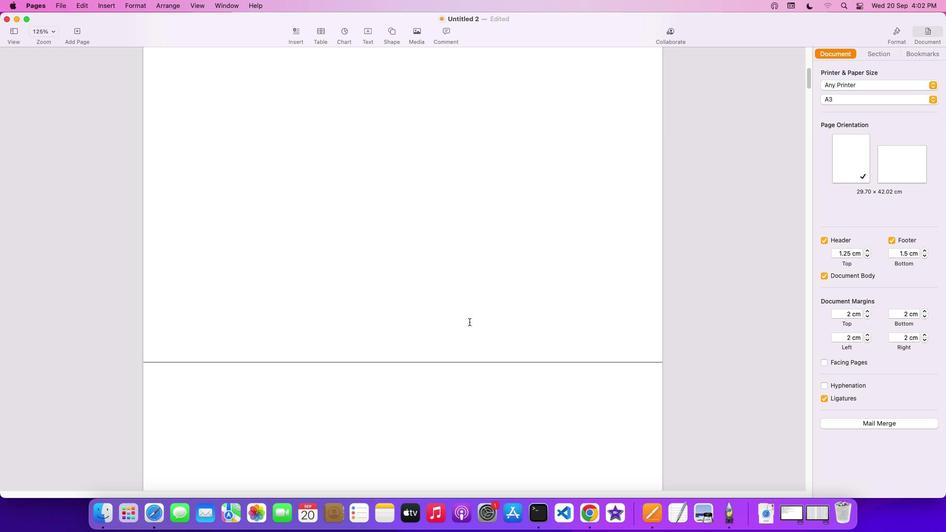 
Action: Mouse scrolled (472, 325) with delta (3, 2)
Screenshot: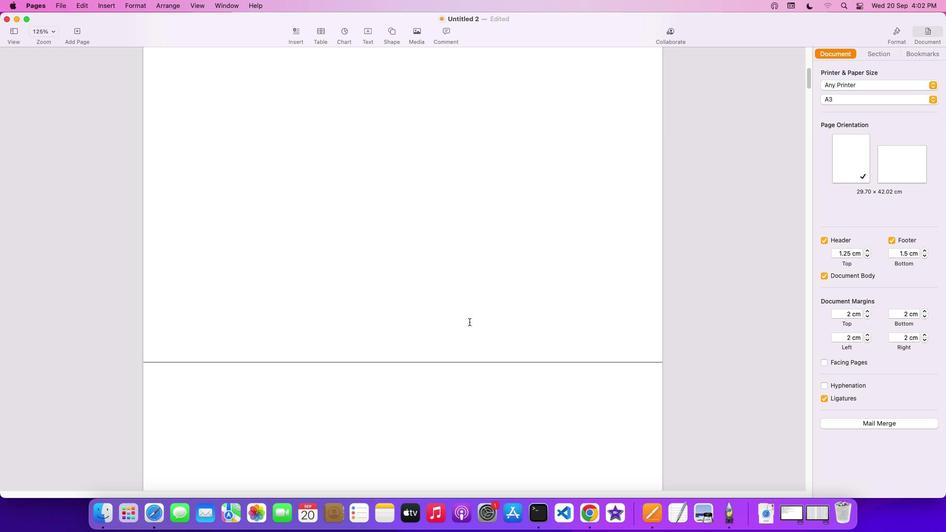 
Action: Mouse scrolled (472, 325) with delta (3, 1)
Screenshot: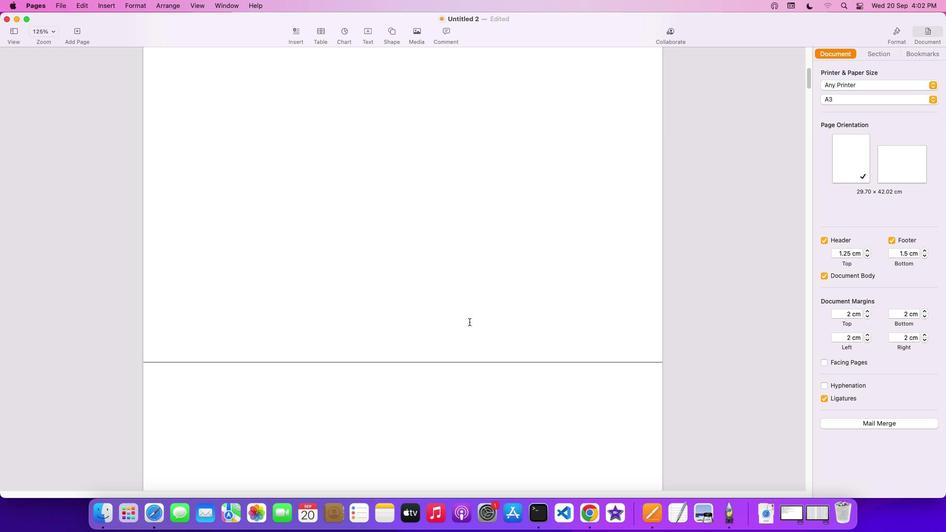 
Action: Mouse scrolled (472, 325) with delta (3, 0)
Screenshot: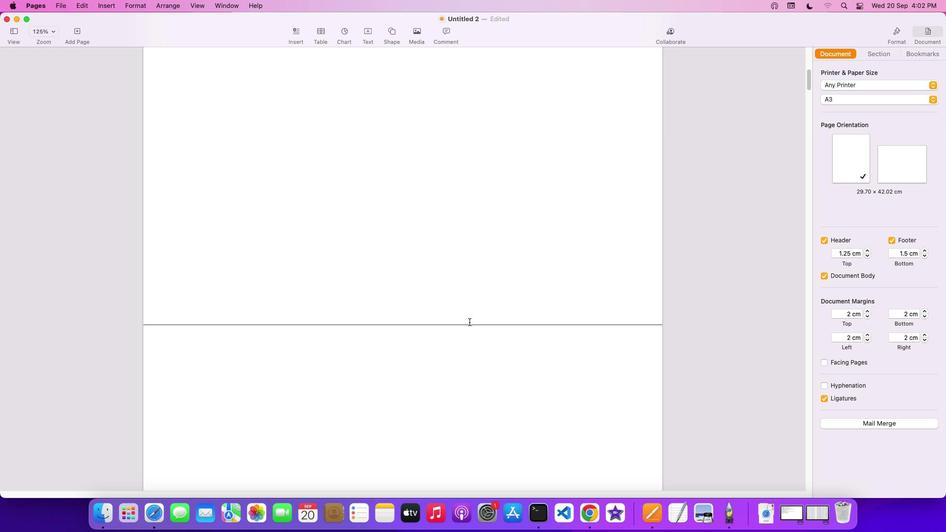 
Action: Mouse scrolled (472, 325) with delta (3, 0)
Screenshot: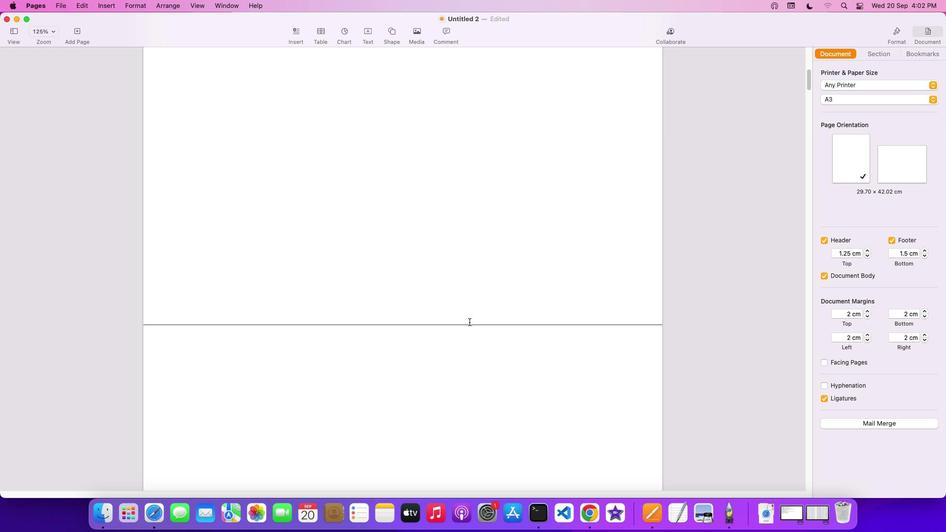 
Action: Mouse scrolled (472, 325) with delta (3, 0)
Screenshot: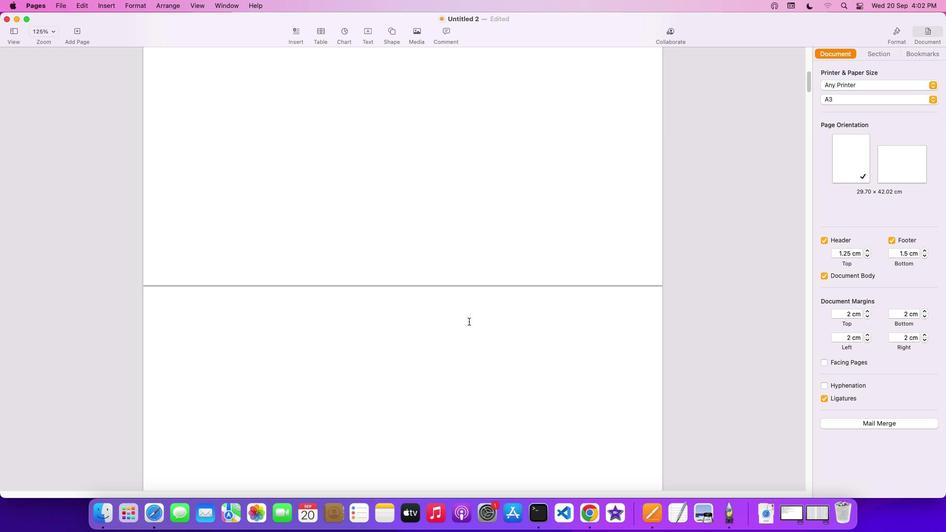 
Action: Mouse moved to (473, 325)
Screenshot: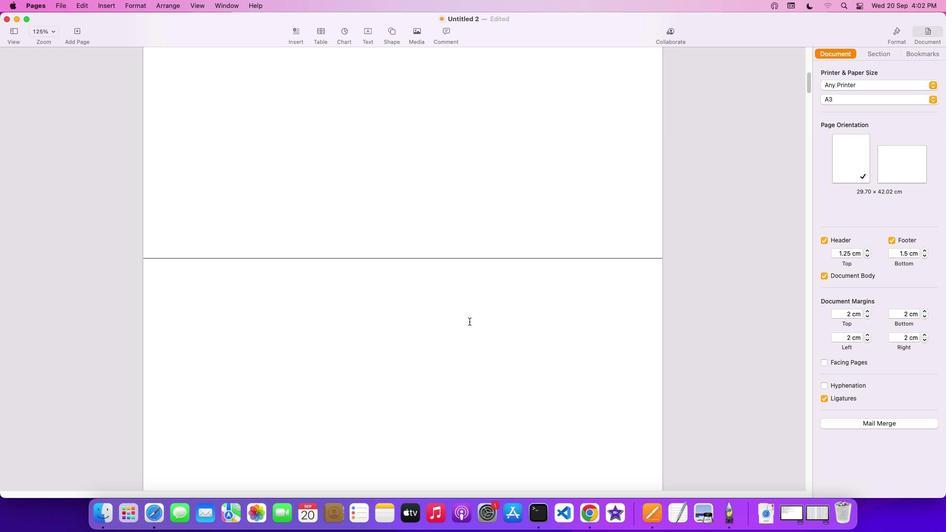 
Action: Mouse scrolled (473, 325) with delta (3, 2)
Screenshot: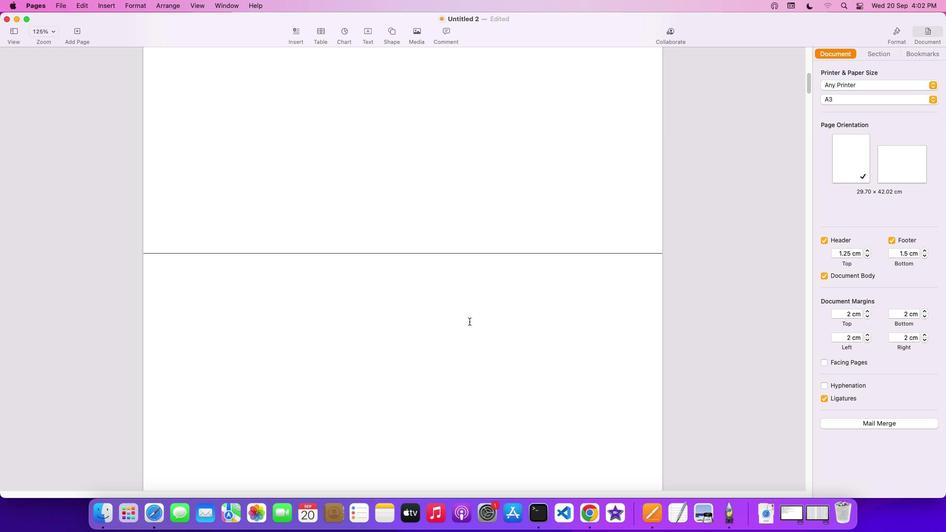 
Action: Mouse scrolled (473, 325) with delta (3, 2)
Screenshot: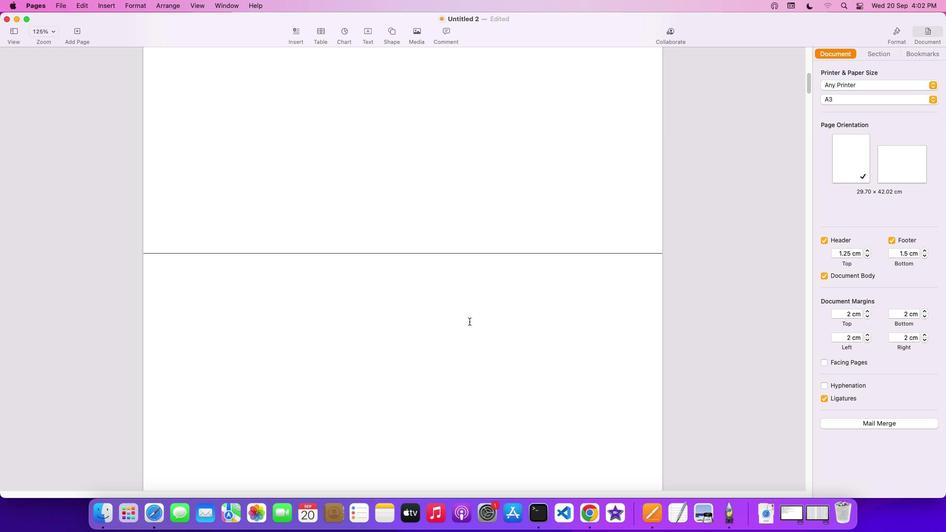 
Action: Mouse scrolled (473, 325) with delta (3, 1)
Screenshot: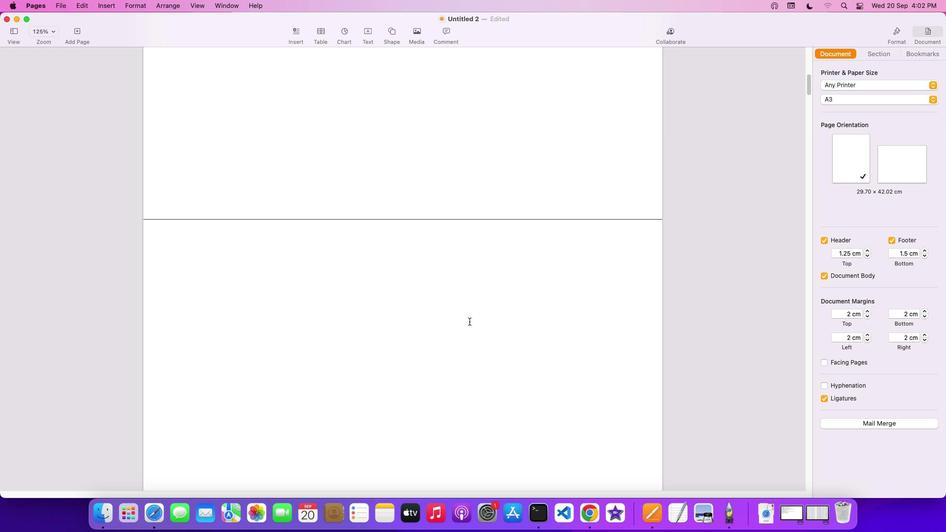 
Action: Mouse scrolled (473, 325) with delta (3, 0)
Screenshot: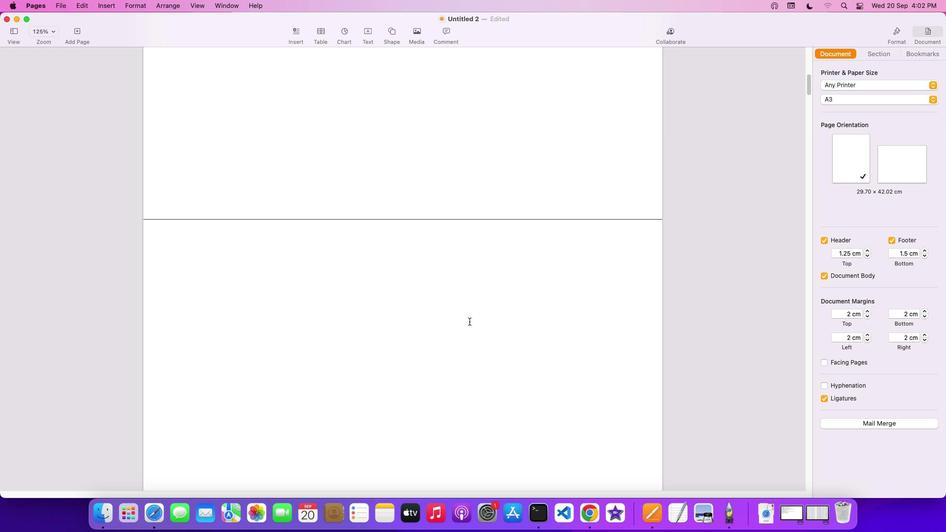 
Action: Mouse scrolled (473, 325) with delta (3, 0)
Screenshot: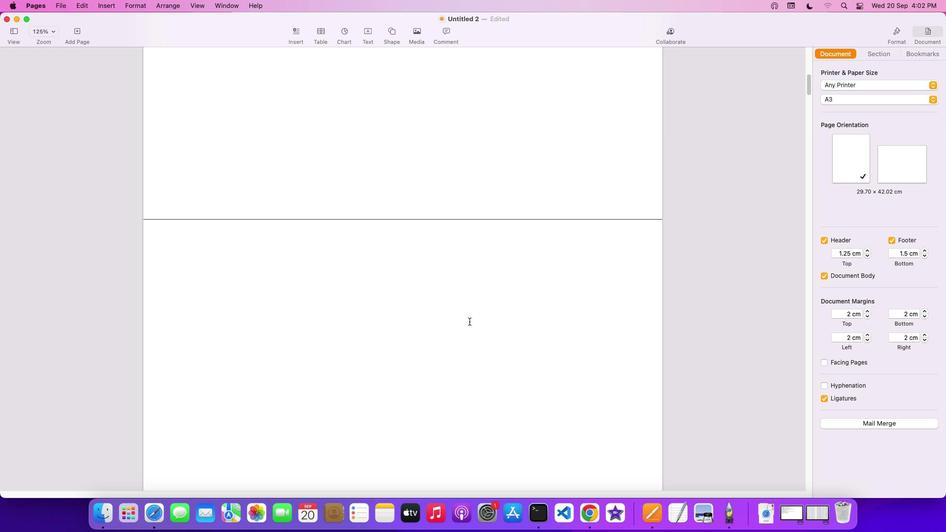 
Action: Mouse scrolled (473, 325) with delta (3, 0)
Screenshot: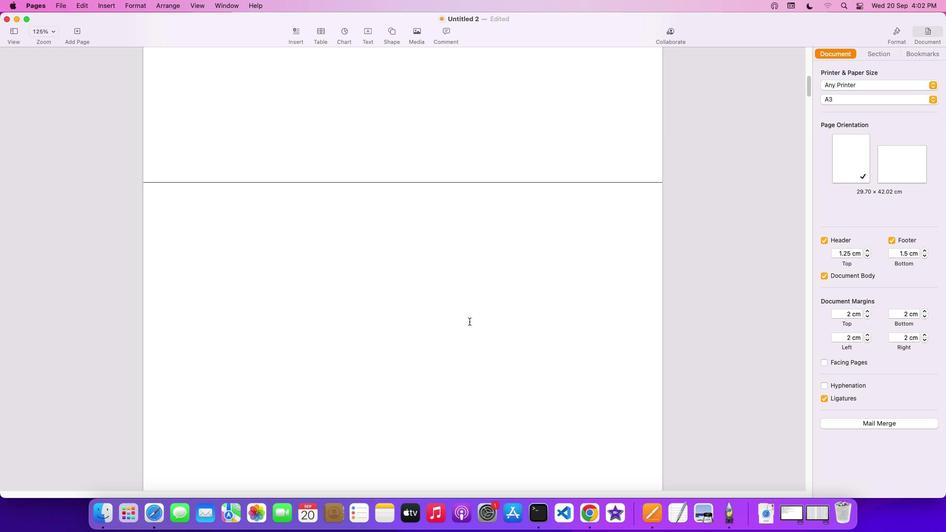 
Action: Mouse scrolled (473, 325) with delta (3, 3)
Screenshot: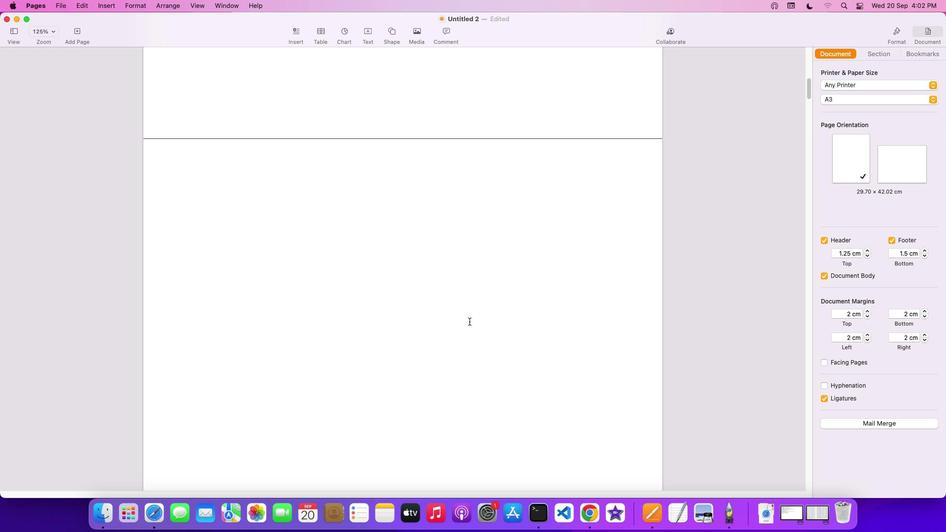 
Action: Mouse scrolled (473, 325) with delta (3, 3)
Screenshot: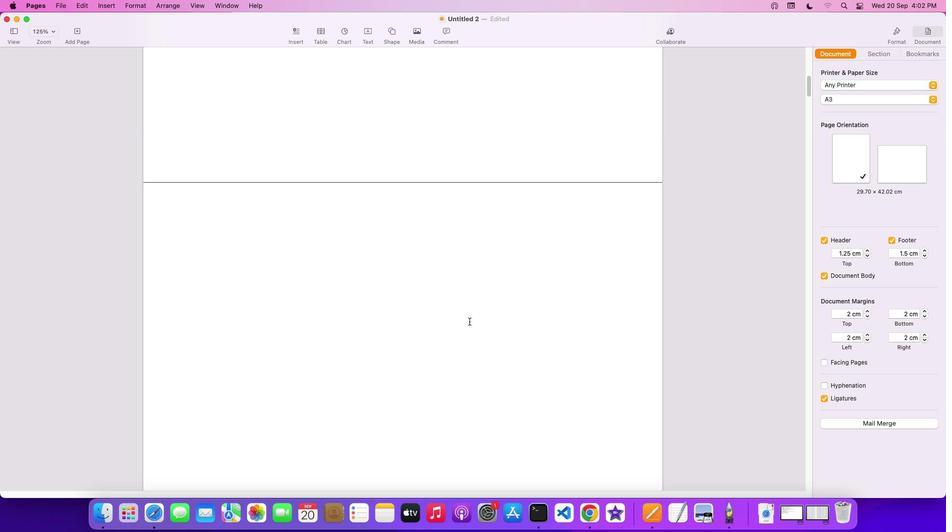 
Action: Mouse scrolled (473, 325) with delta (3, 4)
Screenshot: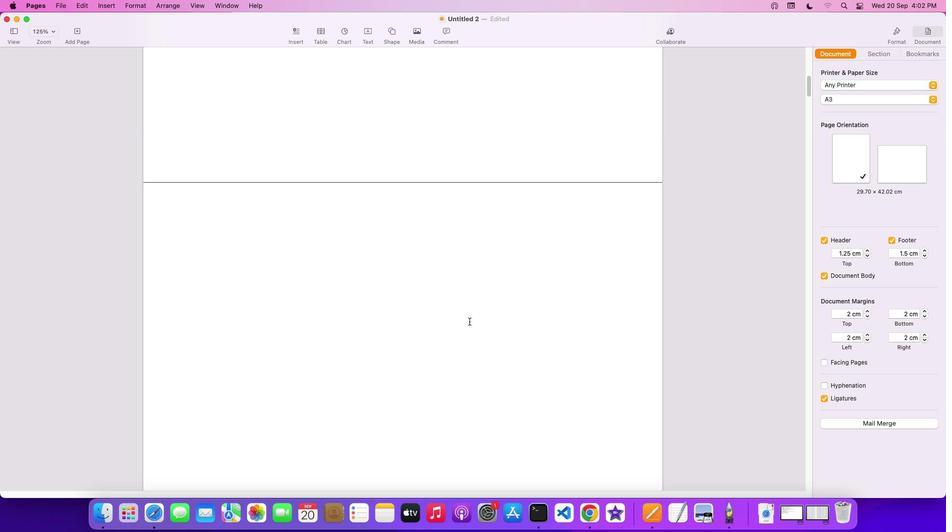 
Action: Mouse scrolled (473, 325) with delta (3, 5)
Screenshot: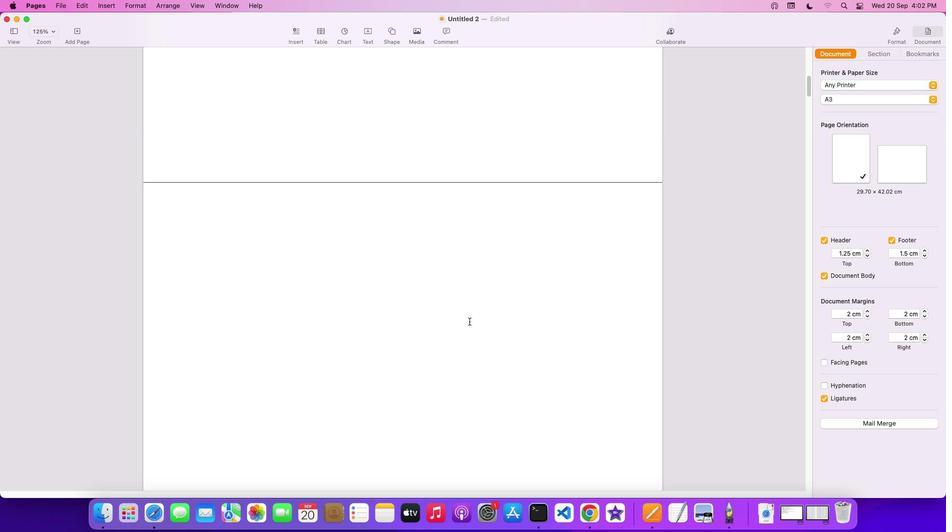 
Action: Mouse scrolled (473, 325) with delta (3, 6)
Screenshot: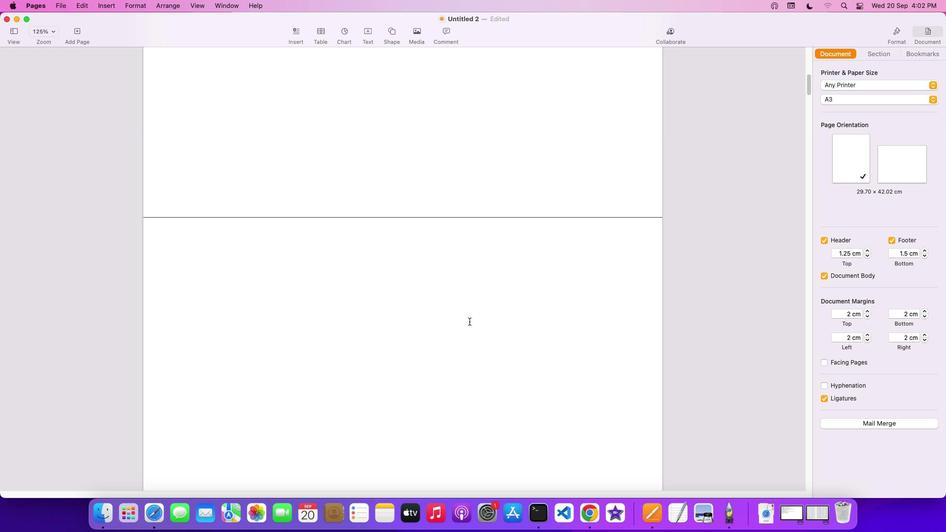 
Action: Mouse moved to (473, 325)
Screenshot: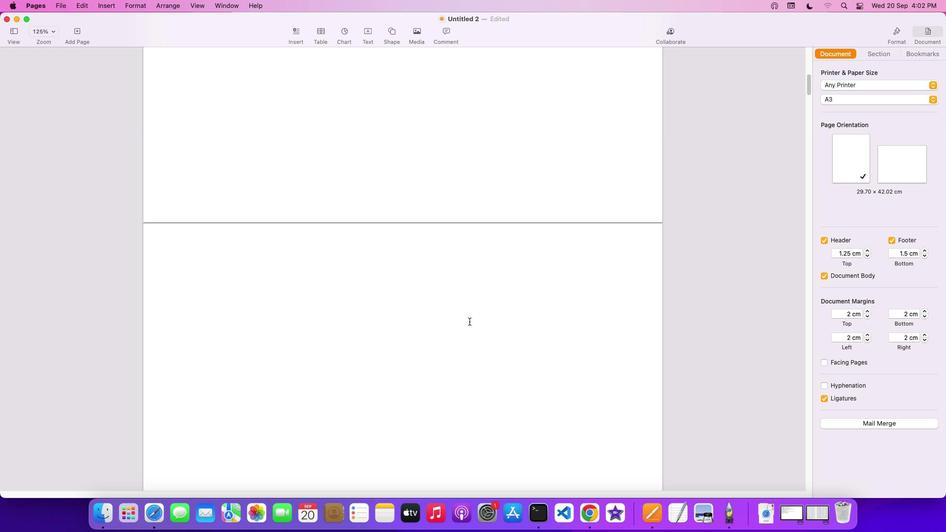
Action: Mouse scrolled (473, 325) with delta (3, 3)
Screenshot: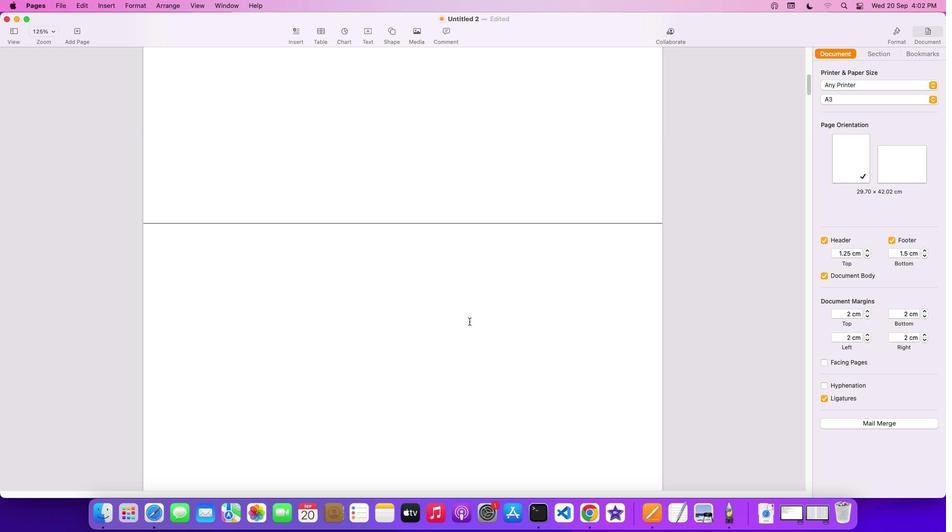 
Action: Mouse scrolled (473, 325) with delta (3, 3)
Screenshot: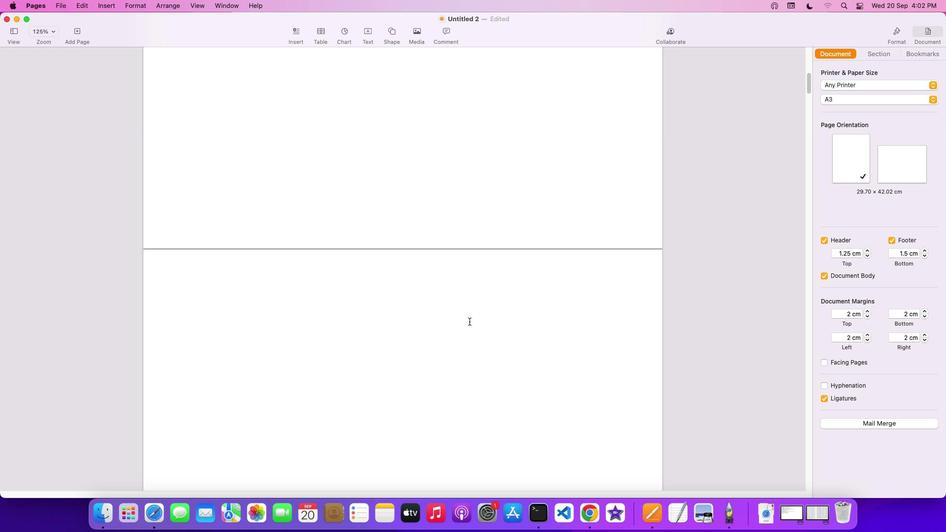 
Action: Mouse scrolled (473, 325) with delta (3, 5)
Screenshot: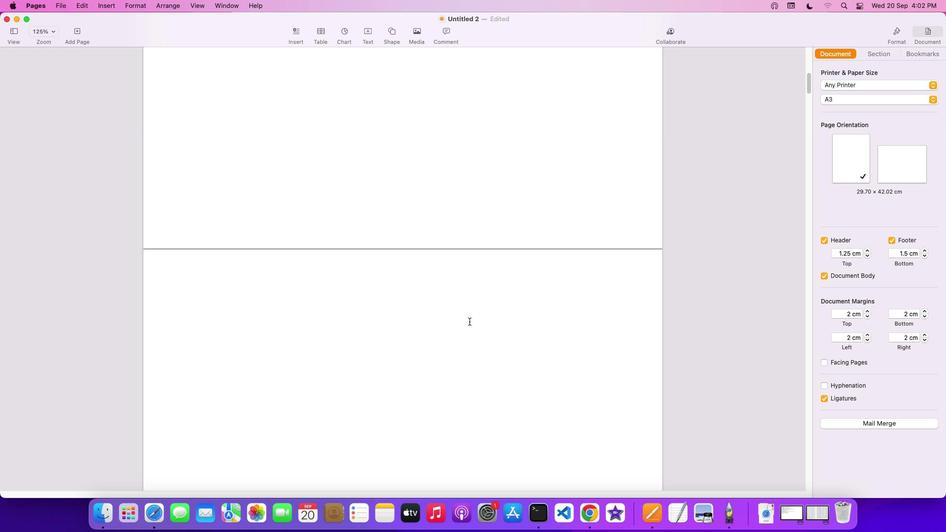 
Action: Mouse scrolled (473, 325) with delta (3, 5)
Screenshot: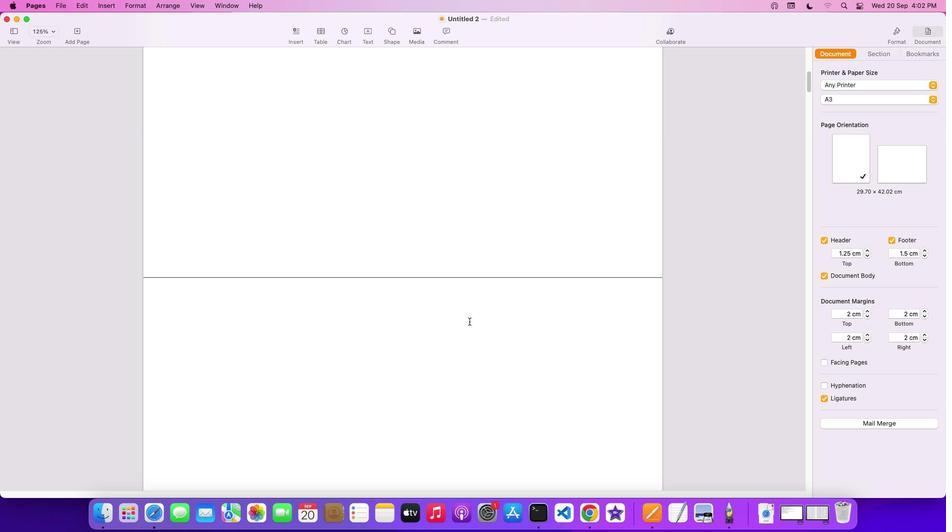 
Action: Mouse scrolled (473, 325) with delta (3, 6)
Screenshot: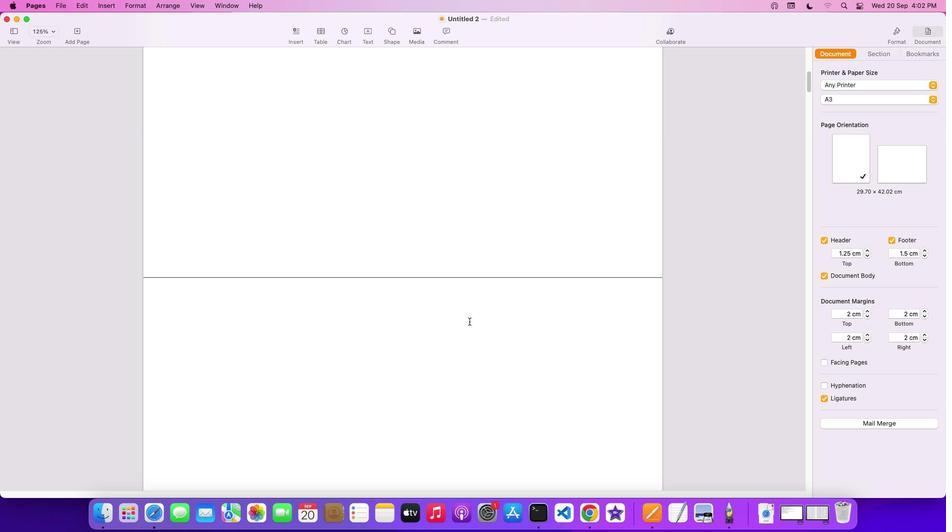 
Action: Mouse scrolled (473, 325) with delta (3, 6)
Screenshot: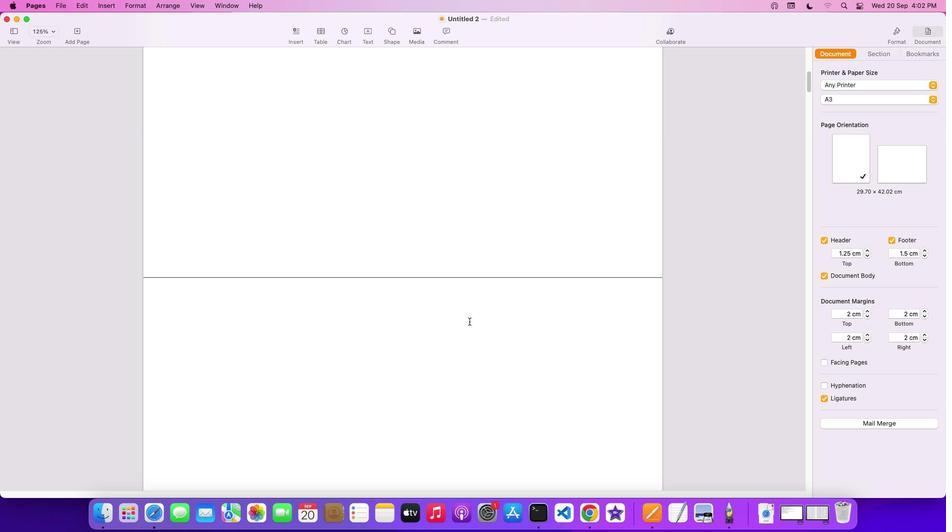 
Action: Mouse scrolled (473, 325) with delta (3, 7)
Screenshot: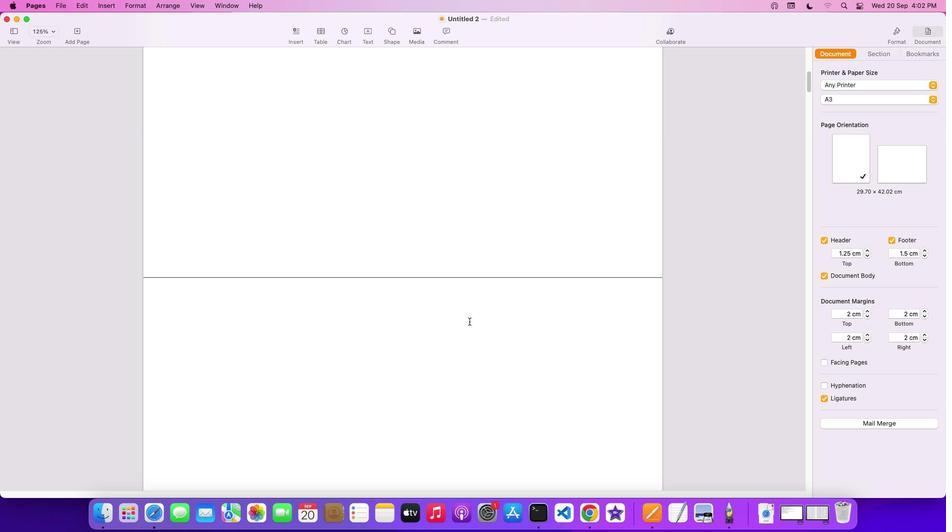 
Action: Mouse moved to (471, 325)
Screenshot: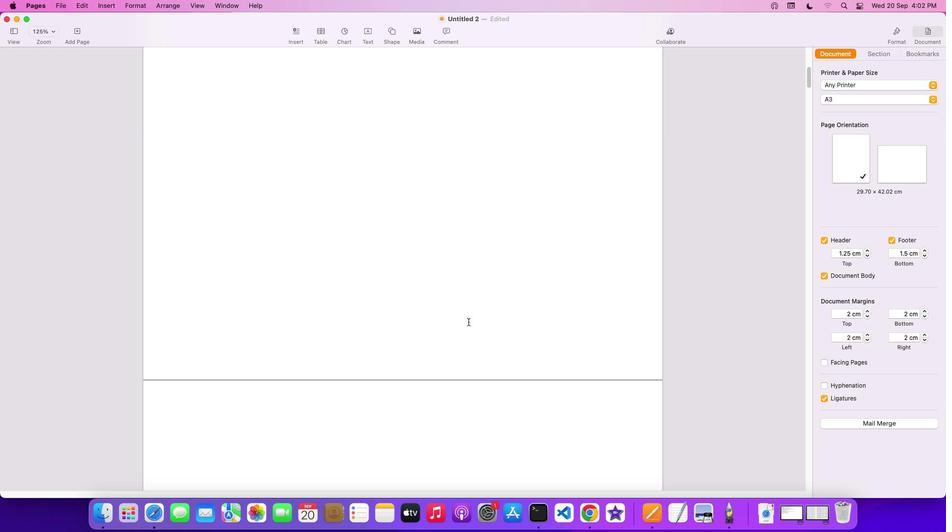 
Action: Mouse scrolled (471, 325) with delta (3, 2)
Screenshot: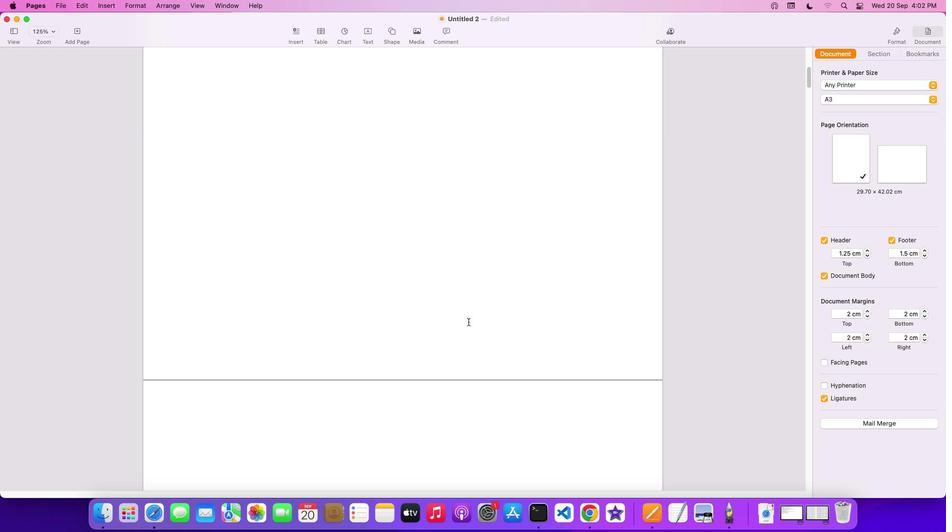 
Action: Mouse scrolled (471, 325) with delta (3, 2)
Screenshot: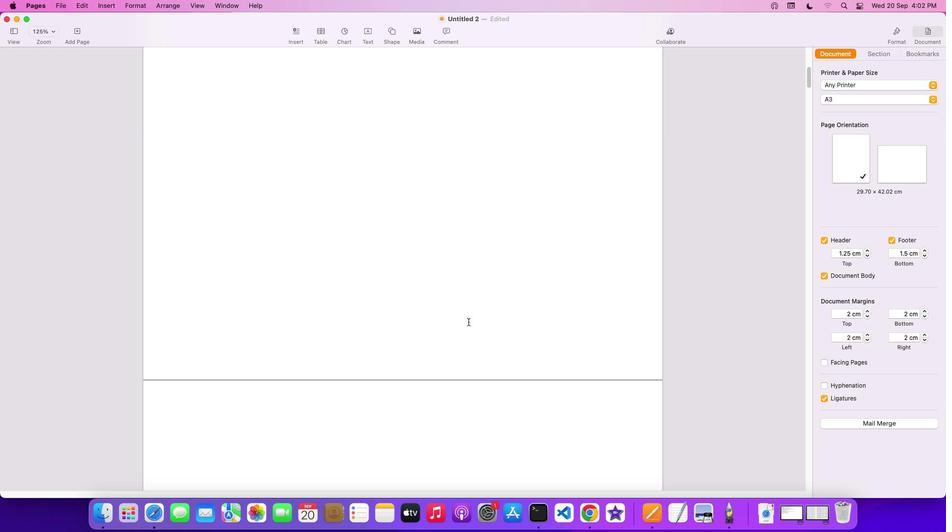 
Action: Mouse scrolled (471, 325) with delta (3, 1)
Screenshot: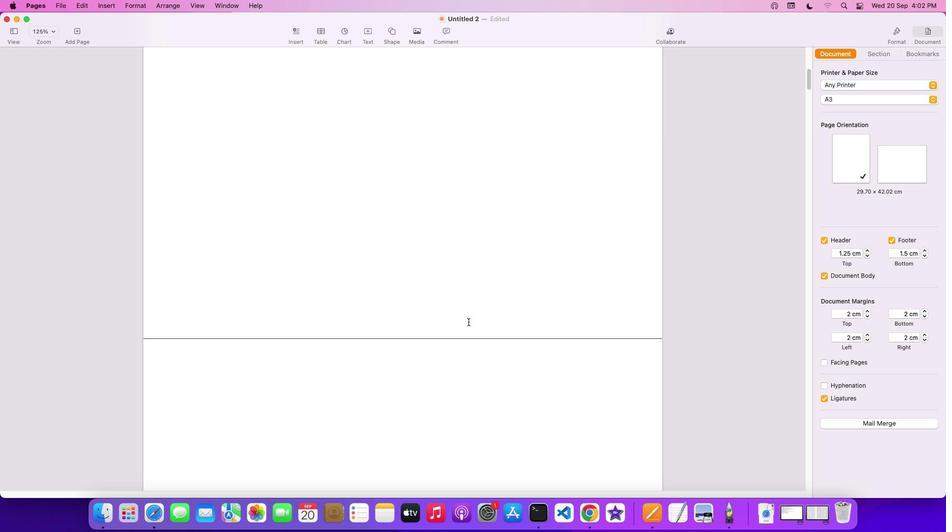 
Action: Mouse scrolled (471, 325) with delta (3, 0)
Screenshot: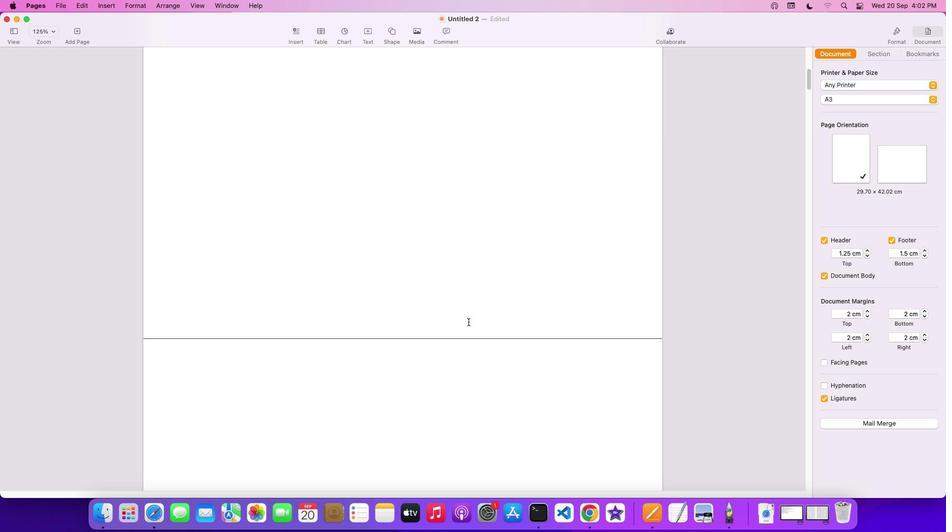 
Action: Mouse scrolled (471, 325) with delta (3, 0)
Screenshot: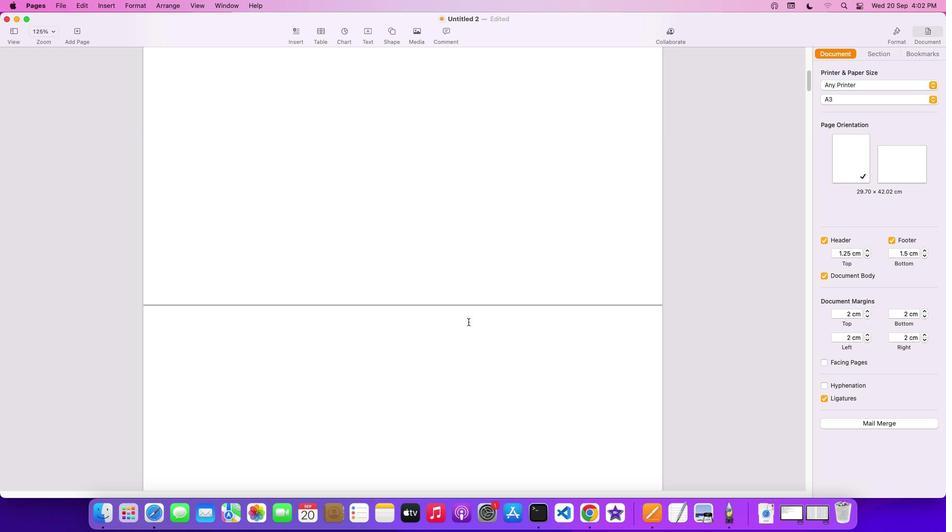 
Action: Mouse scrolled (471, 325) with delta (3, 0)
Screenshot: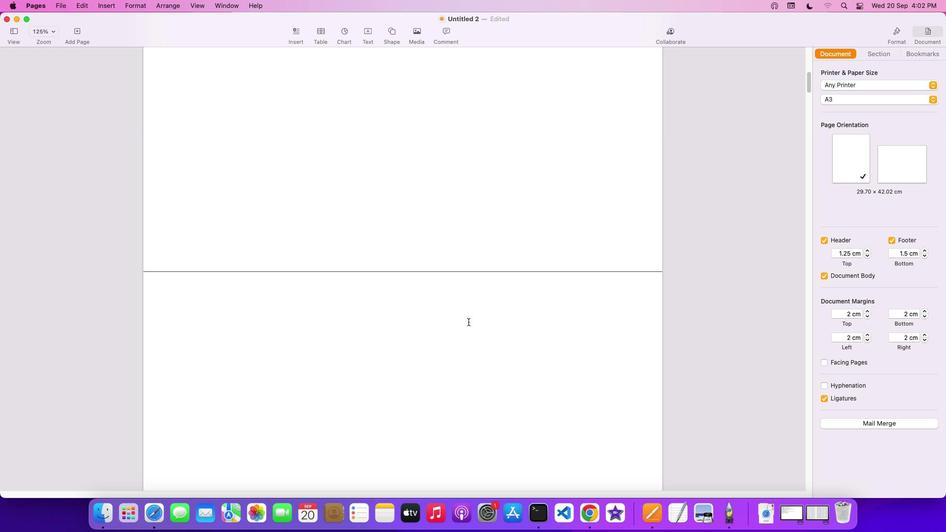 
Action: Mouse moved to (813, 84)
Screenshot: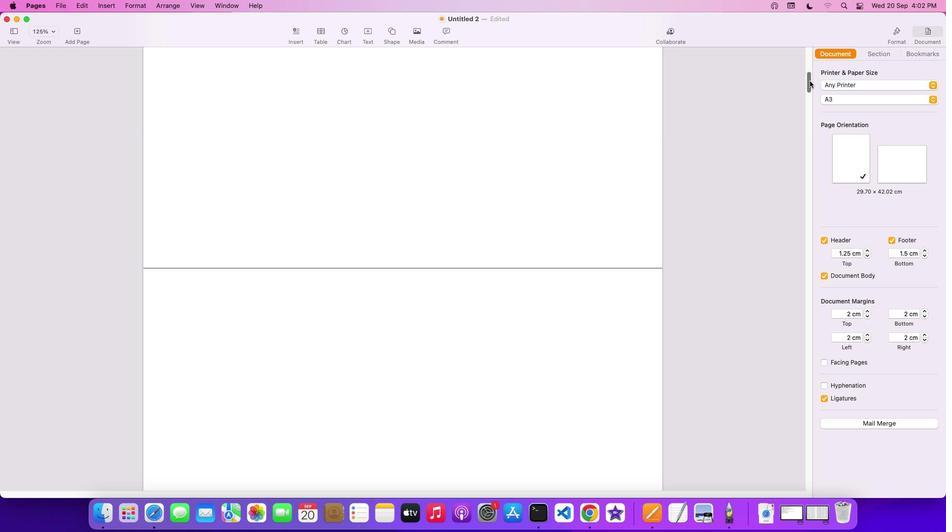 
Action: Mouse pressed left at (813, 84)
Screenshot: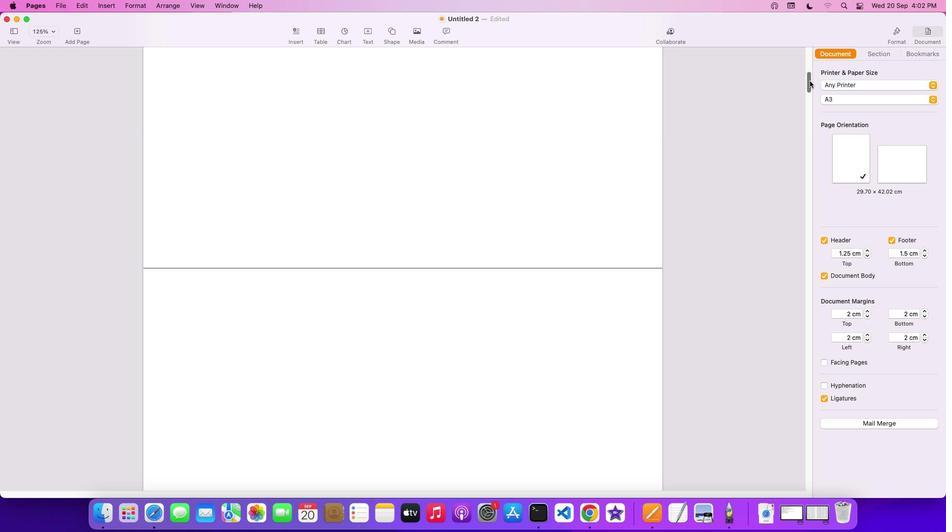
Action: Mouse moved to (391, 461)
Screenshot: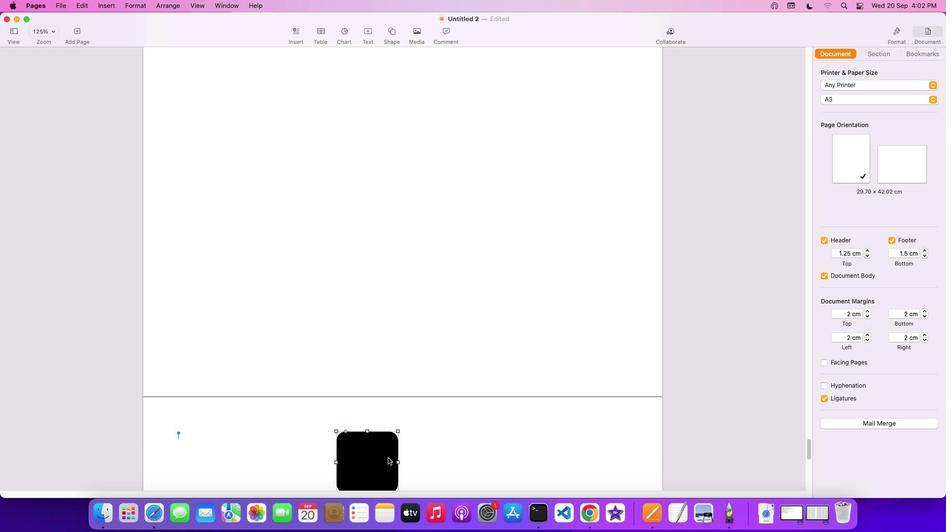
Action: Mouse pressed left at (391, 461)
Screenshot: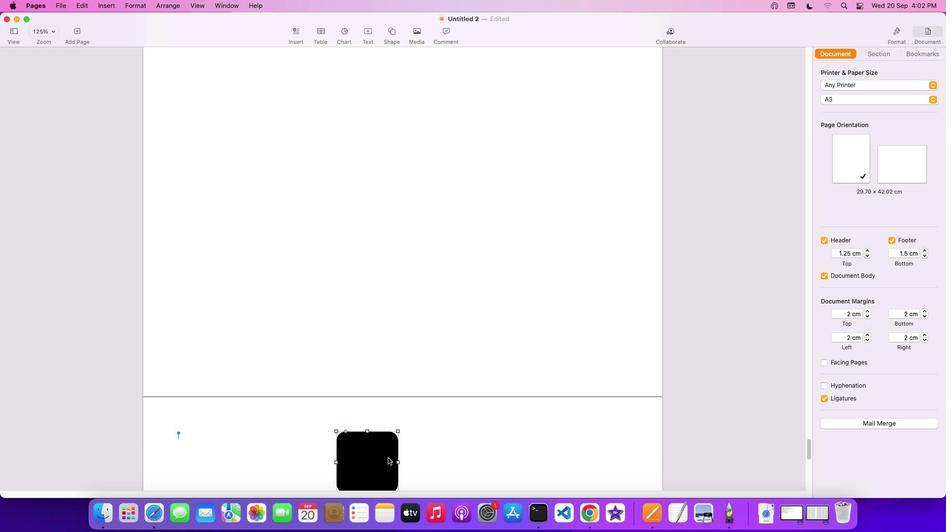
Action: Mouse moved to (391, 461)
Screenshot: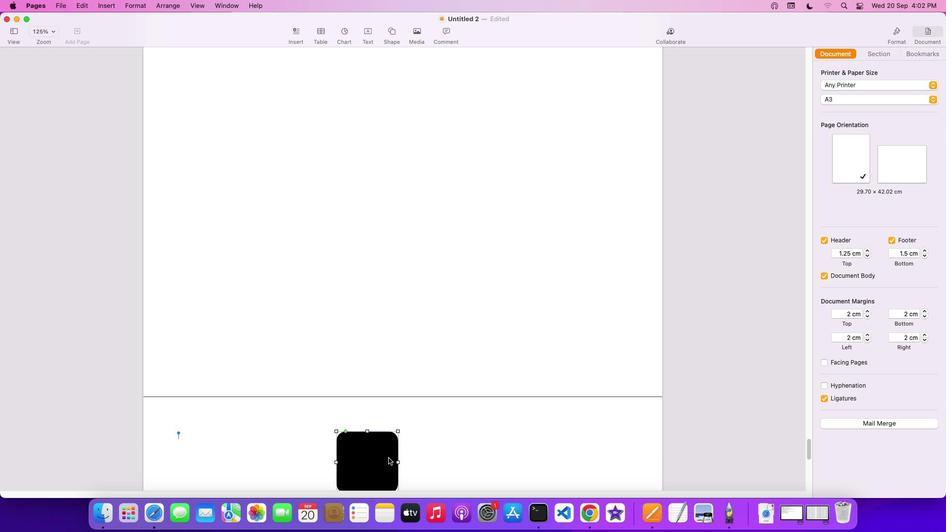 
Action: Key pressed Key.cmd'x'
Screenshot: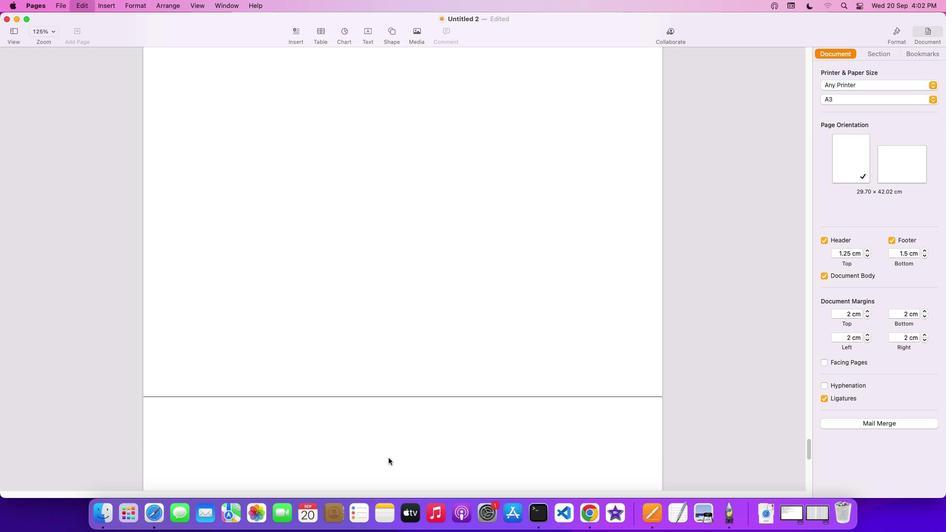 
Action: Mouse moved to (530, 336)
Screenshot: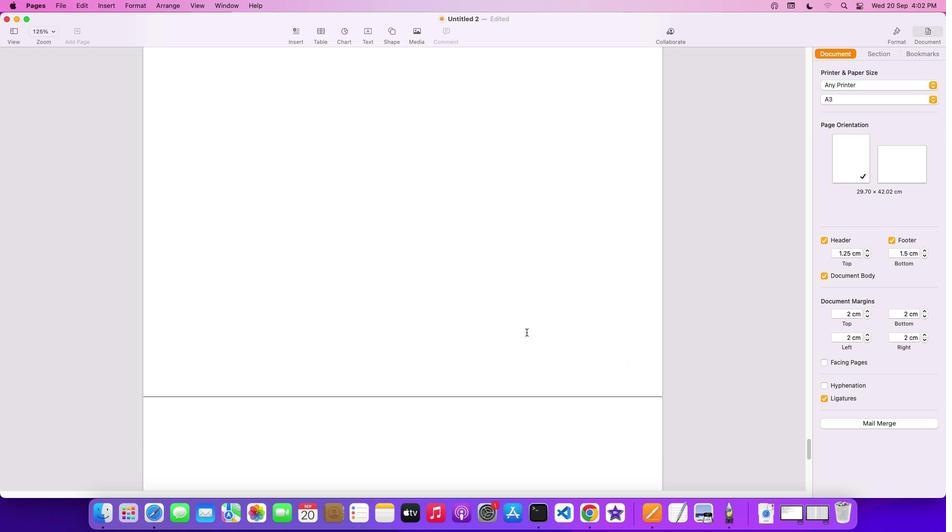
Action: Mouse scrolled (530, 336) with delta (3, 3)
Screenshot: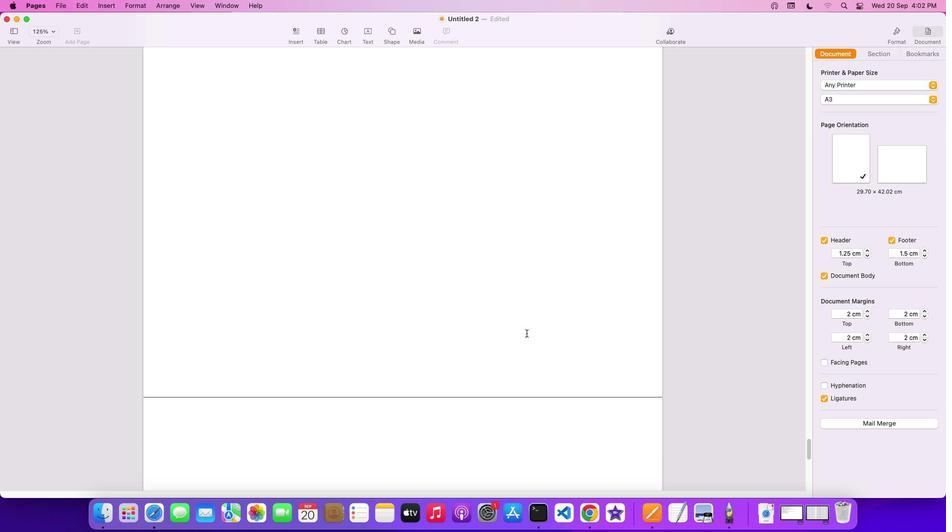 
Action: Mouse moved to (530, 336)
Screenshot: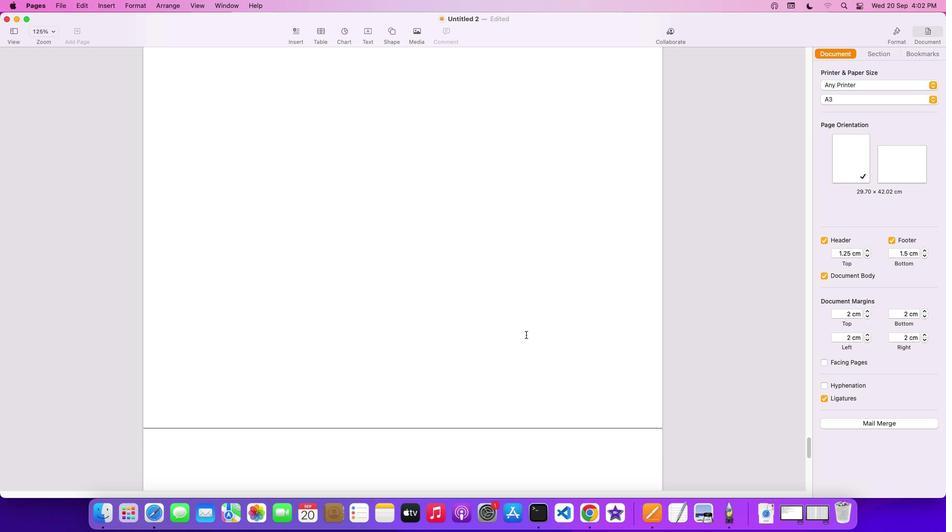 
Action: Mouse scrolled (530, 336) with delta (3, 3)
Screenshot: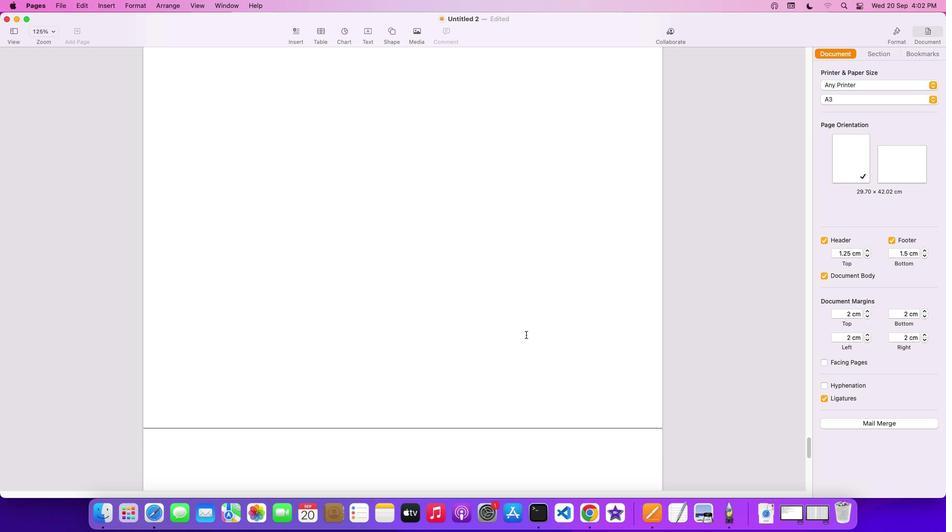 
Action: Mouse moved to (530, 336)
Screenshot: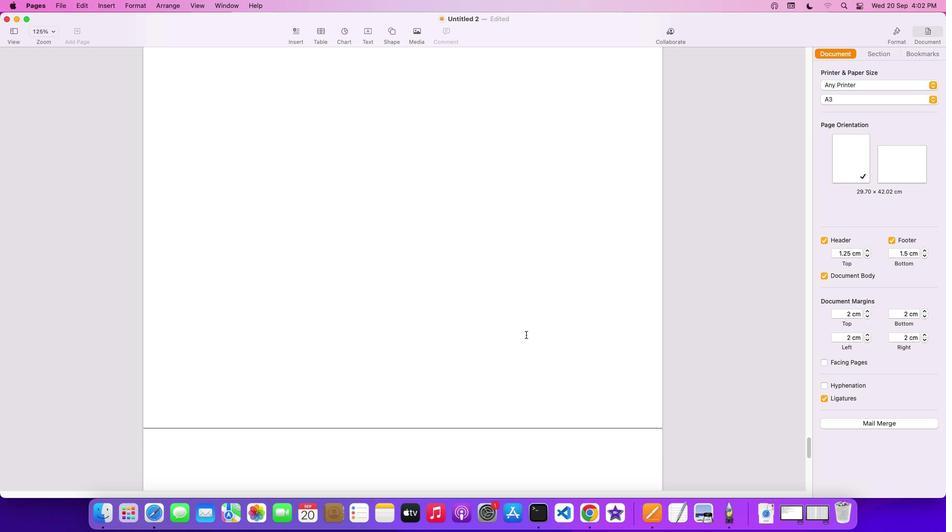 
Action: Mouse scrolled (530, 336) with delta (3, 4)
Screenshot: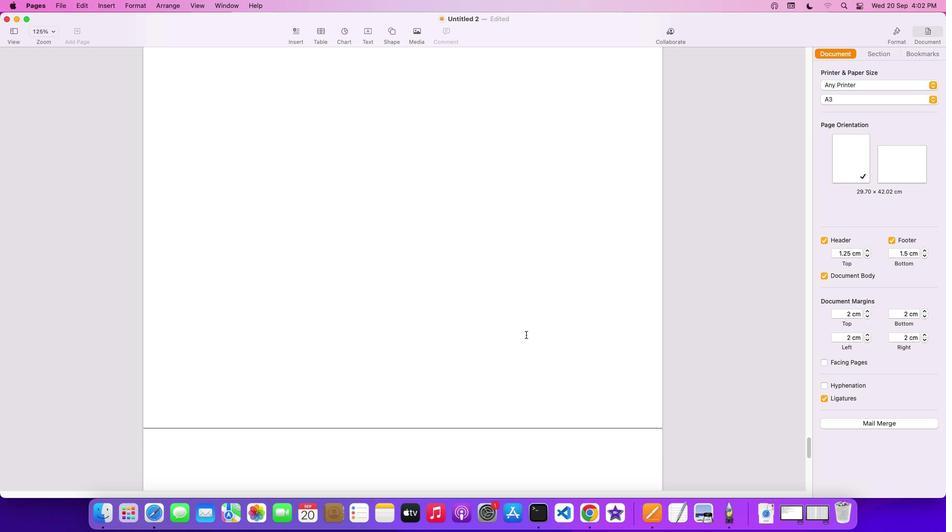 
Action: Mouse moved to (530, 336)
Screenshot: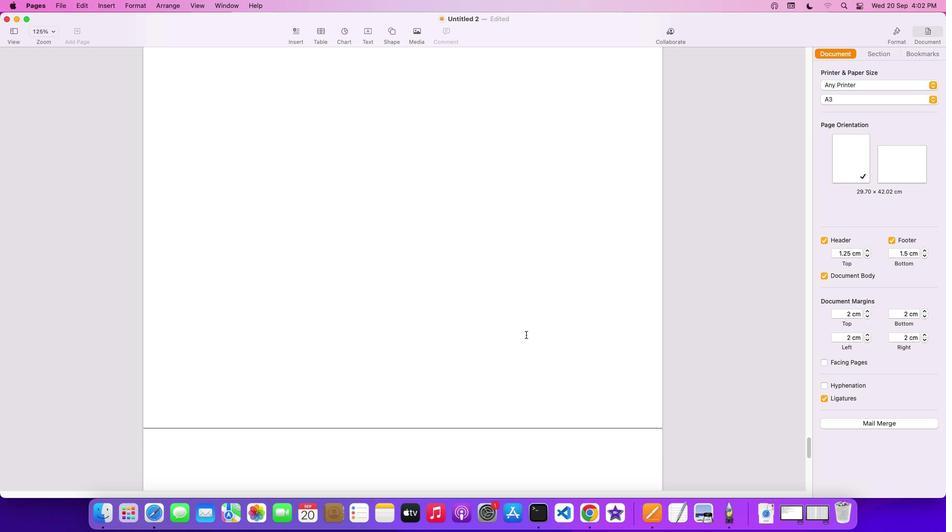 
Action: Mouse scrolled (530, 336) with delta (3, 5)
Screenshot: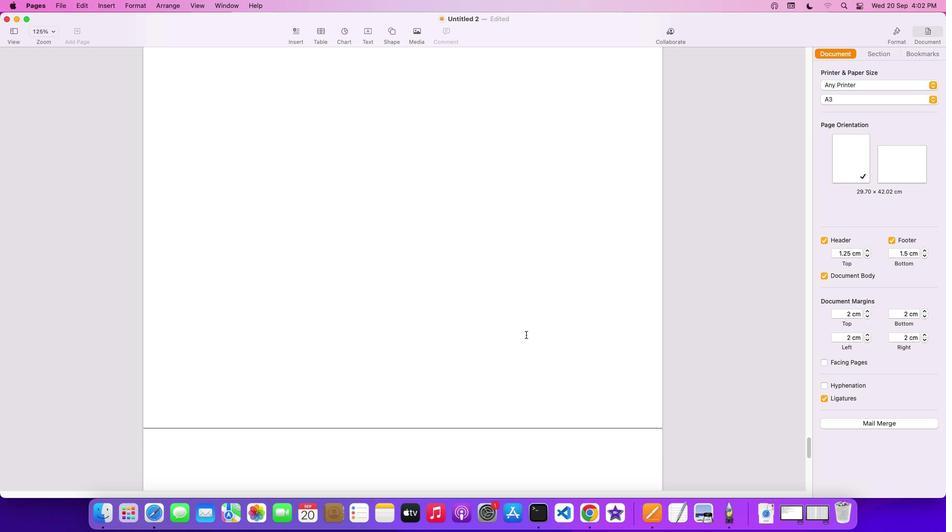 
Action: Mouse moved to (530, 336)
Screenshot: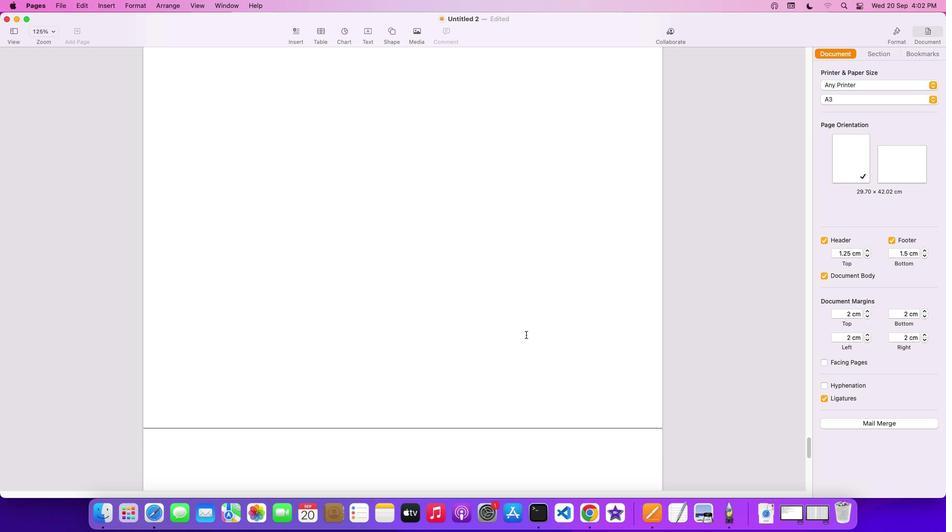 
Action: Mouse scrolled (530, 336) with delta (3, 6)
Screenshot: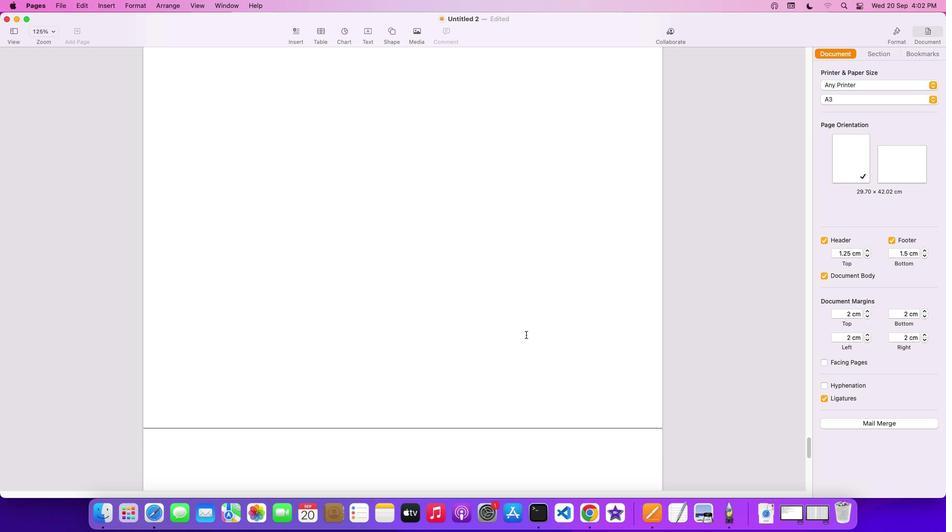 
Action: Mouse moved to (529, 337)
Screenshot: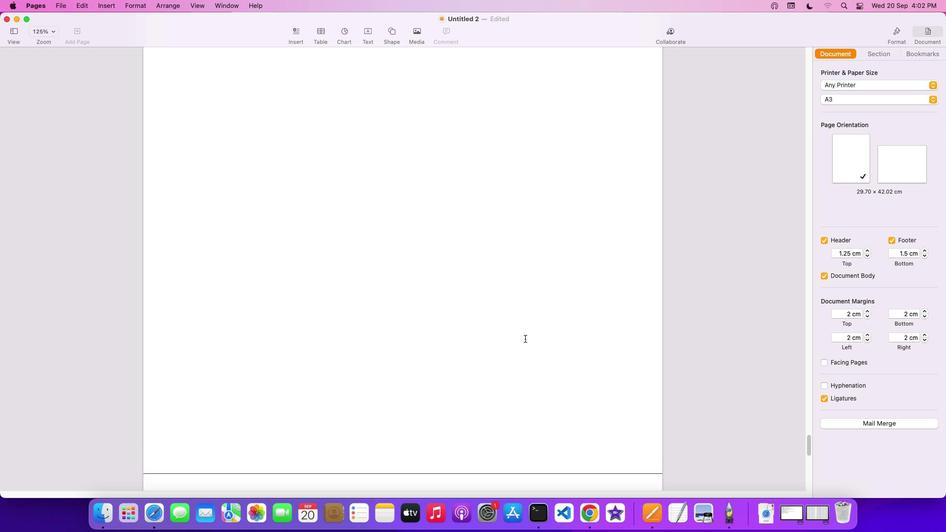 
Action: Mouse scrolled (529, 337) with delta (3, 6)
Screenshot: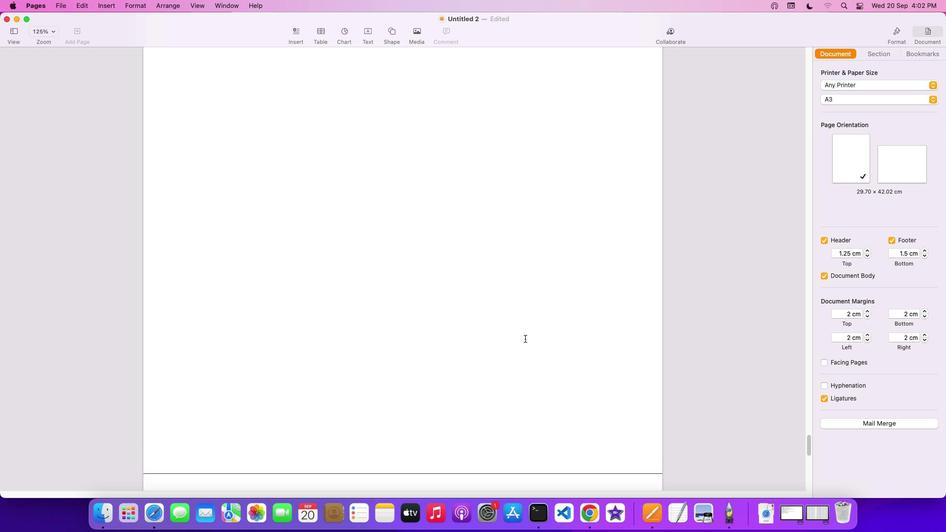 
Action: Mouse moved to (529, 338)
Screenshot: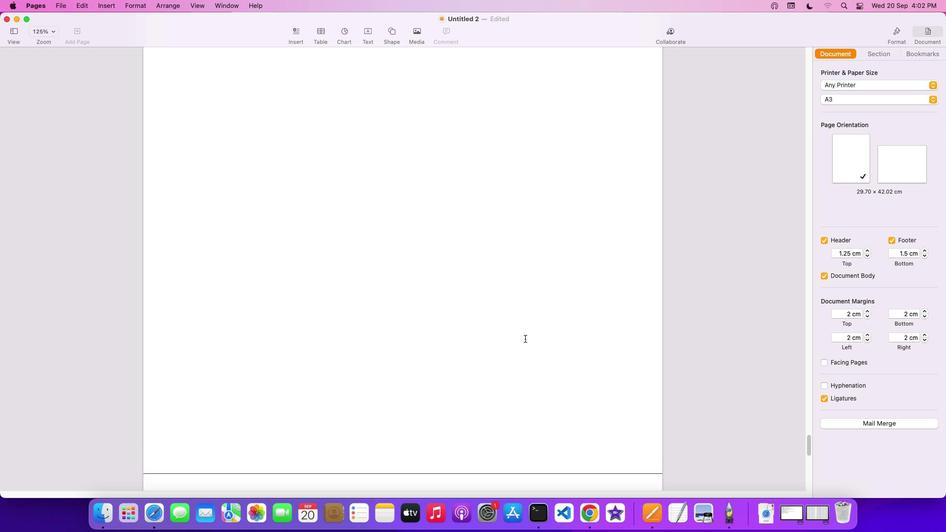 
Action: Mouse scrolled (529, 338) with delta (3, 6)
Screenshot: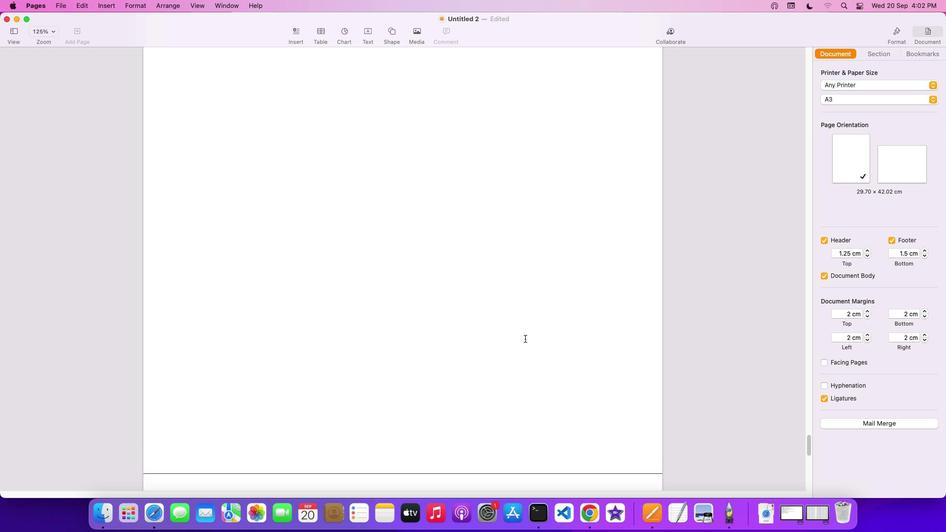 
Action: Mouse moved to (527, 344)
Screenshot: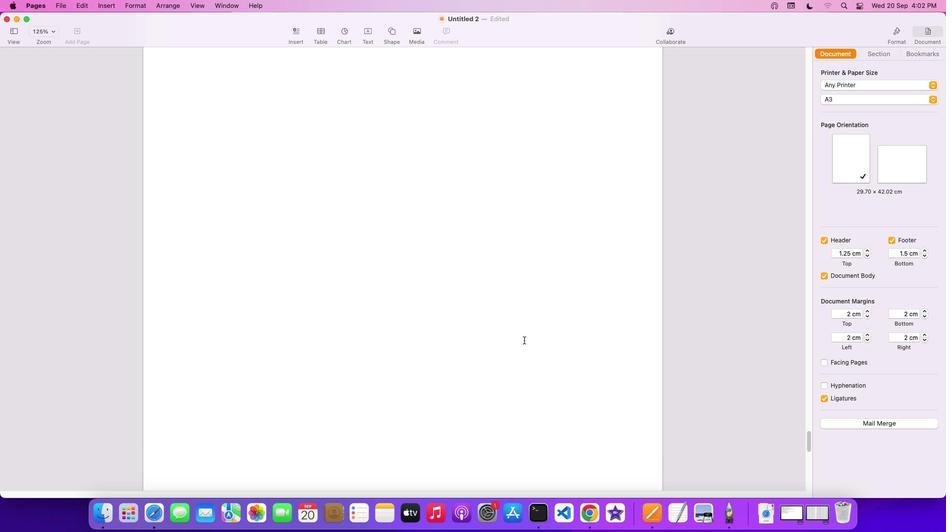 
Action: Mouse scrolled (527, 344) with delta (3, 3)
Screenshot: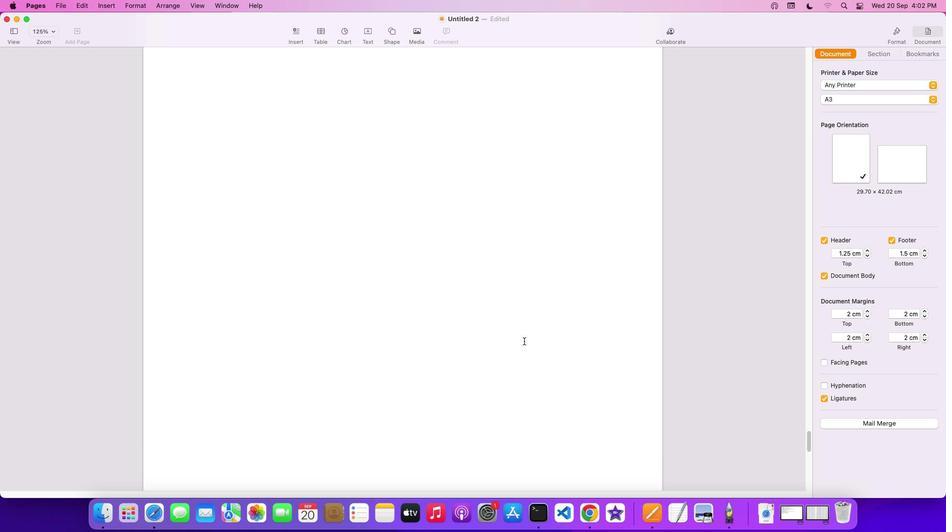 
Action: Mouse moved to (527, 344)
Screenshot: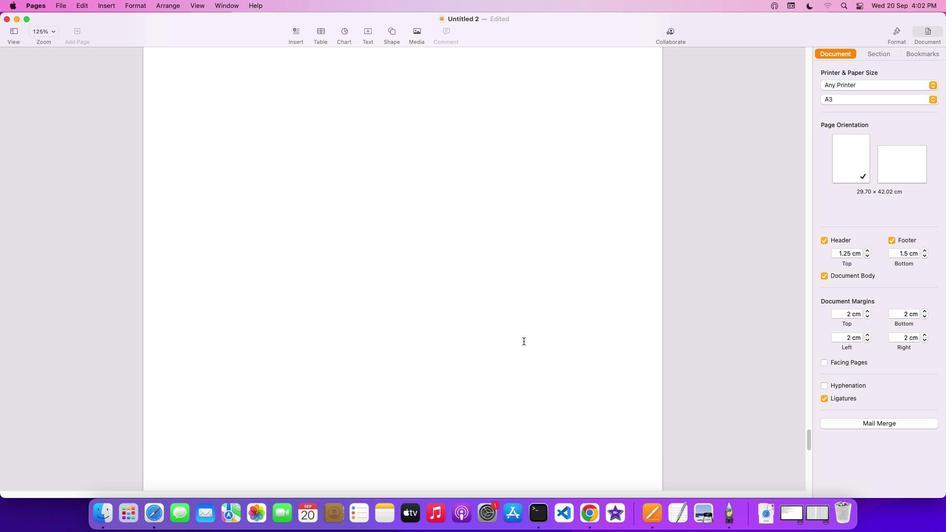 
Action: Mouse scrolled (527, 344) with delta (3, 3)
Screenshot: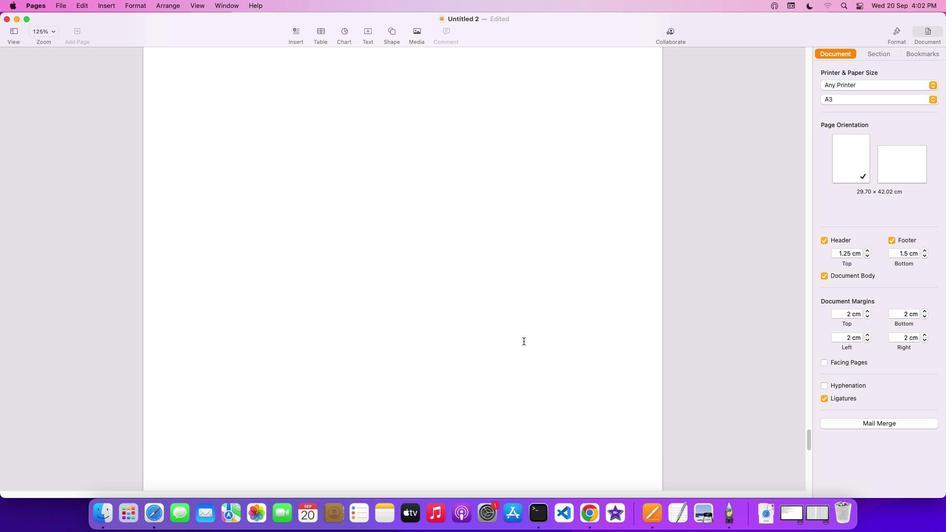 
Action: Mouse moved to (527, 344)
Screenshot: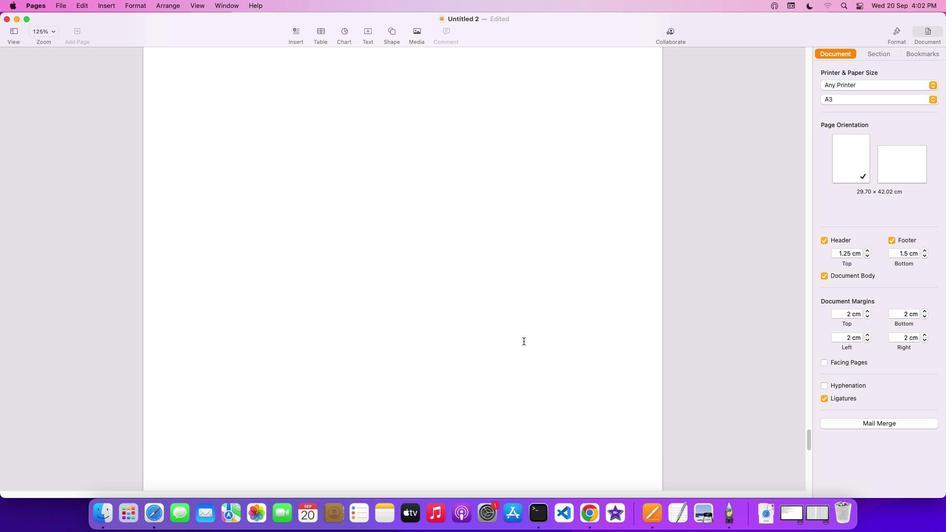 
Action: Mouse scrolled (527, 344) with delta (3, 5)
Screenshot: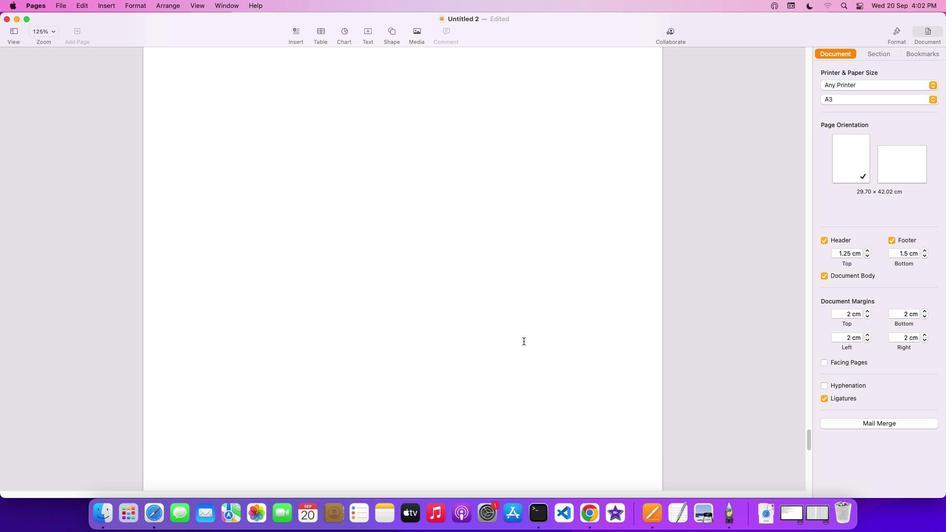 
Action: Mouse scrolled (527, 344) with delta (3, 5)
Screenshot: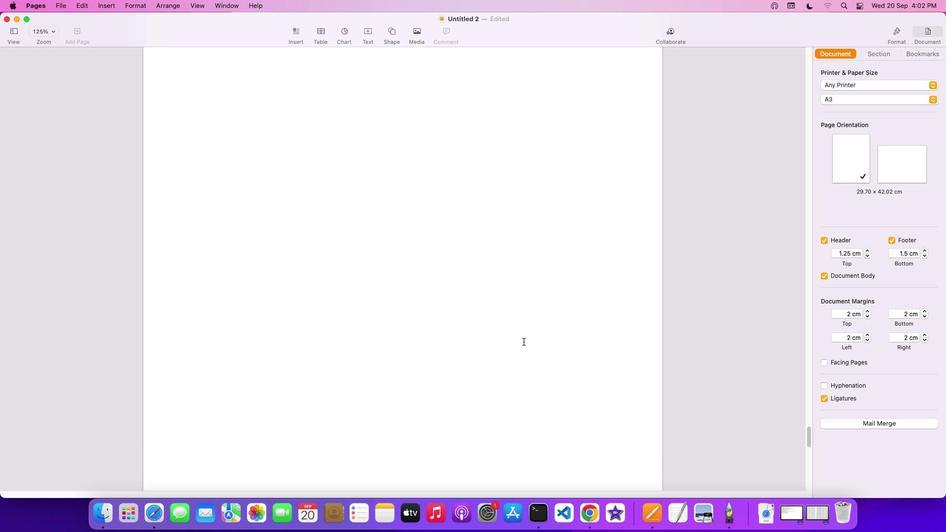 
Action: Mouse moved to (527, 344)
Screenshot: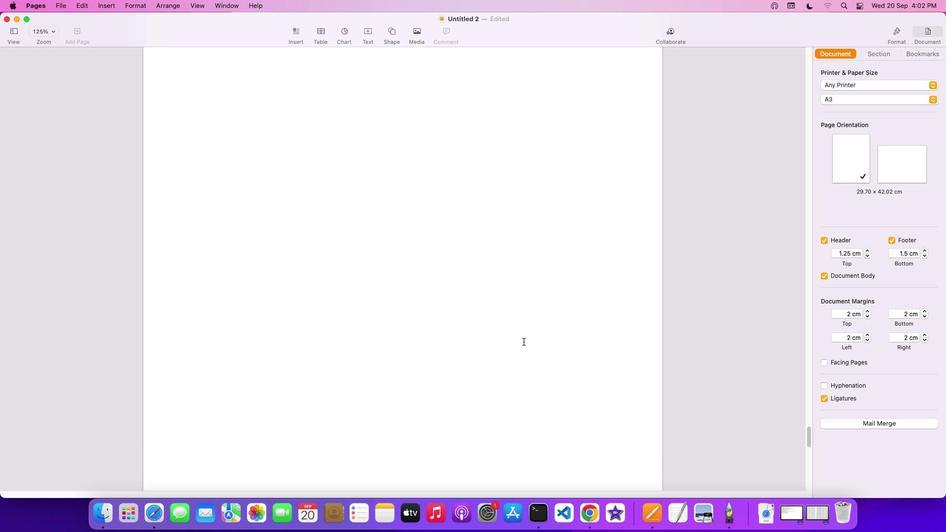 
Action: Mouse scrolled (527, 344) with delta (3, 6)
Screenshot: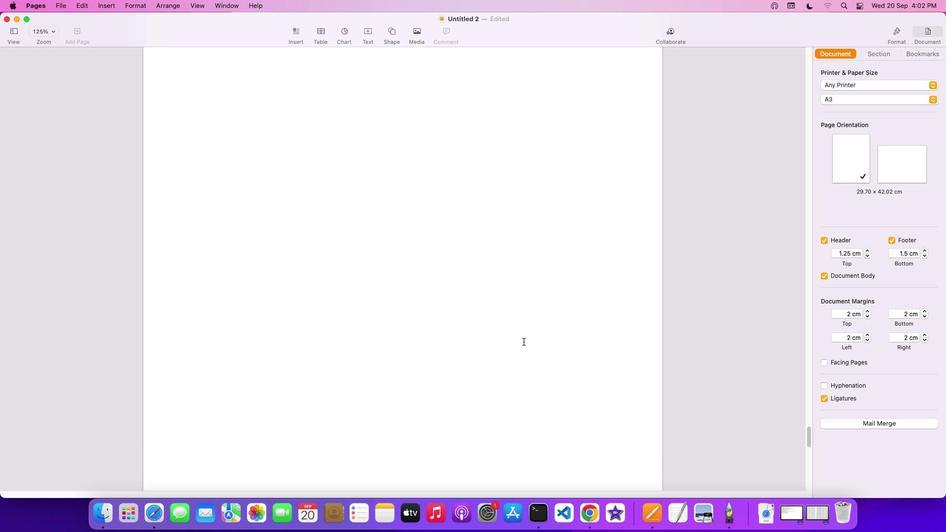 
Action: Mouse moved to (527, 344)
Screenshot: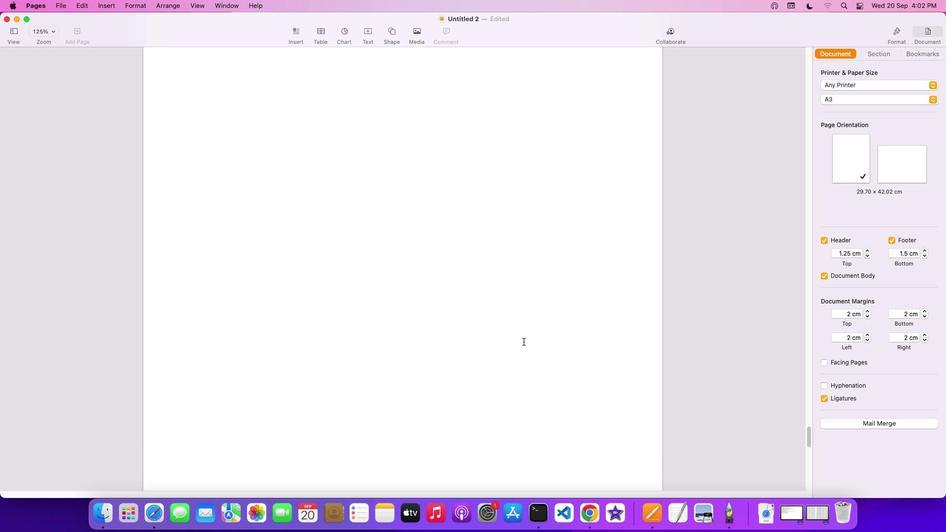 
Action: Mouse scrolled (527, 344) with delta (3, 7)
Screenshot: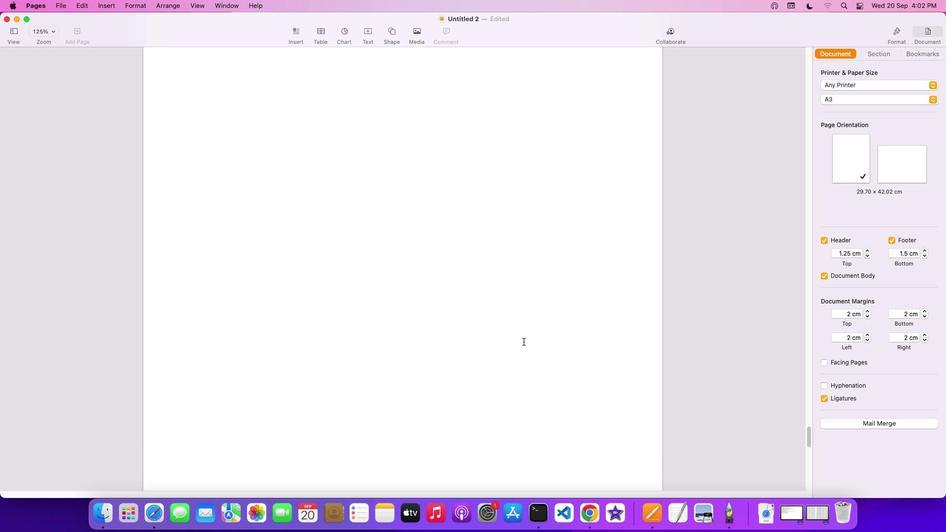 
Action: Mouse scrolled (527, 344) with delta (3, 7)
Screenshot: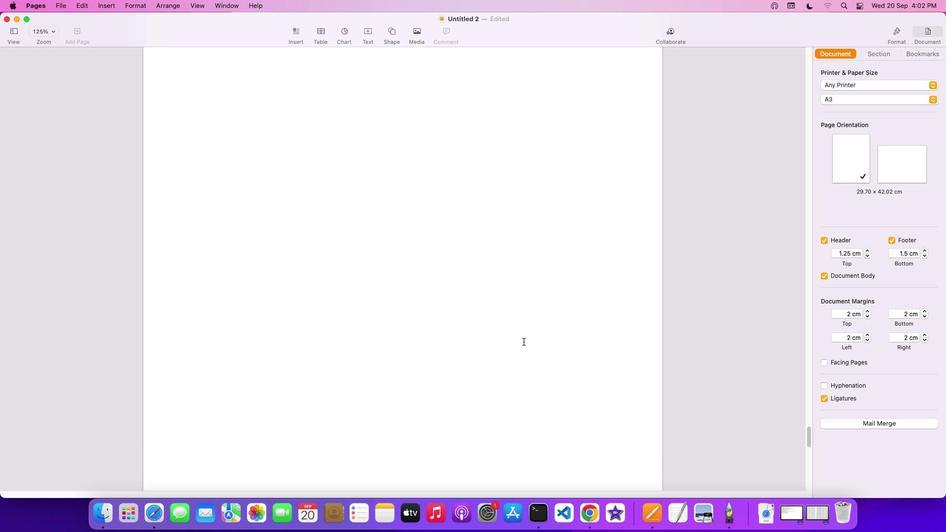 
Action: Mouse moved to (810, 442)
Screenshot: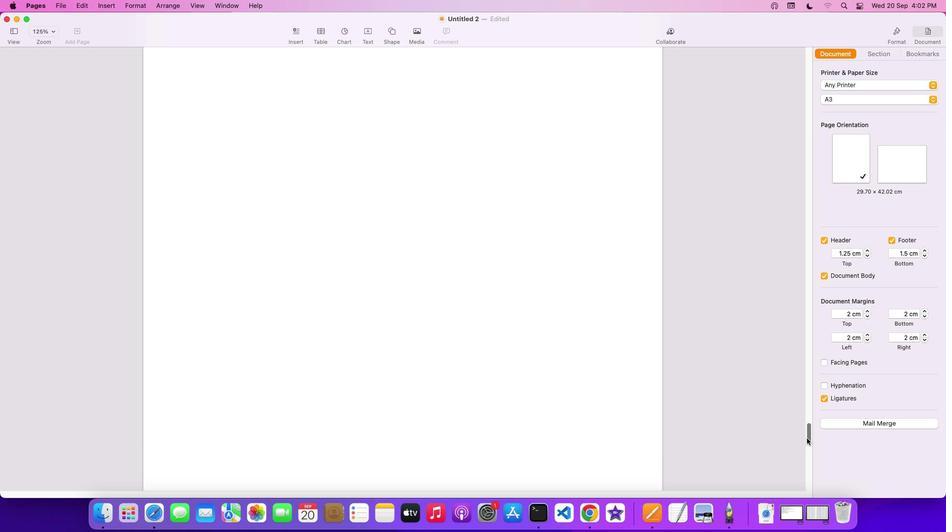 
Action: Mouse pressed left at (810, 442)
Screenshot: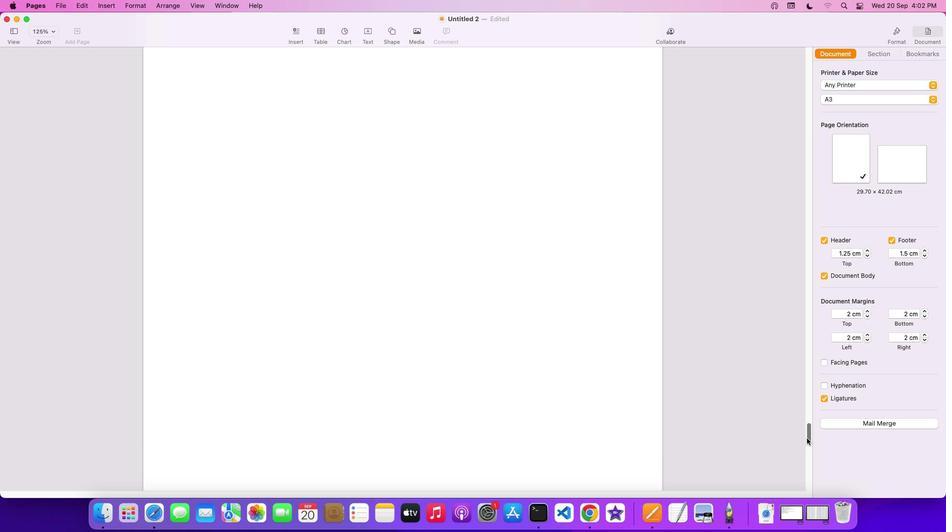 
Action: Mouse moved to (223, 161)
Screenshot: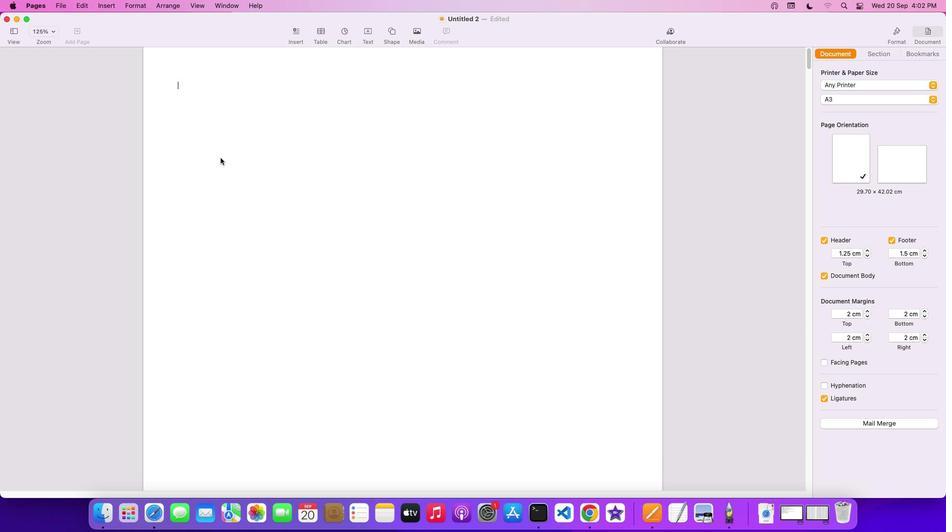 
Action: Mouse pressed left at (223, 161)
Screenshot: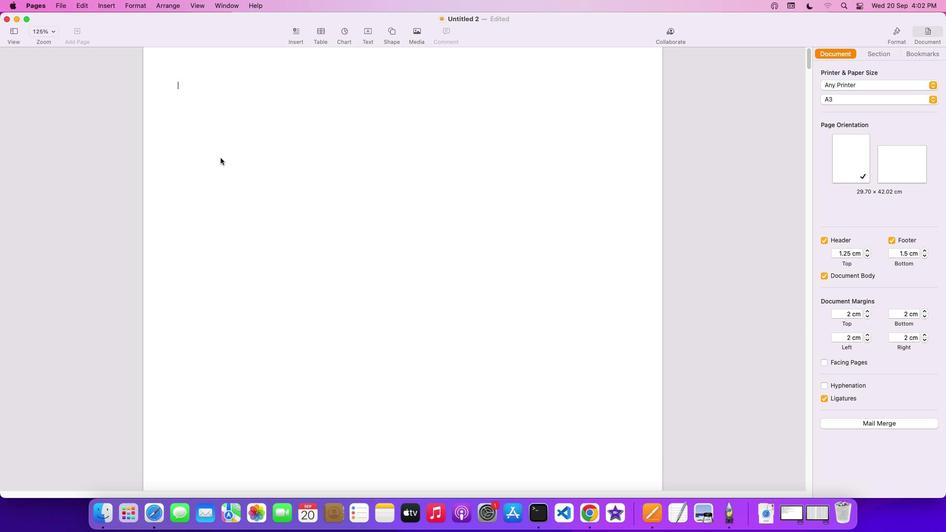 
Action: Mouse moved to (227, 159)
Screenshot: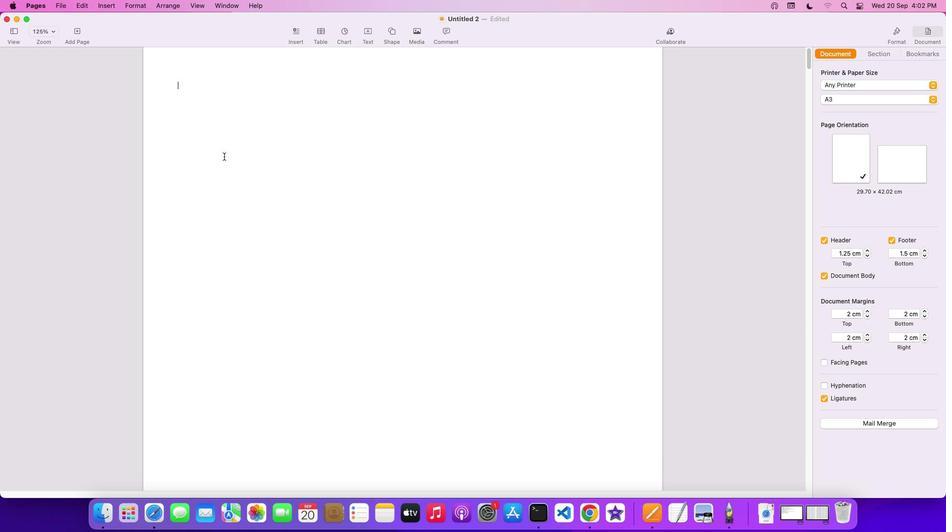 
Action: Key pressed Key.cmd'v'
Screenshot: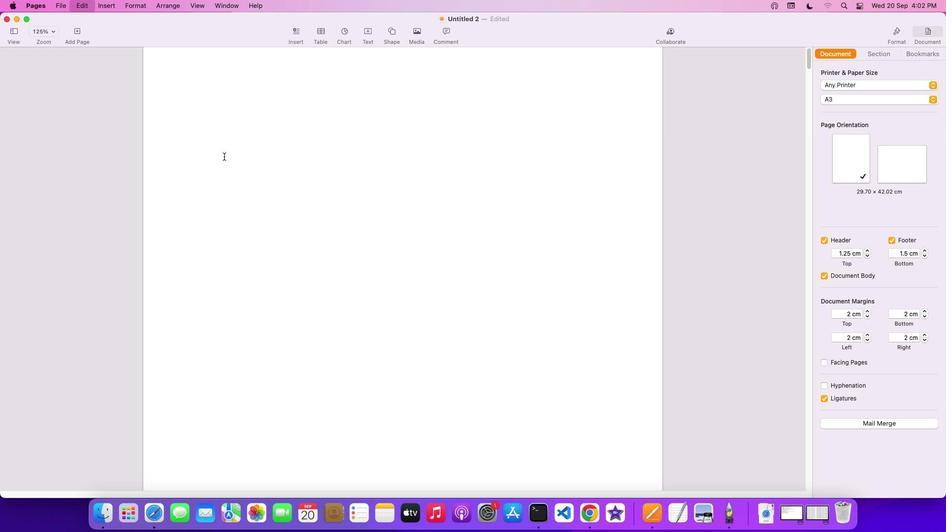 
Action: Mouse moved to (402, 280)
Screenshot: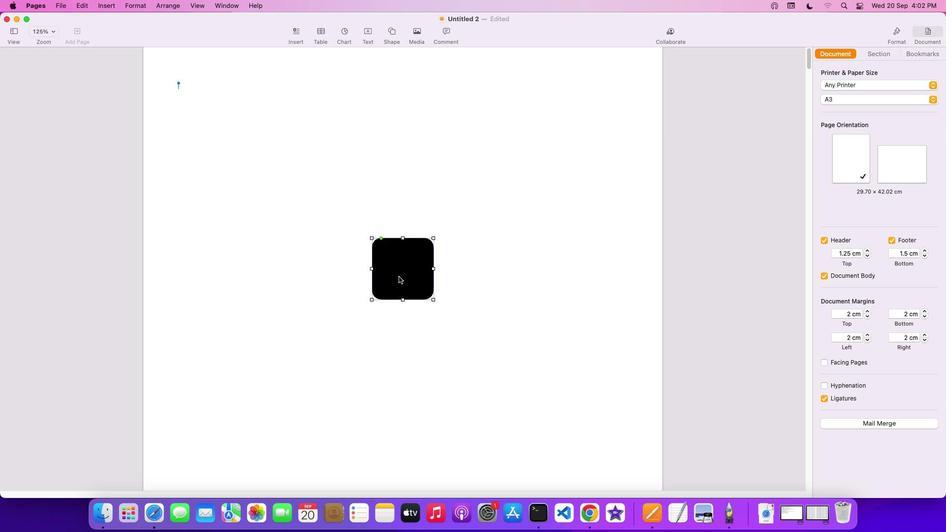 
Action: Mouse pressed left at (402, 280)
Screenshot: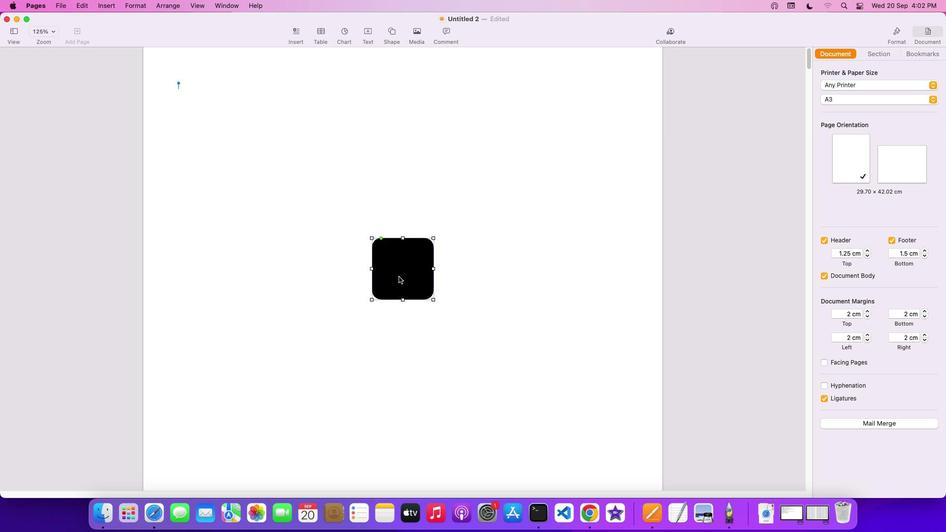 
Action: Mouse moved to (897, 37)
Screenshot: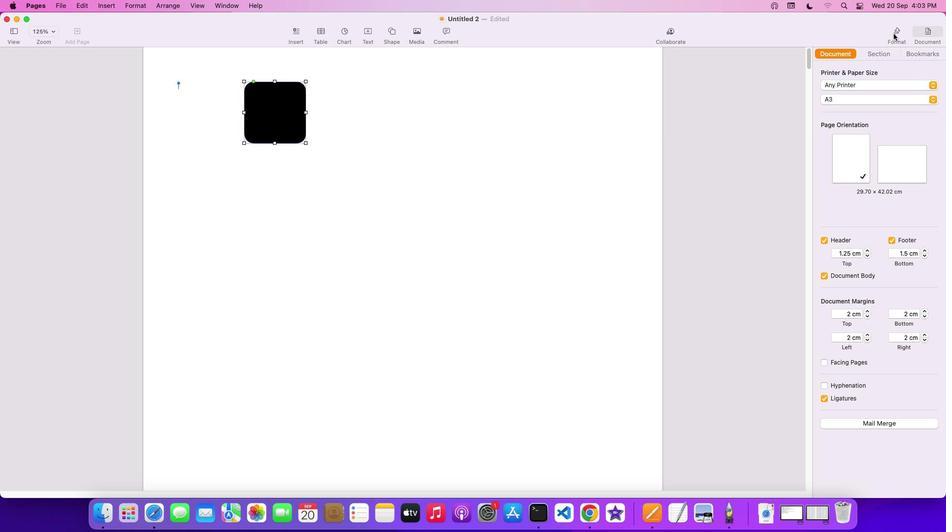 
Action: Mouse pressed left at (897, 37)
Screenshot: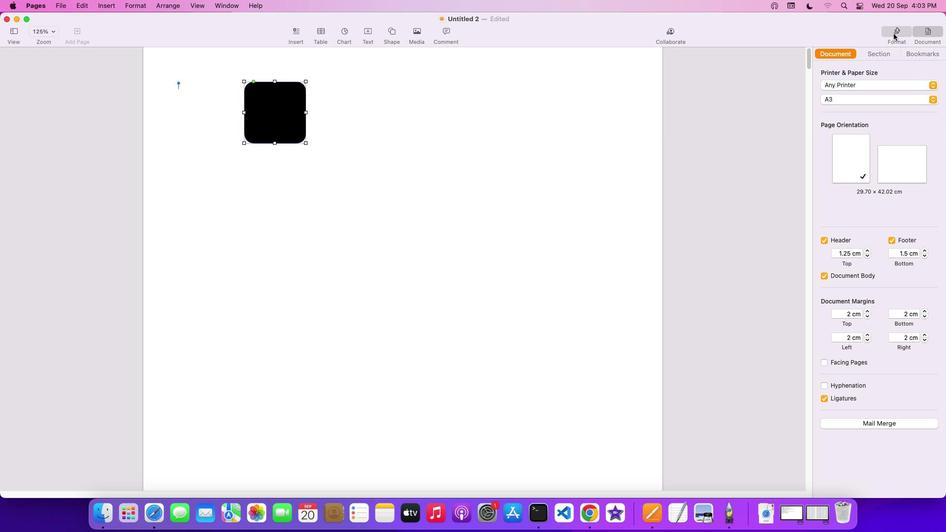 
Action: Mouse moved to (281, 119)
Screenshot: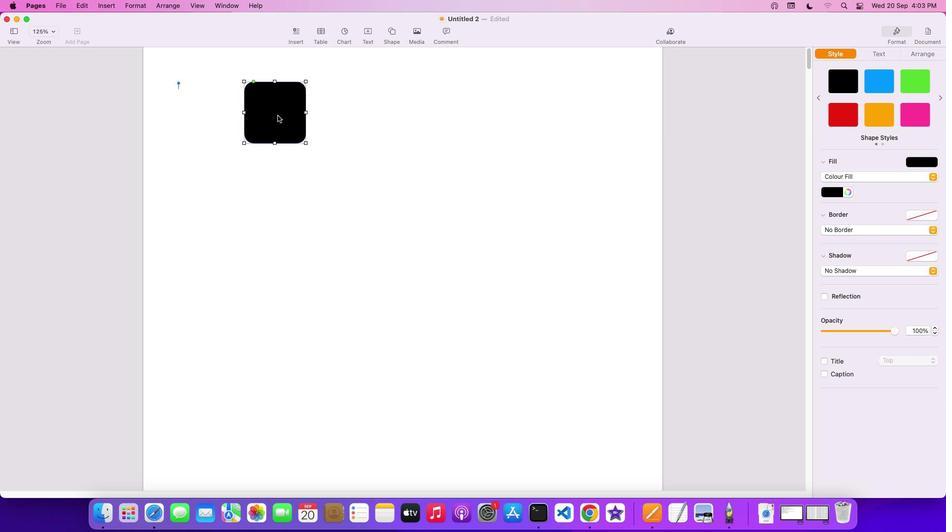 
Action: Mouse pressed left at (281, 119)
Screenshot: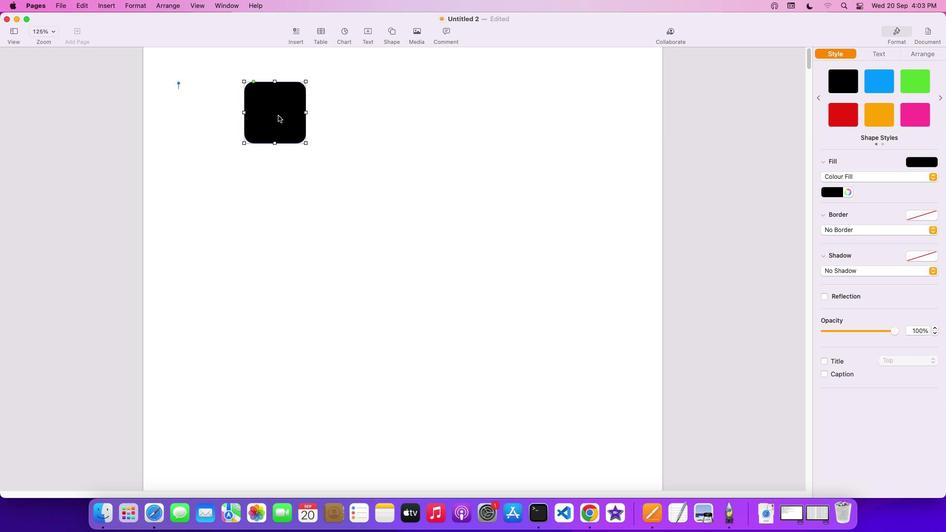 
Action: Mouse moved to (410, 157)
Screenshot: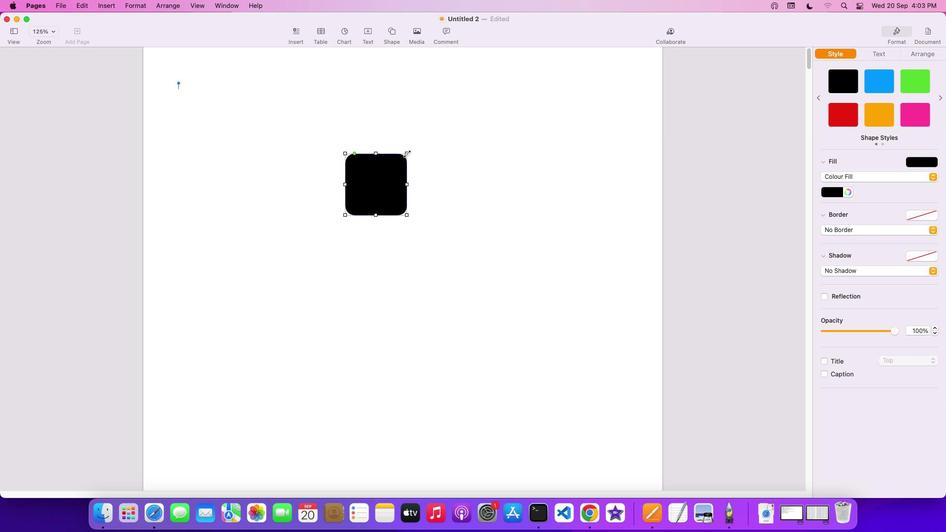 
Action: Mouse pressed left at (410, 157)
Screenshot: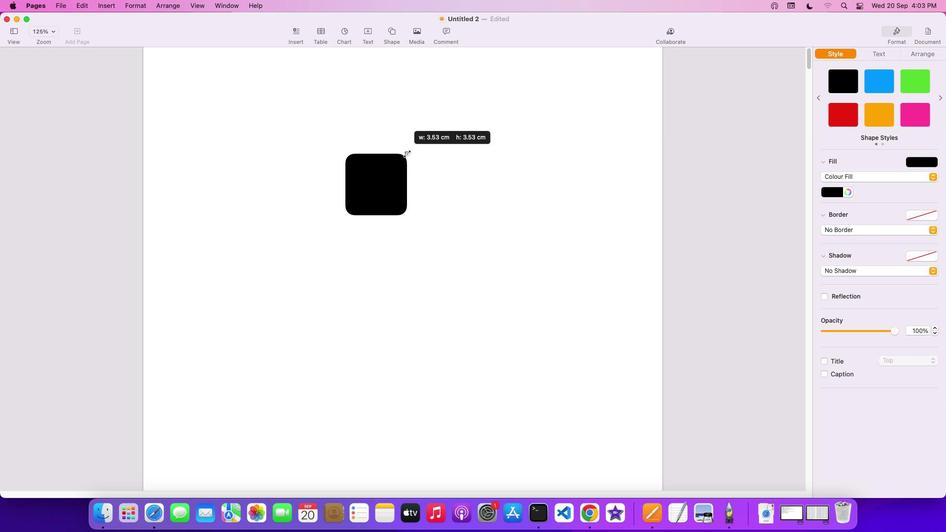 
Action: Mouse moved to (349, 72)
Screenshot: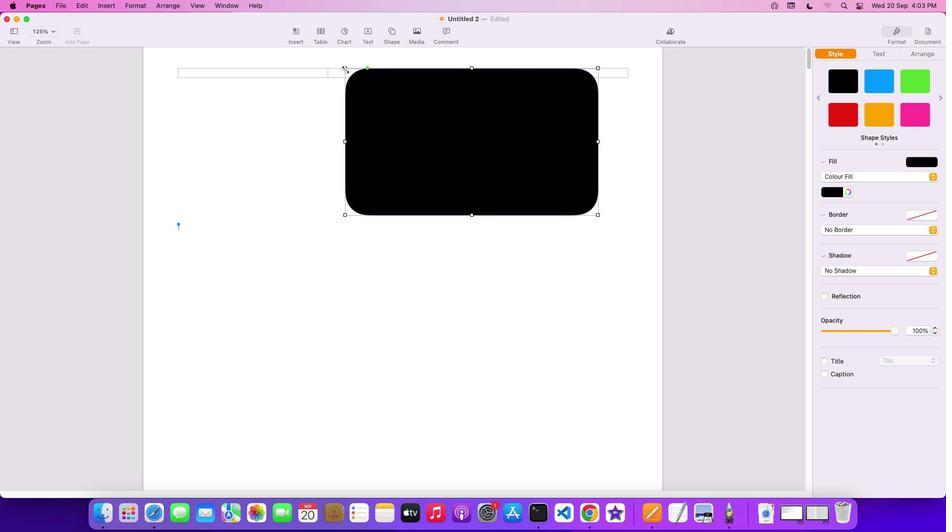 
Action: Mouse pressed left at (349, 72)
Screenshot: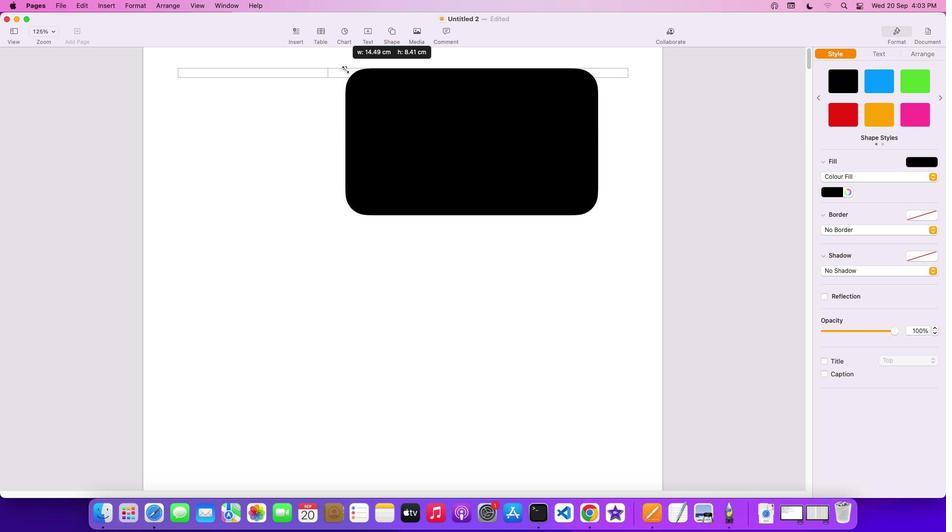 
Action: Mouse moved to (459, 286)
Screenshot: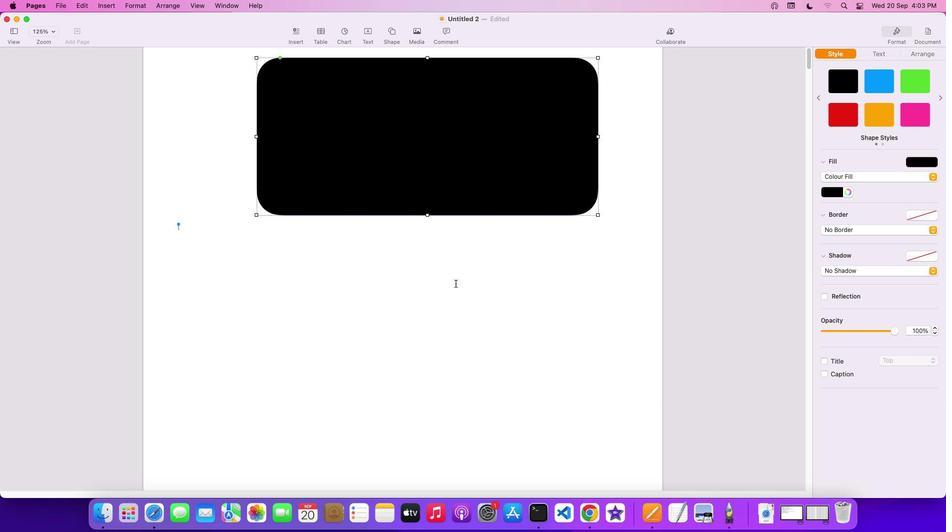 
Action: Mouse scrolled (459, 286) with delta (3, 2)
Screenshot: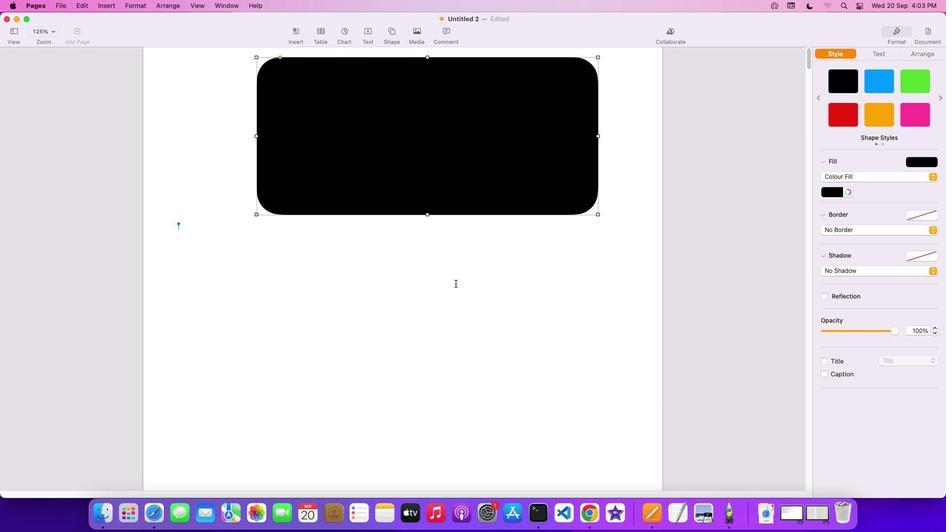 
Action: Mouse scrolled (459, 286) with delta (3, 2)
Screenshot: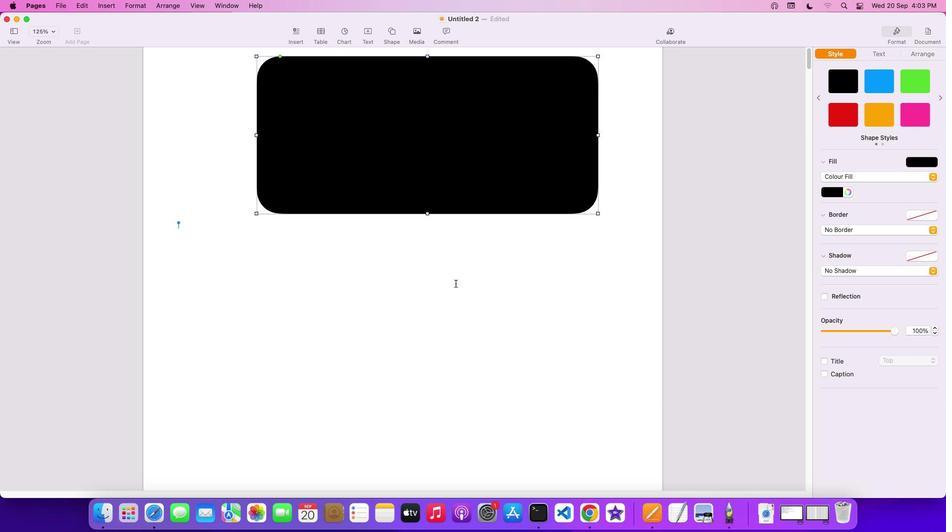 
Action: Mouse scrolled (459, 286) with delta (3, 2)
Screenshot: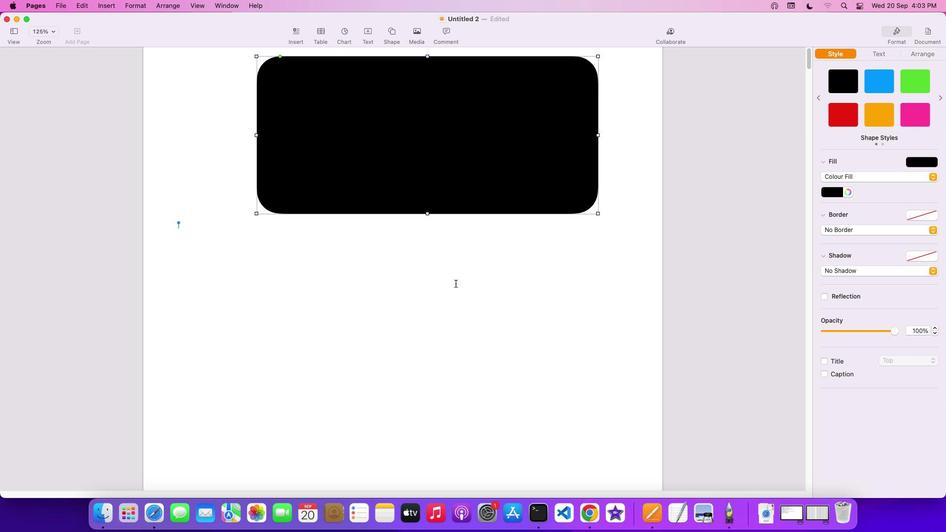 
Action: Mouse moved to (601, 213)
Screenshot: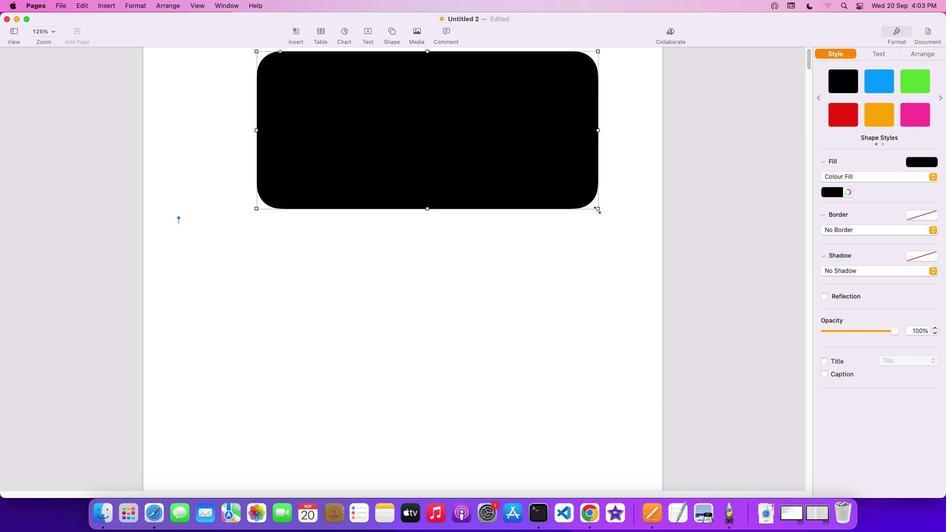 
Action: Mouse pressed left at (601, 213)
Screenshot: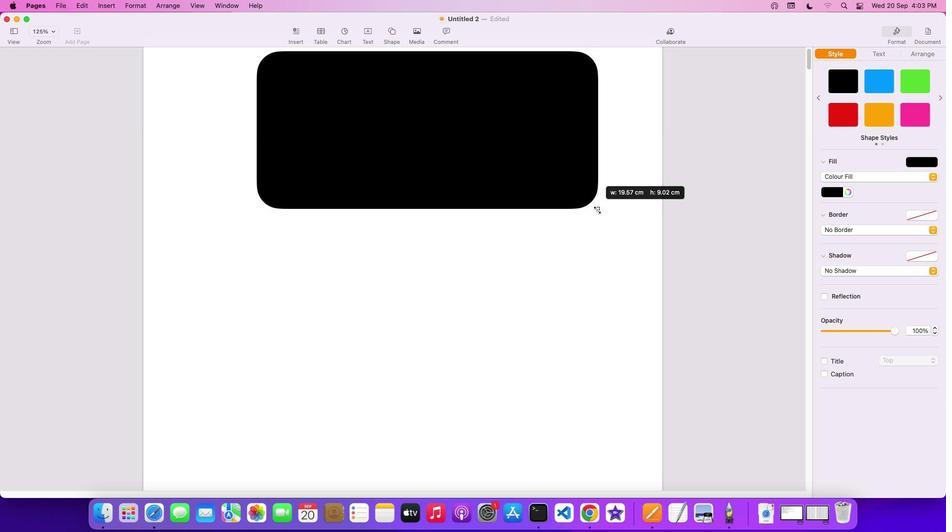 
Action: Mouse moved to (613, 373)
Screenshot: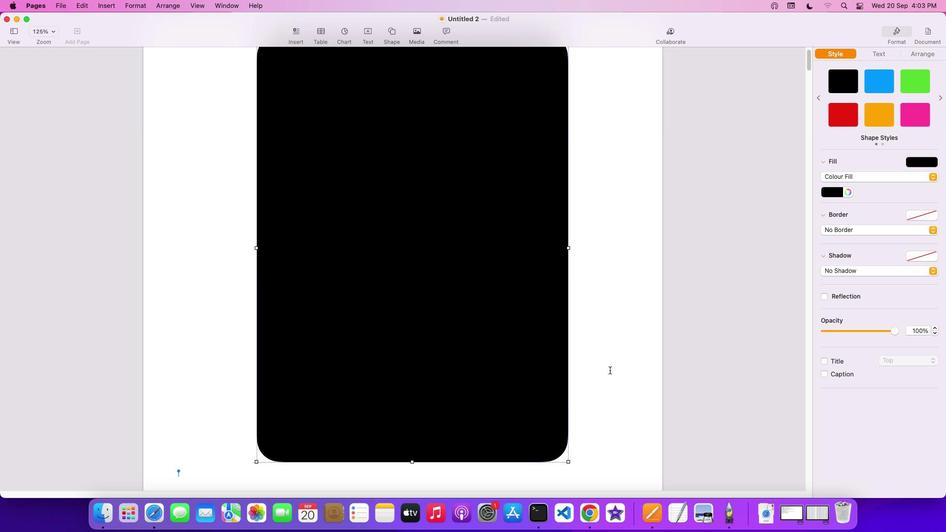 
Action: Mouse scrolled (613, 373) with delta (3, 3)
Screenshot: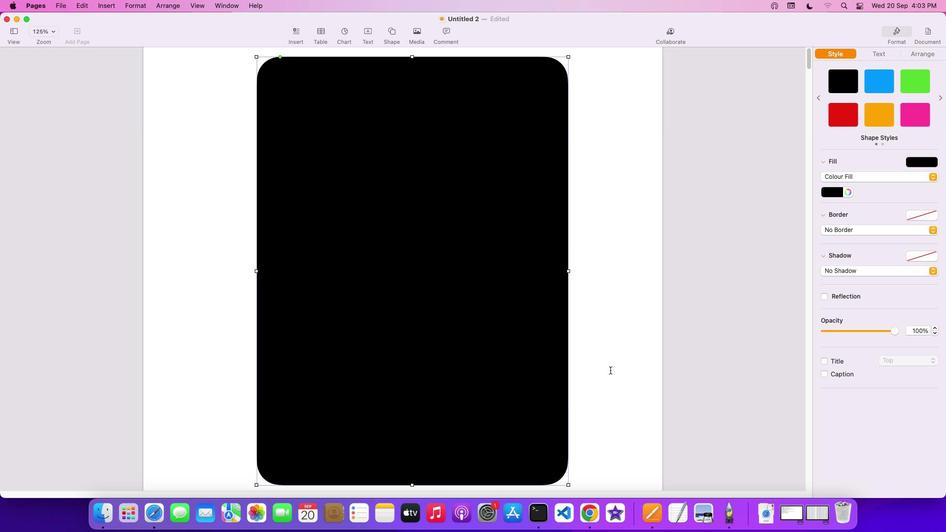 
Action: Mouse scrolled (613, 373) with delta (3, 3)
Screenshot: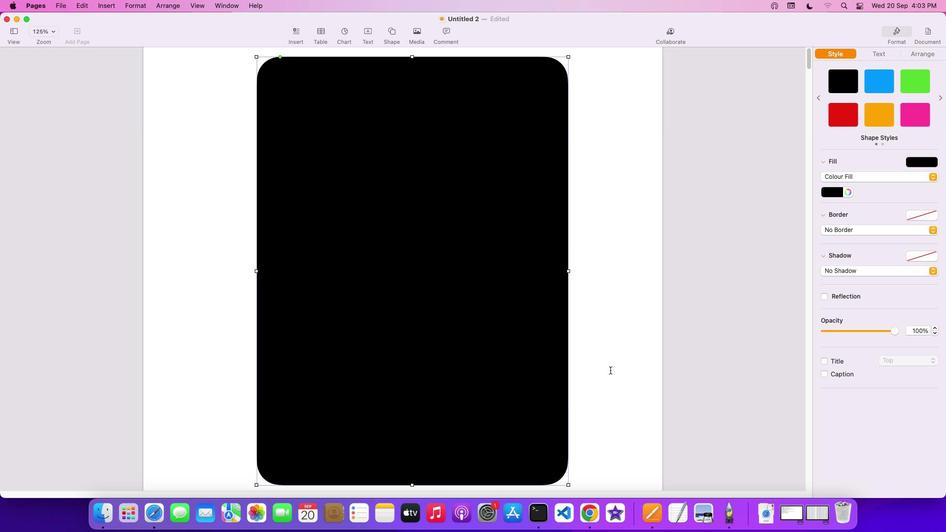 
Action: Mouse scrolled (613, 373) with delta (3, 5)
Screenshot: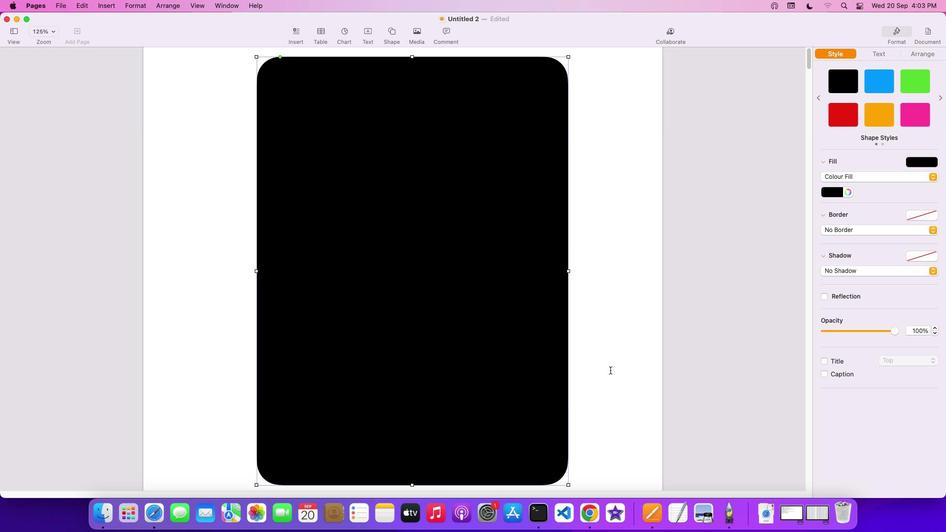 
Action: Mouse moved to (613, 373)
Screenshot: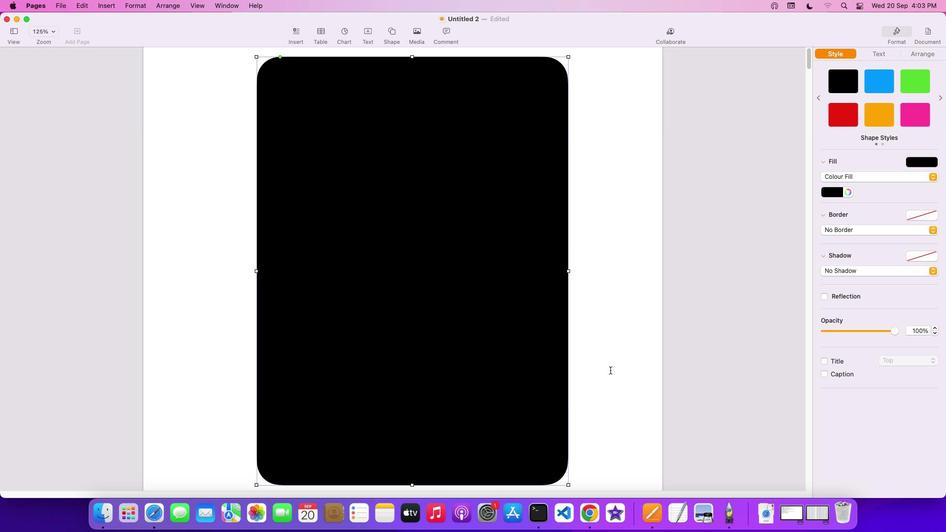 
Action: Mouse scrolled (613, 373) with delta (3, 5)
Screenshot: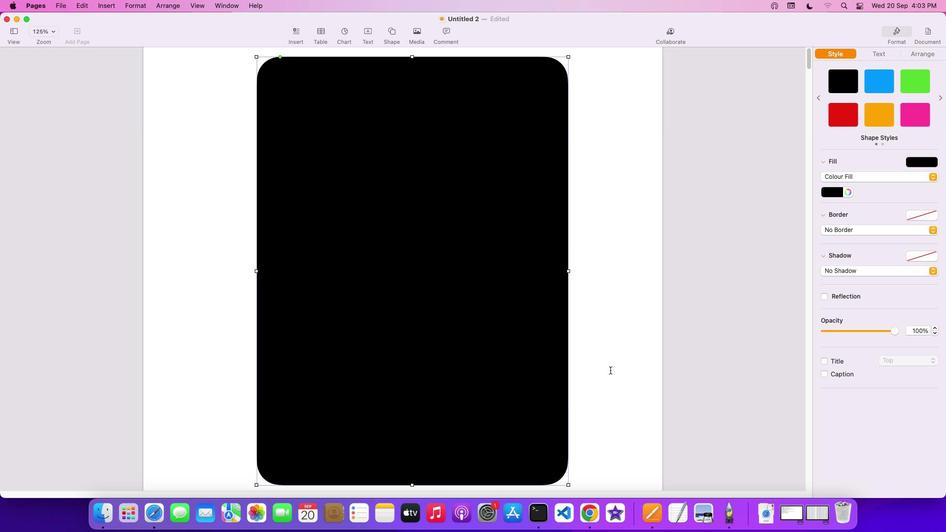 
Action: Mouse scrolled (613, 373) with delta (3, 6)
Screenshot: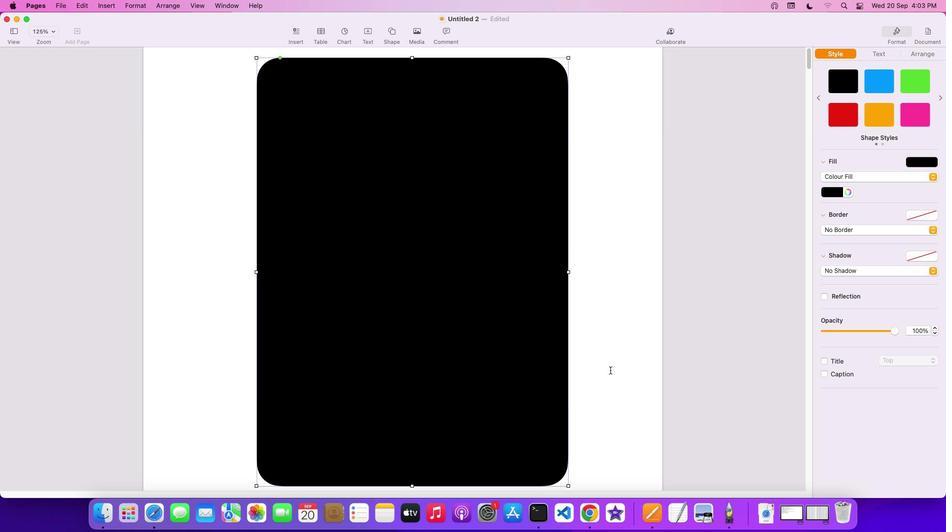 
Action: Mouse moved to (613, 373)
Screenshot: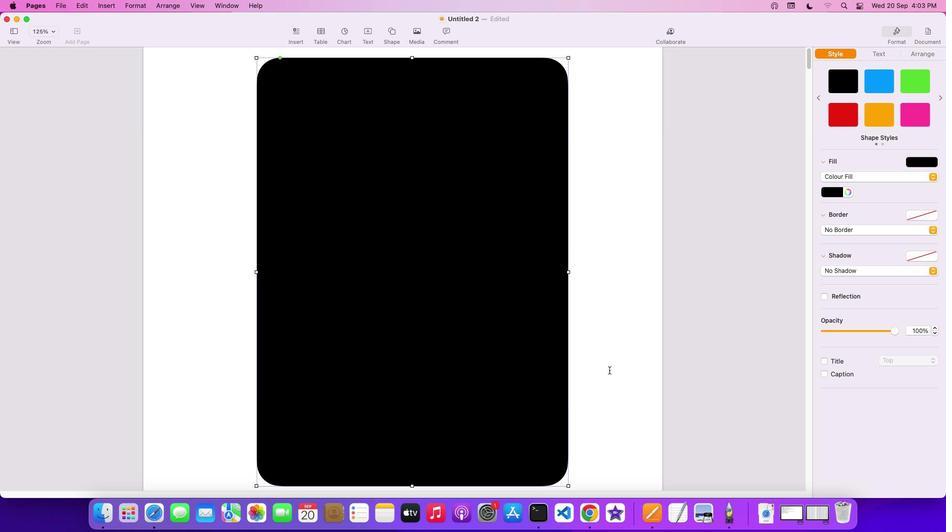 
Action: Mouse scrolled (613, 373) with delta (3, 3)
Screenshot: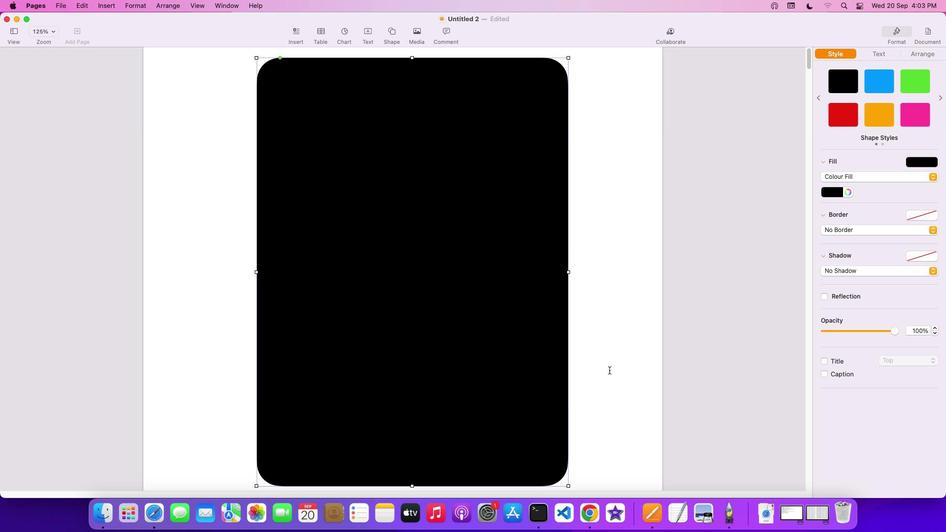 
Action: Mouse scrolled (613, 373) with delta (3, 3)
Screenshot: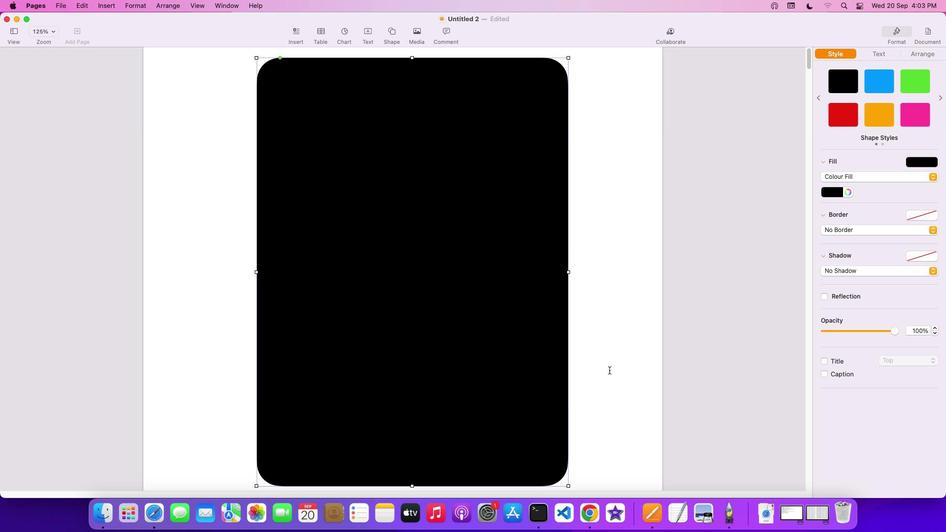 
Action: Mouse scrolled (613, 373) with delta (3, 4)
Screenshot: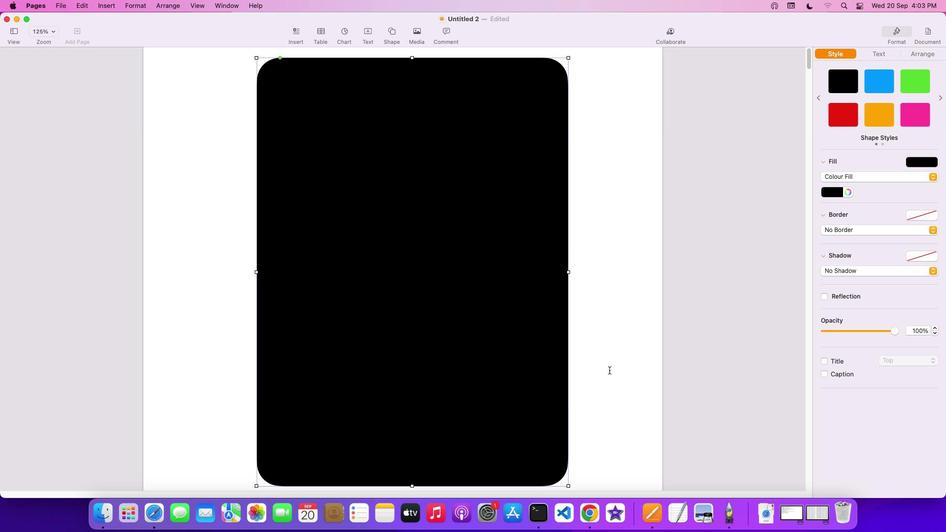 
Action: Mouse moved to (474, 392)
